 Task: Find connections with filter location Penzberg with filter topic #Jobvacancywith filter profile language Potuguese with filter current company Indegene with filter school Guru Nanak Institutions Technical Campus with filter industry Retail with filter service category Program Management with filter keywords title Market Development Manager
Action: Mouse moved to (544, 92)
Screenshot: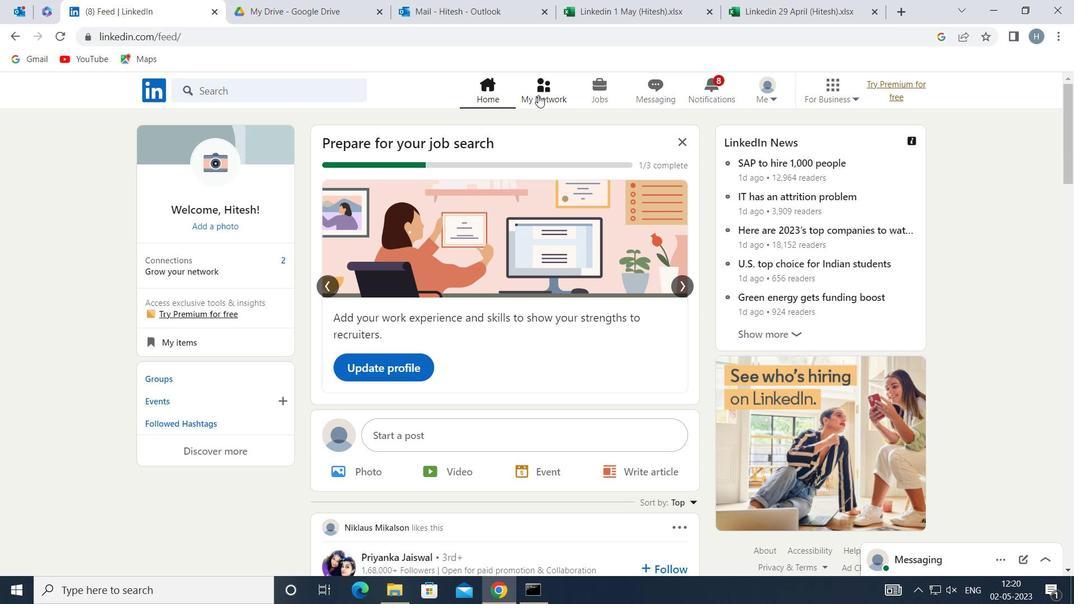 
Action: Mouse pressed left at (544, 92)
Screenshot: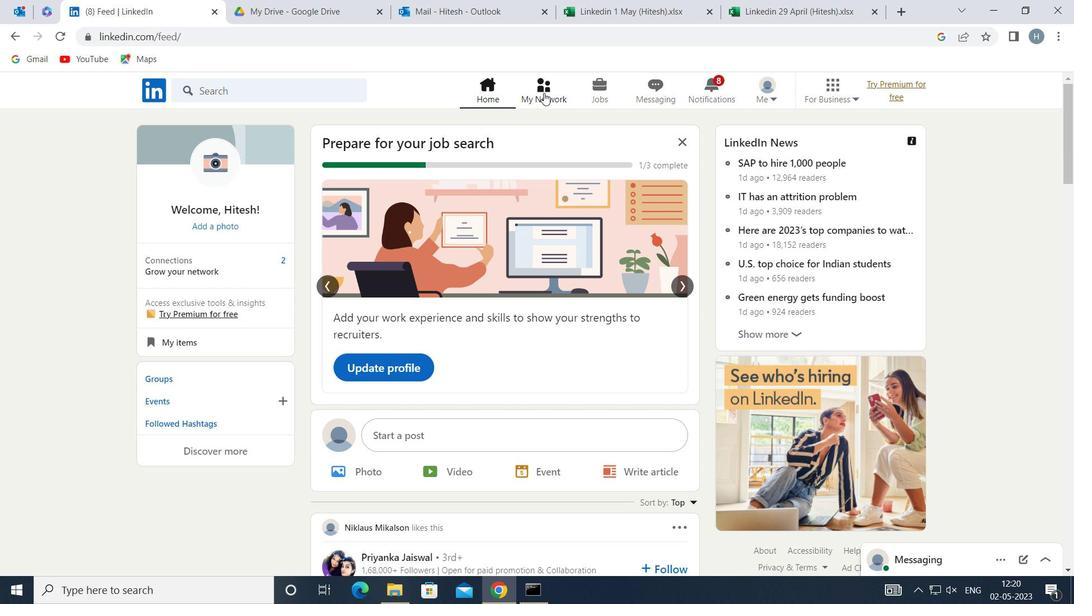 
Action: Mouse moved to (317, 167)
Screenshot: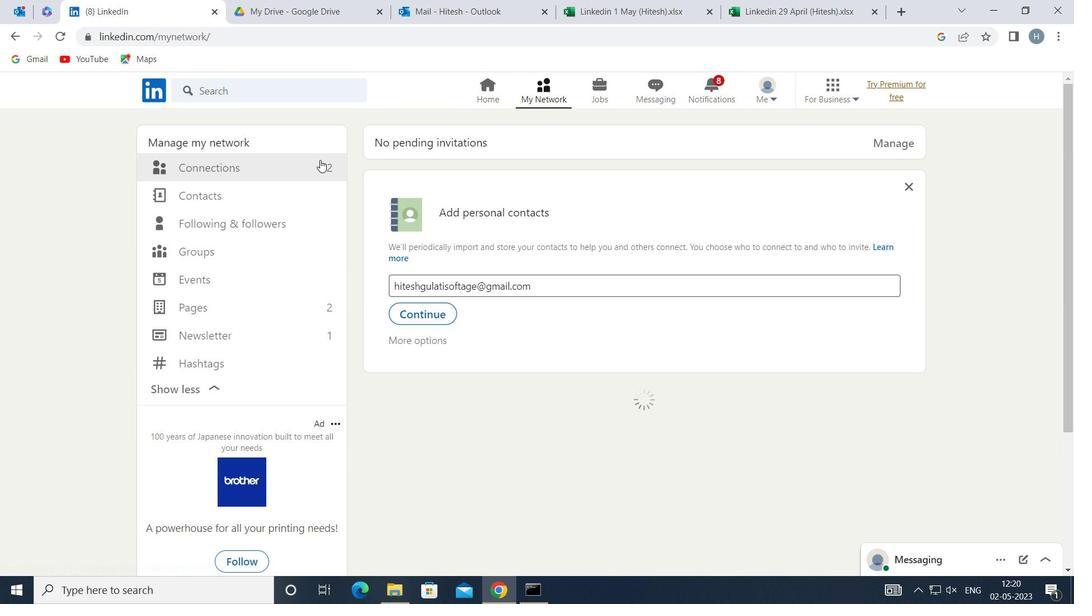
Action: Mouse pressed left at (317, 167)
Screenshot: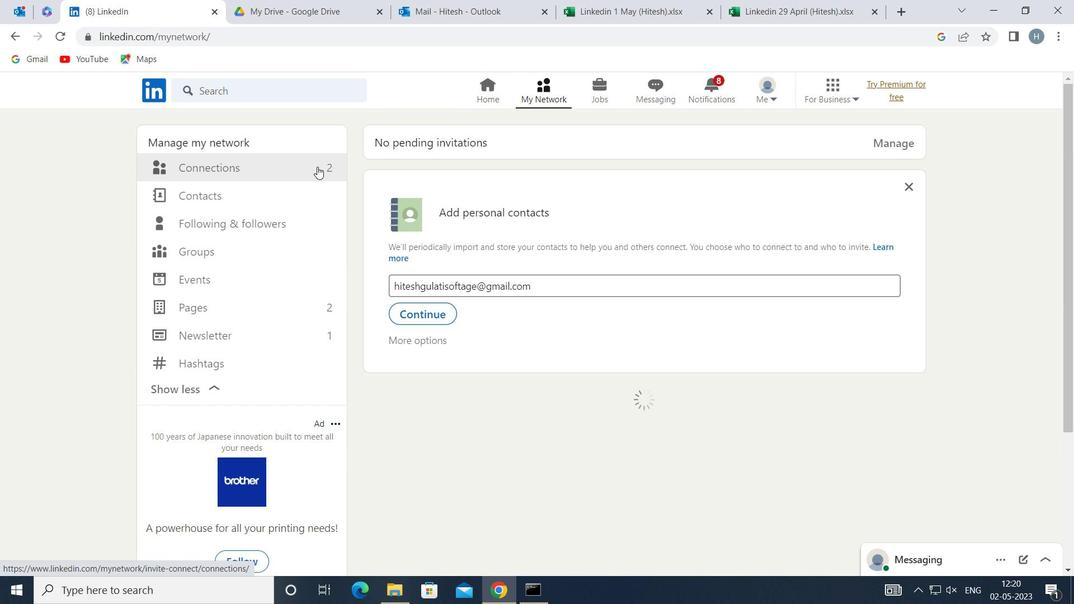 
Action: Mouse moved to (633, 169)
Screenshot: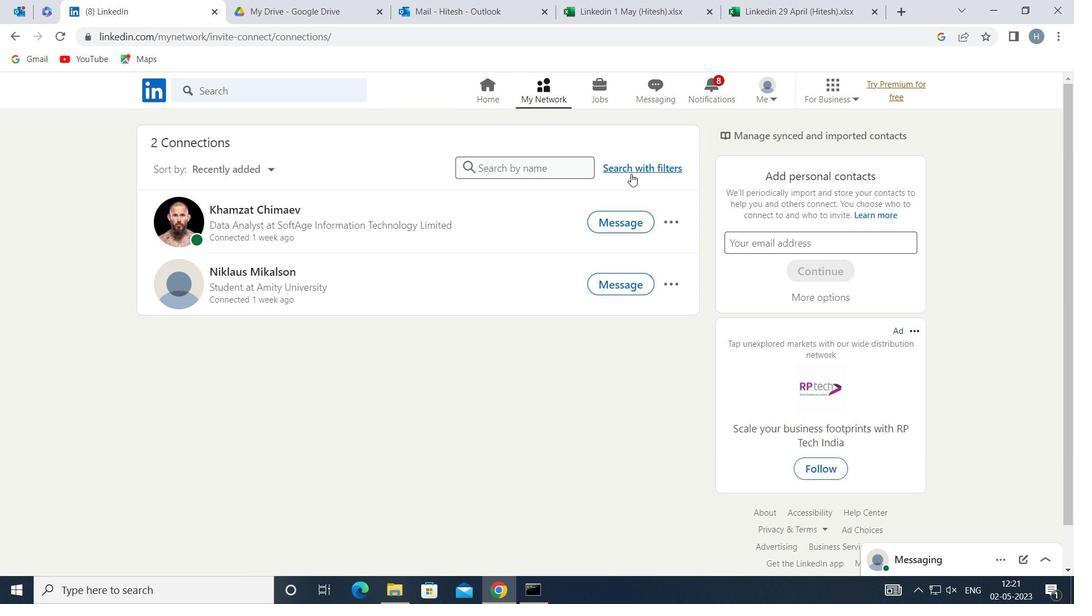 
Action: Mouse pressed left at (633, 169)
Screenshot: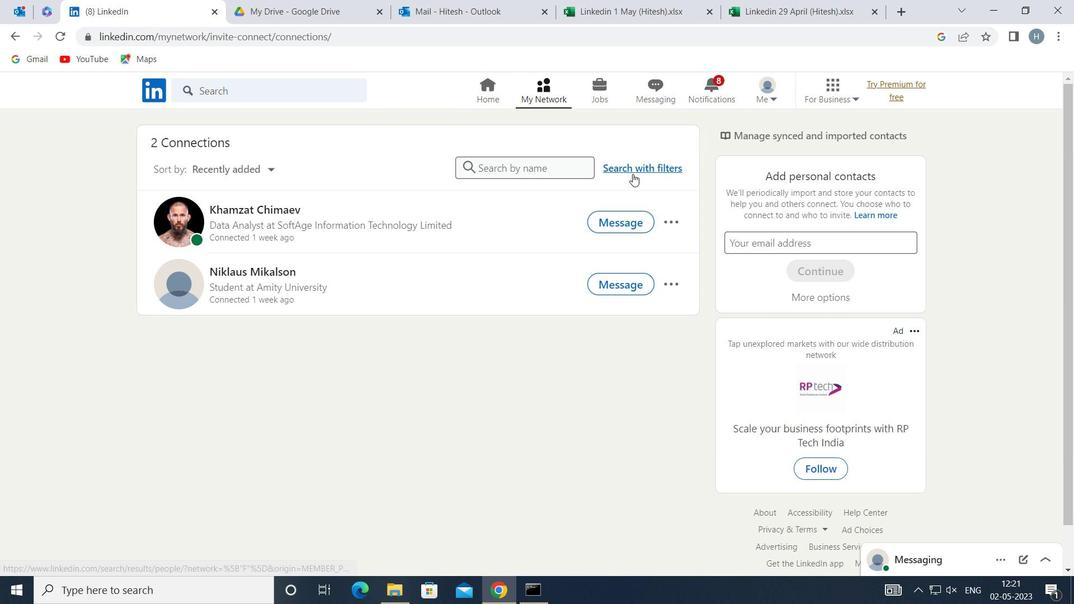 
Action: Mouse moved to (586, 130)
Screenshot: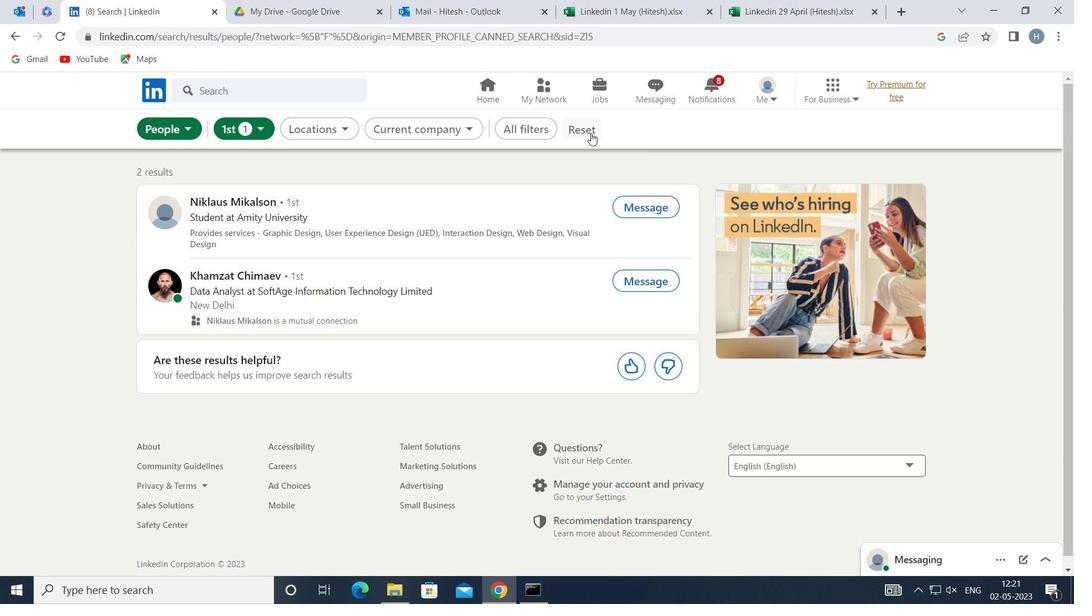 
Action: Mouse pressed left at (586, 130)
Screenshot: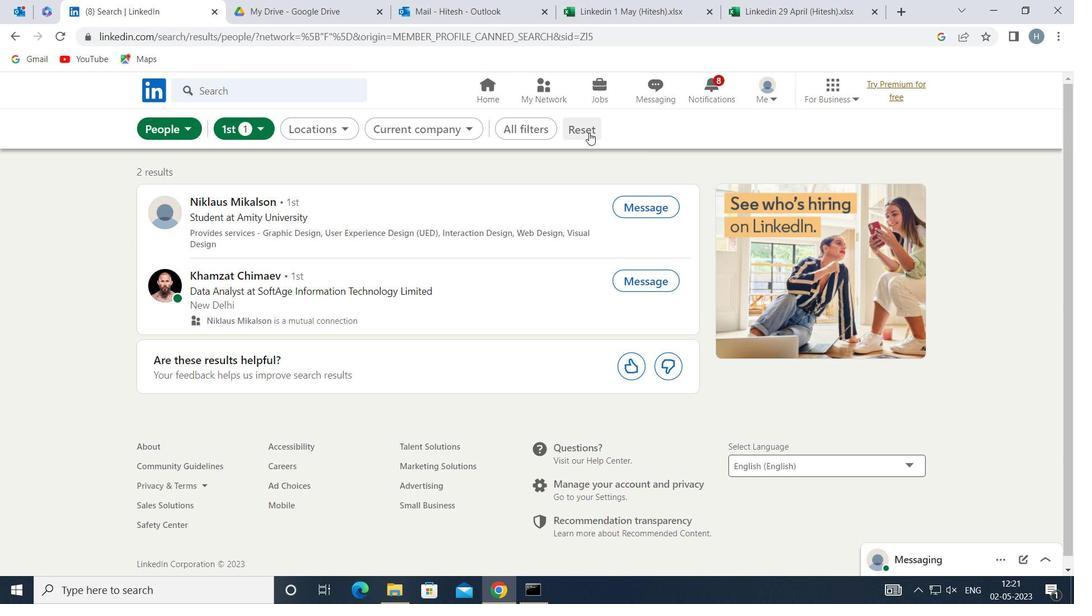 
Action: Mouse moved to (564, 123)
Screenshot: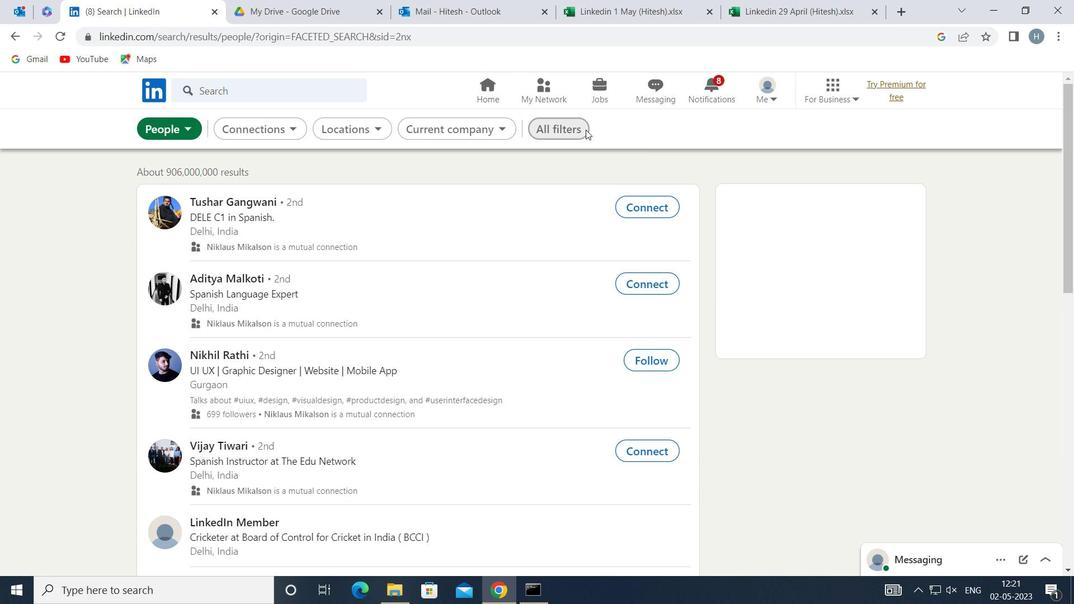 
Action: Mouse pressed left at (564, 123)
Screenshot: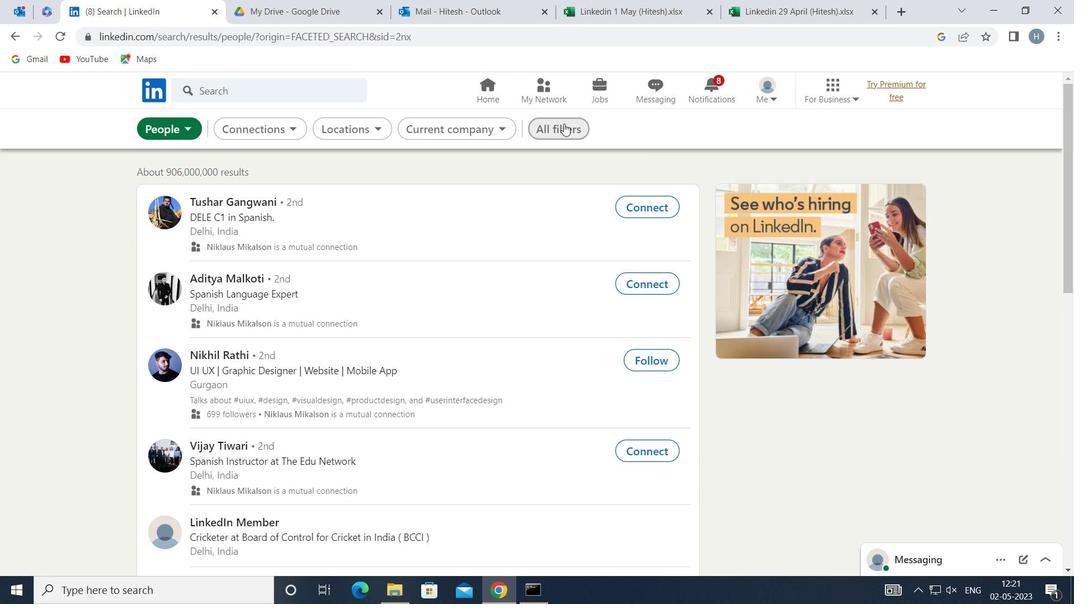 
Action: Mouse moved to (896, 314)
Screenshot: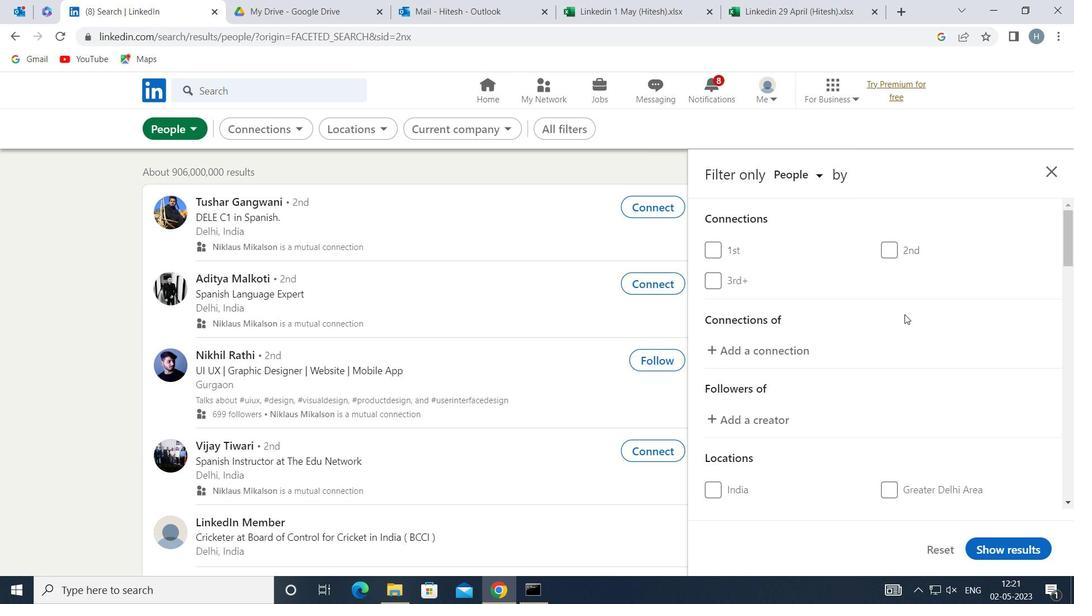 
Action: Mouse scrolled (896, 313) with delta (0, 0)
Screenshot: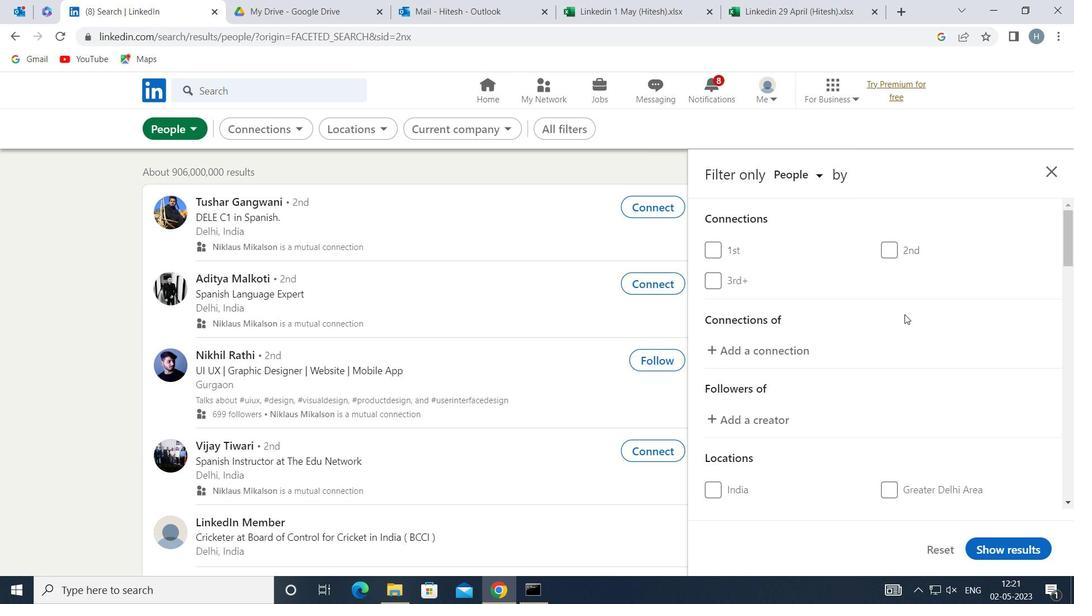 
Action: Mouse moved to (895, 314)
Screenshot: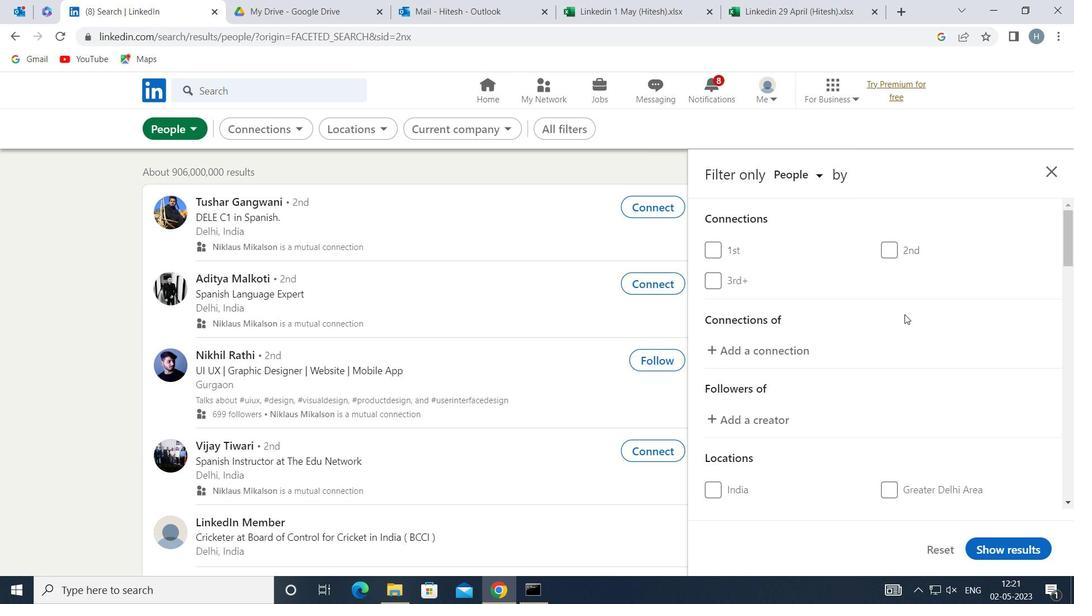 
Action: Mouse scrolled (895, 313) with delta (0, 0)
Screenshot: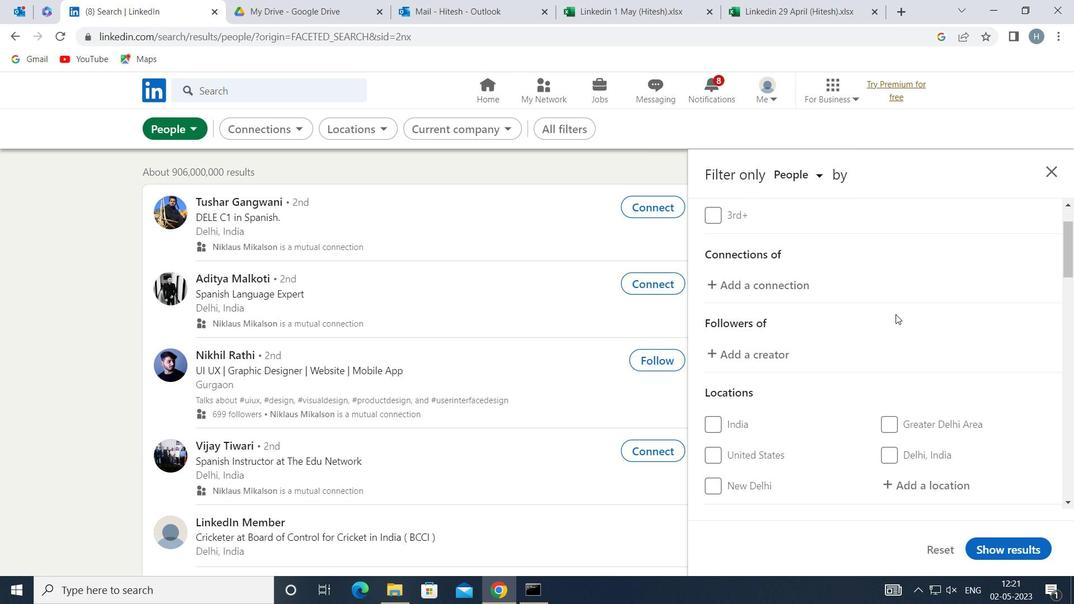 
Action: Mouse scrolled (895, 313) with delta (0, 0)
Screenshot: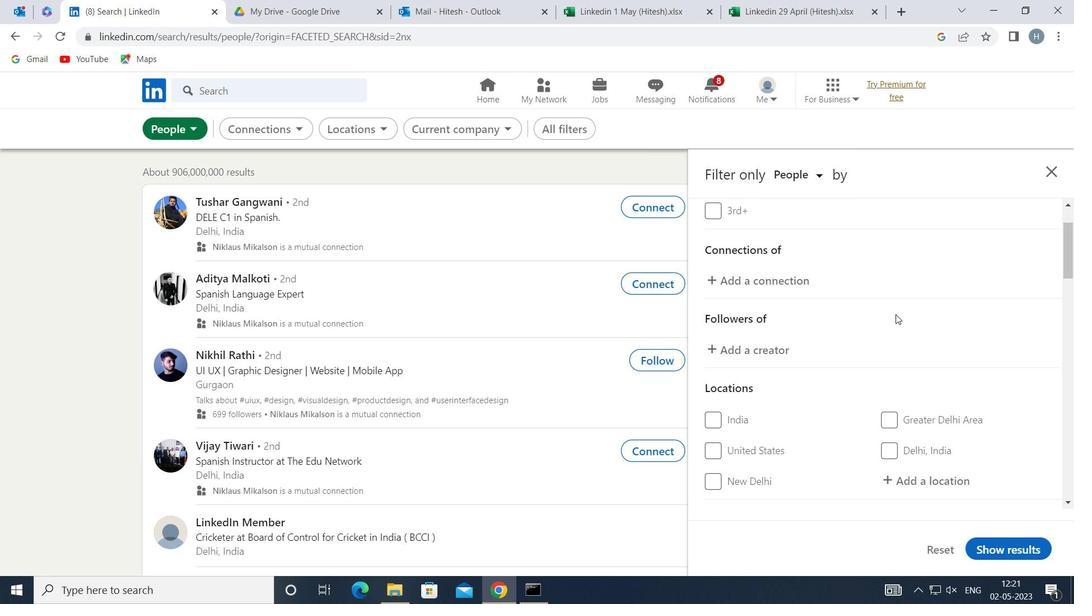 
Action: Mouse moved to (918, 345)
Screenshot: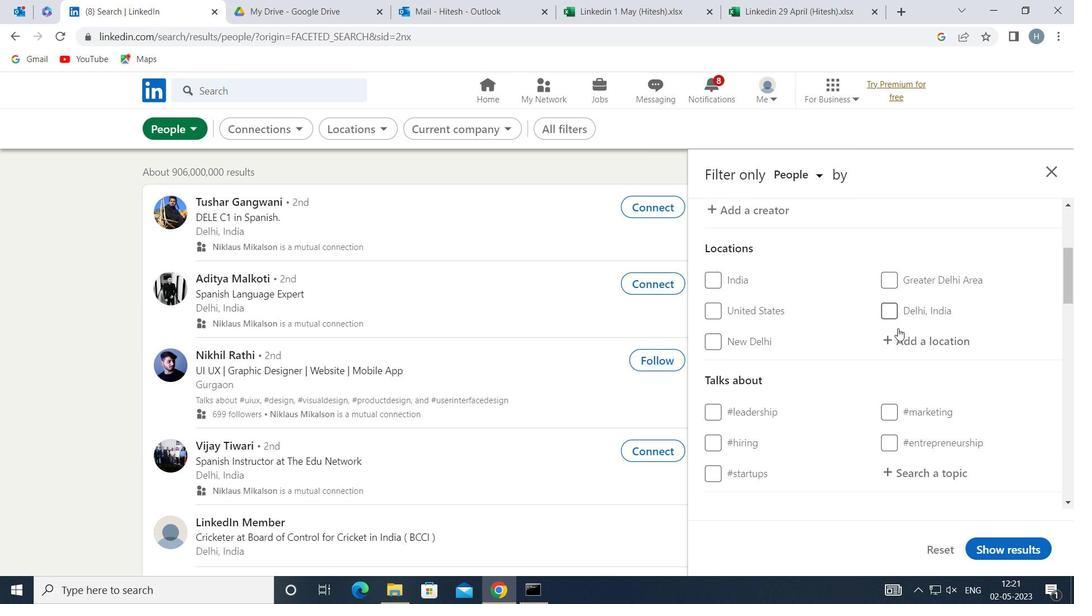 
Action: Mouse pressed left at (918, 345)
Screenshot: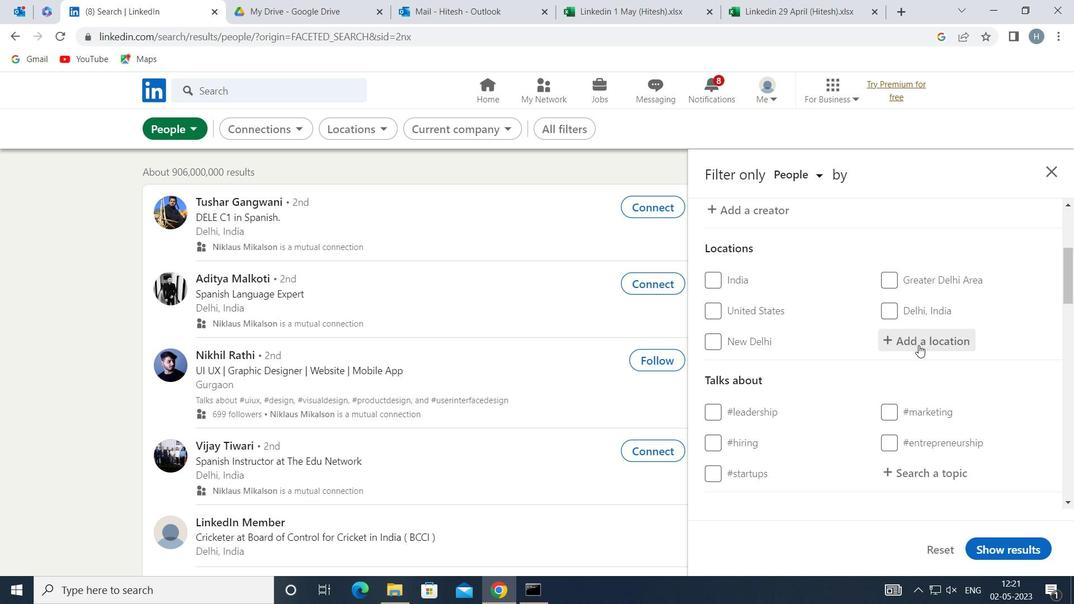 
Action: Key pressed <Key.shift>PENZBERG
Screenshot: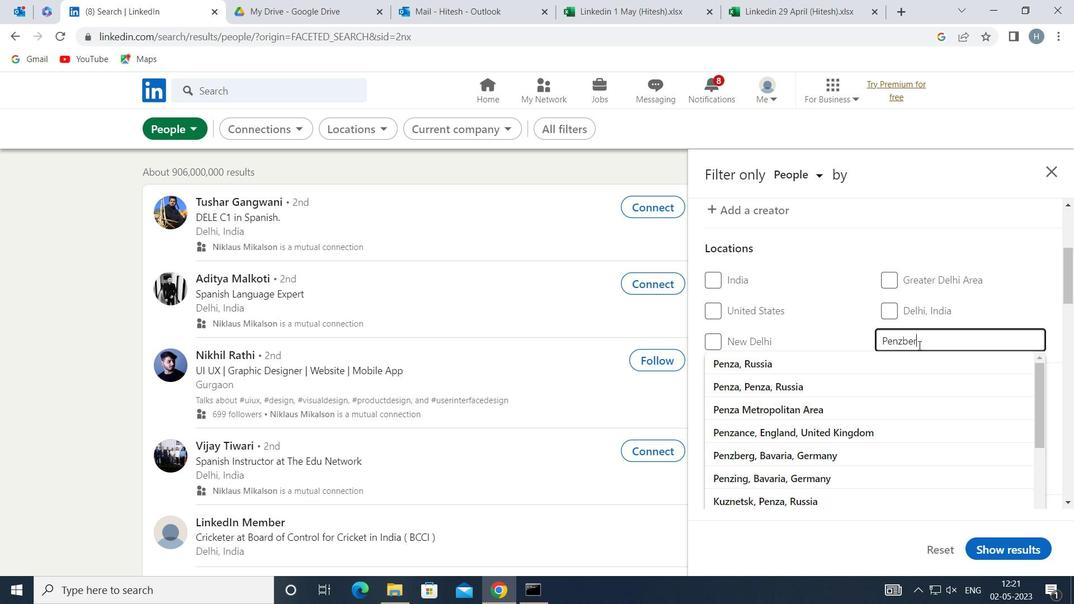 
Action: Mouse moved to (953, 372)
Screenshot: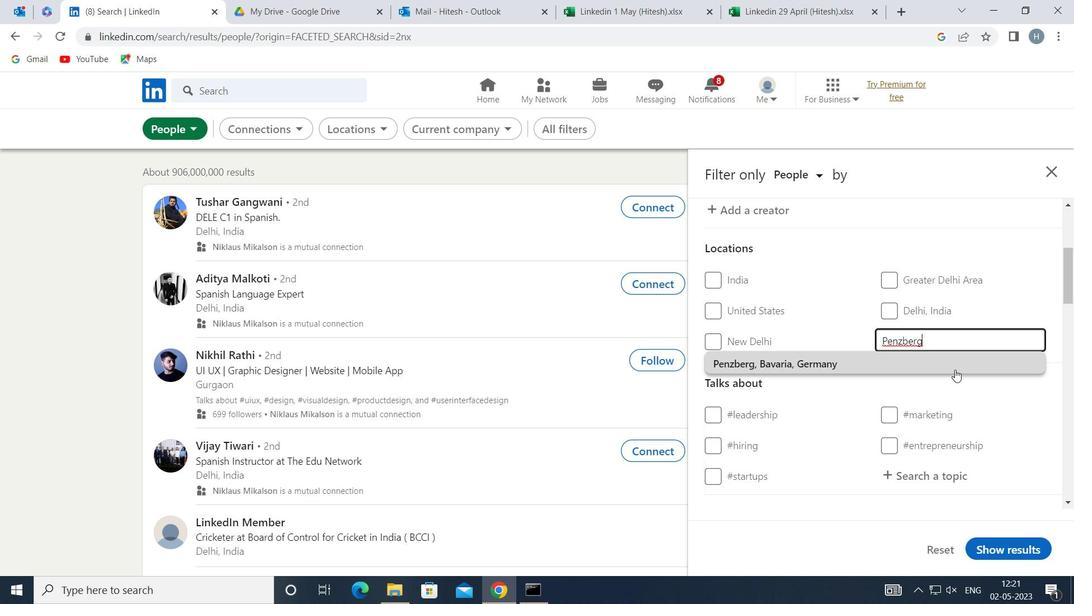 
Action: Mouse pressed left at (953, 372)
Screenshot: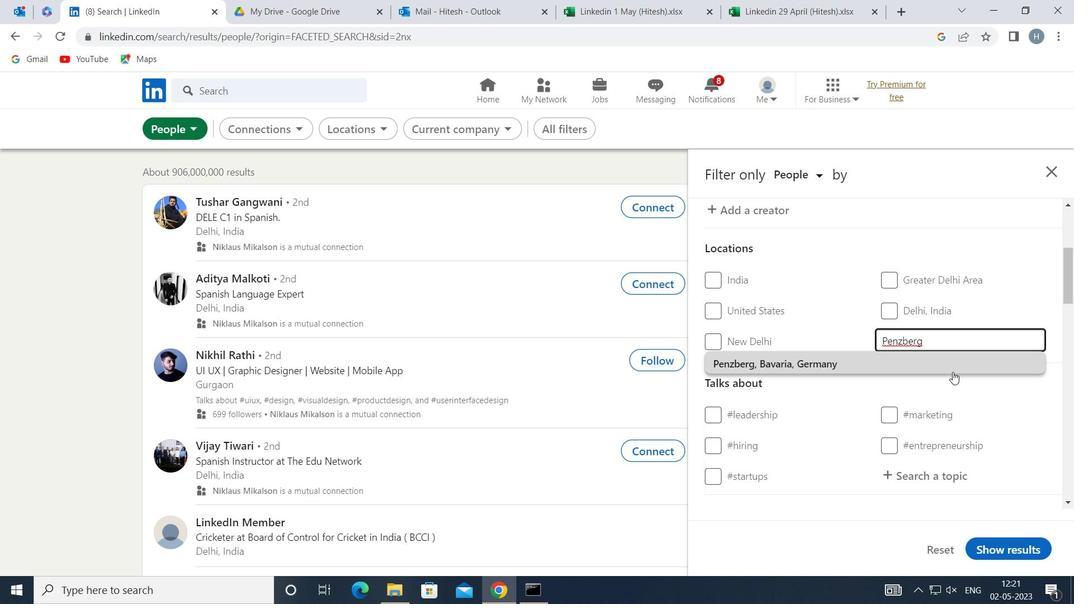 
Action: Mouse moved to (956, 361)
Screenshot: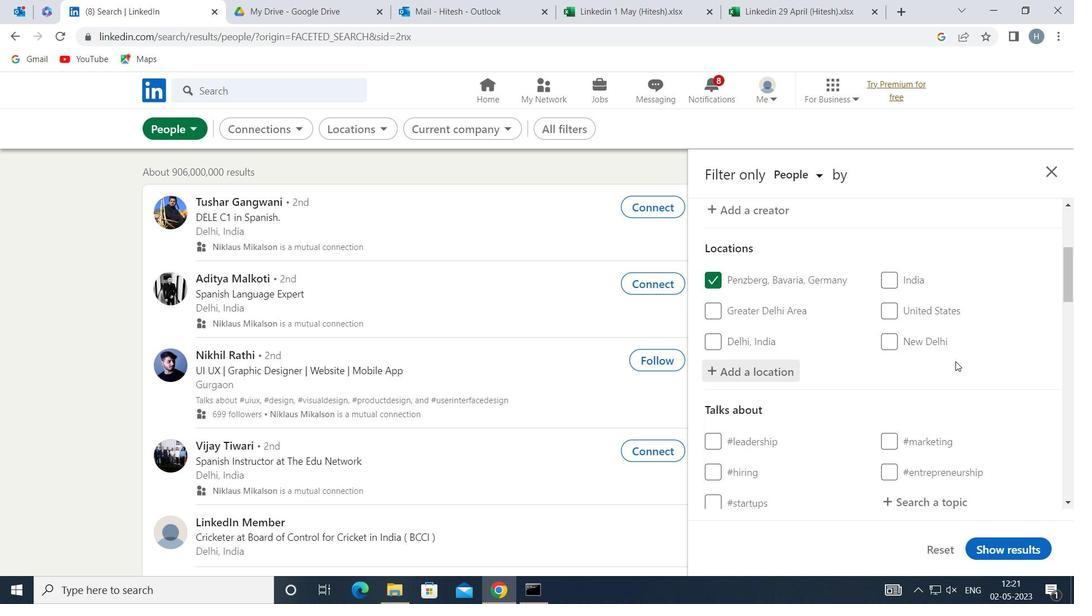 
Action: Mouse scrolled (956, 360) with delta (0, 0)
Screenshot: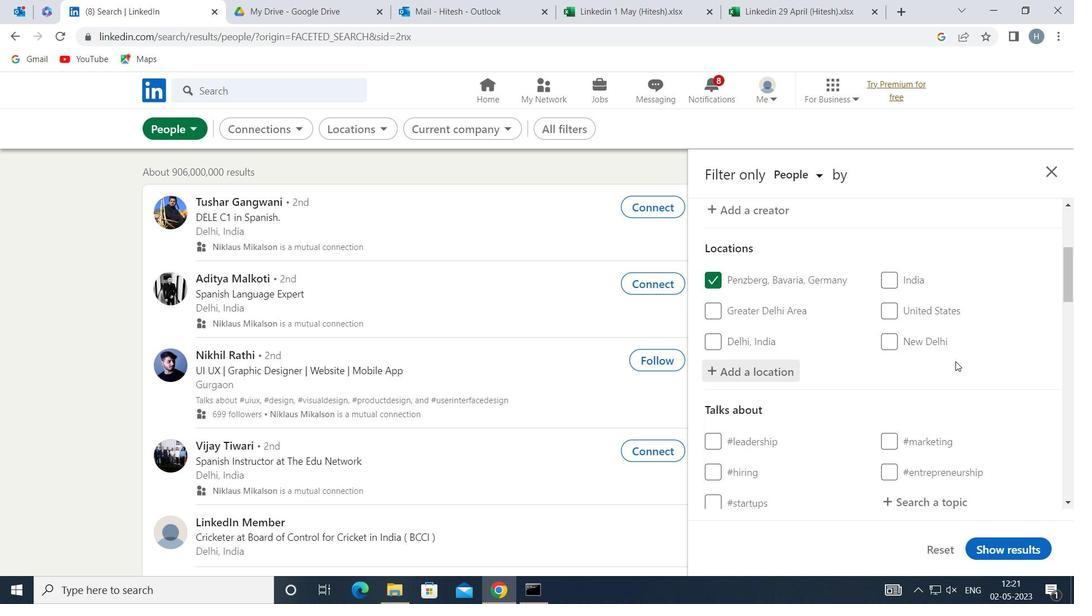 
Action: Mouse moved to (934, 434)
Screenshot: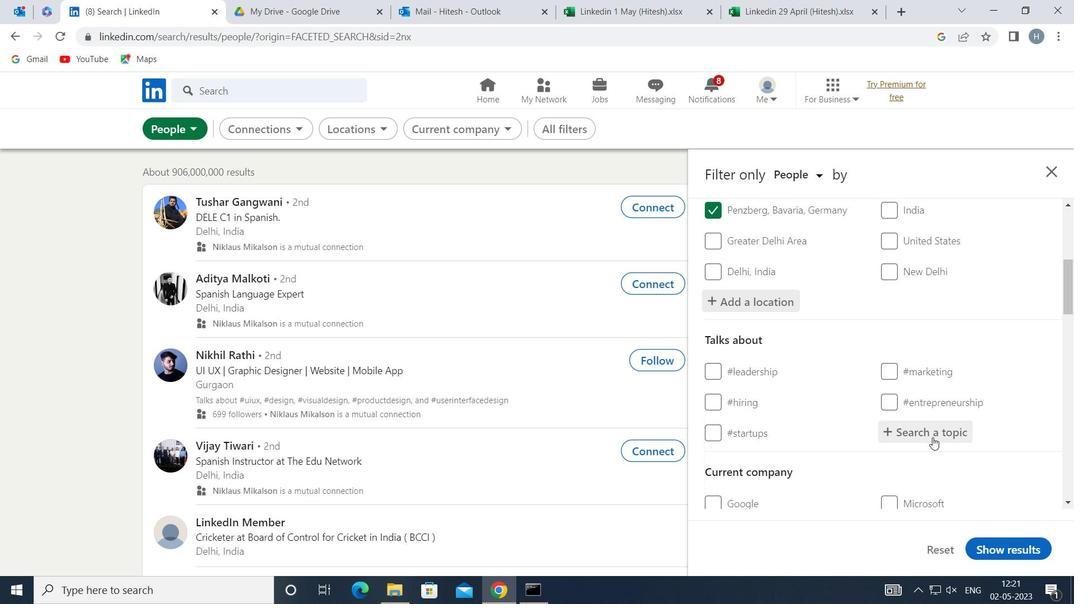 
Action: Mouse pressed left at (934, 434)
Screenshot: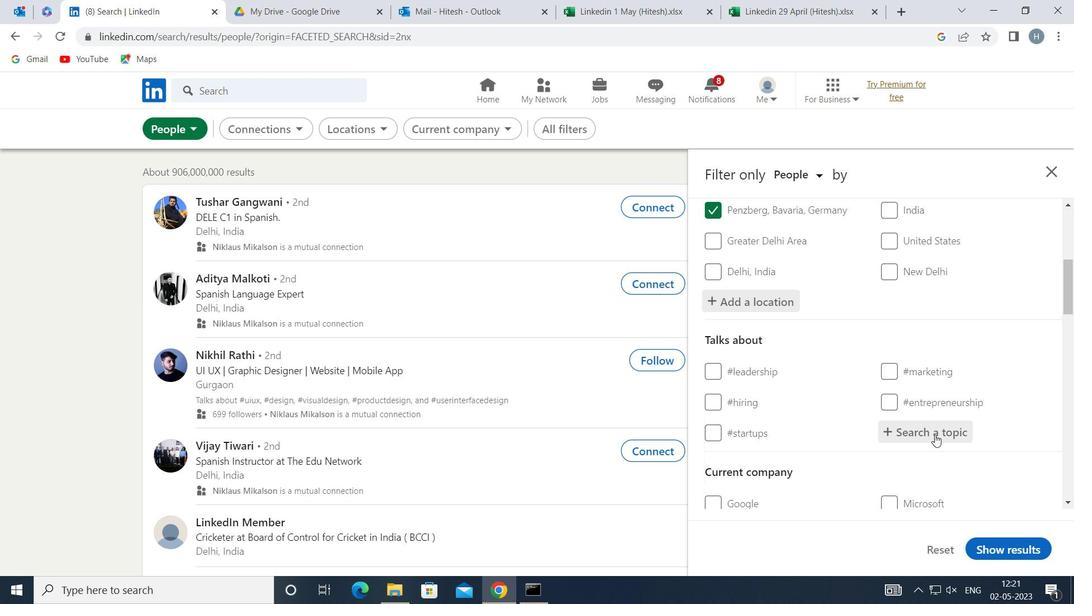 
Action: Key pressed <Key.shift><Key.shift><Key.shift><Key.shift><Key.shift><Key.shift>JOBVA
Screenshot: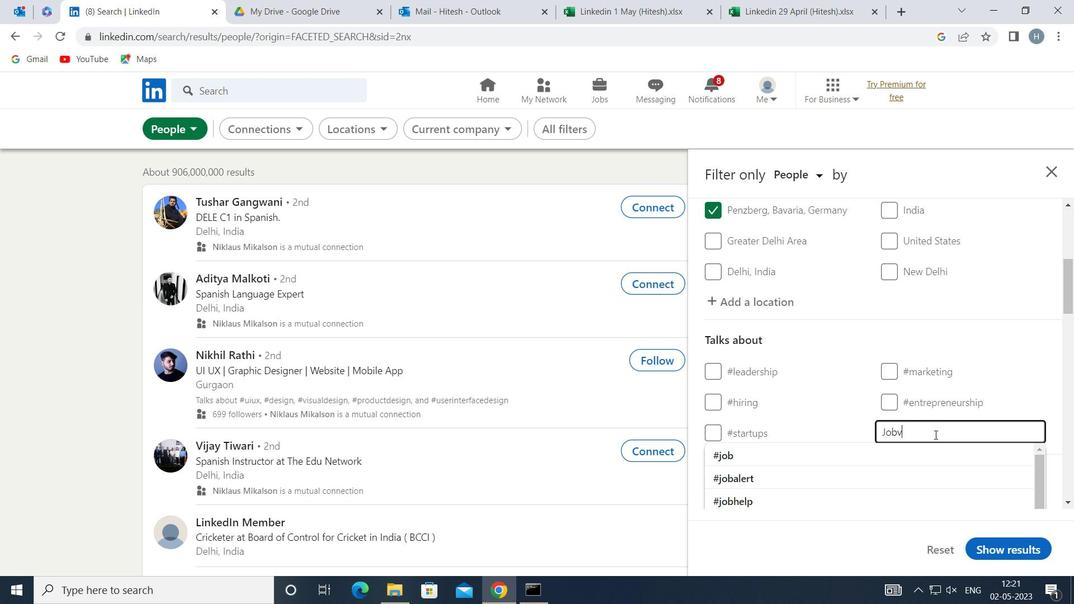 
Action: Mouse moved to (884, 453)
Screenshot: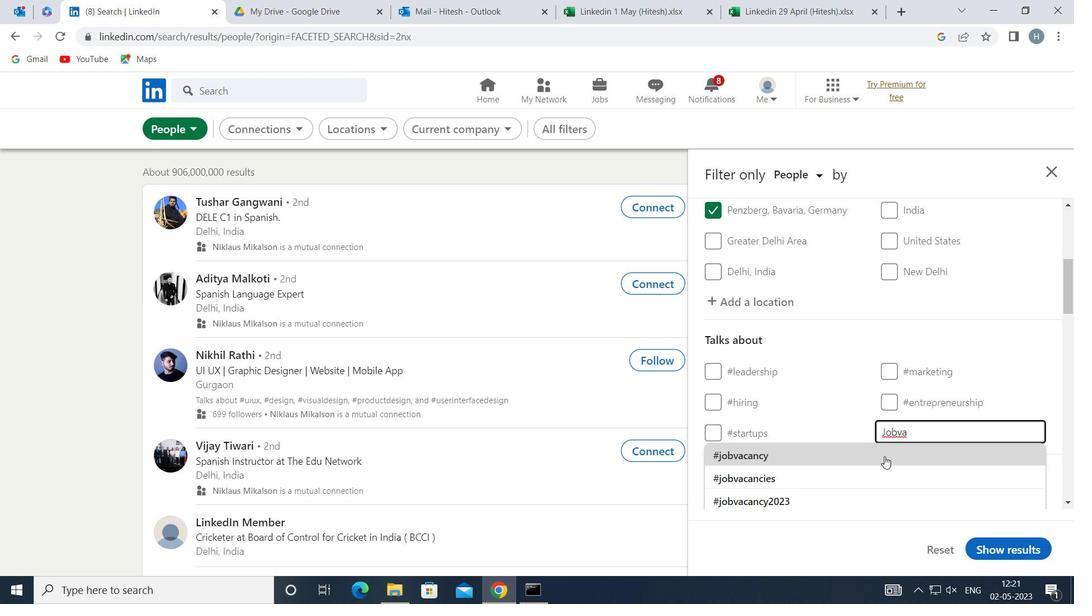 
Action: Mouse pressed left at (884, 453)
Screenshot: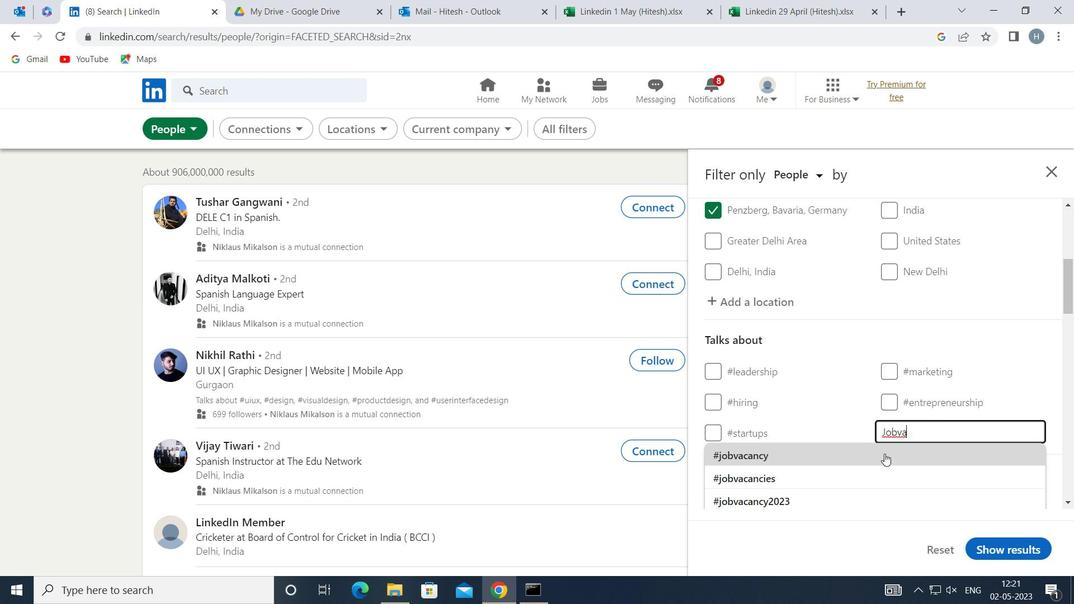 
Action: Mouse moved to (835, 389)
Screenshot: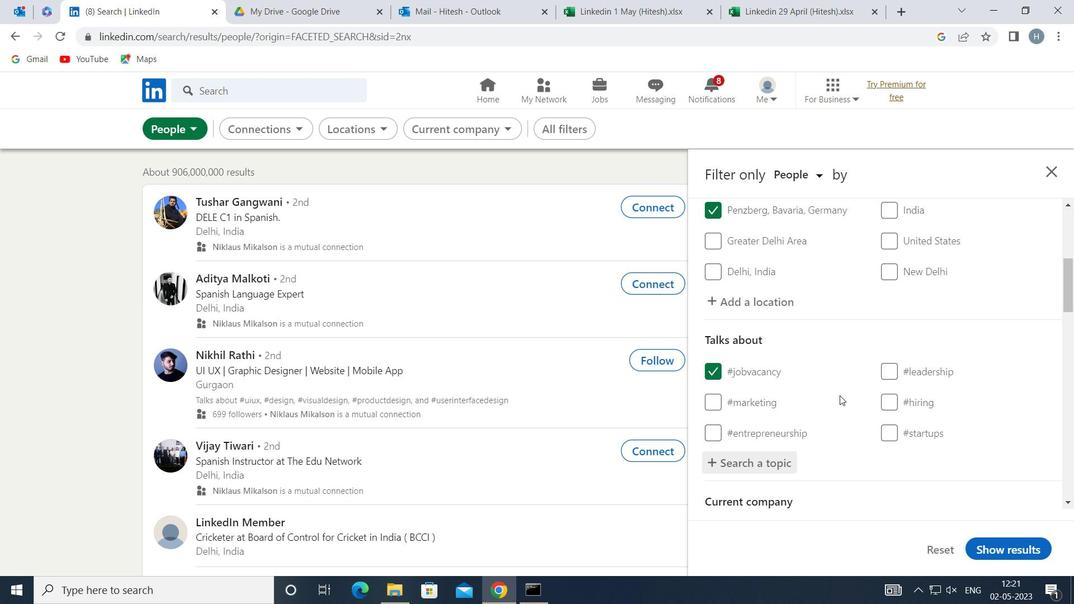 
Action: Mouse scrolled (835, 388) with delta (0, 0)
Screenshot: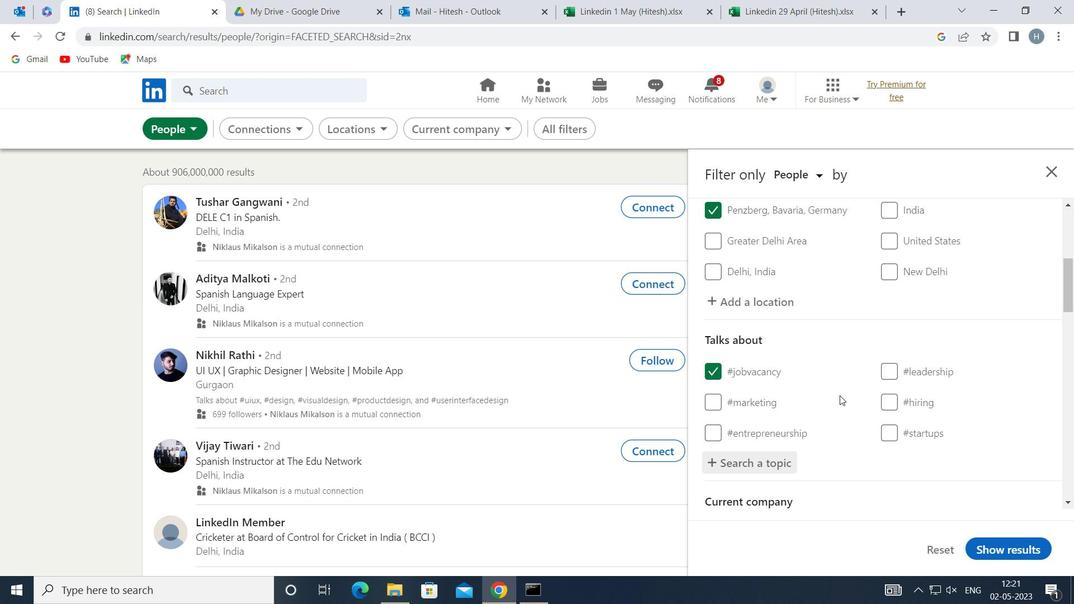 
Action: Mouse scrolled (835, 388) with delta (0, 0)
Screenshot: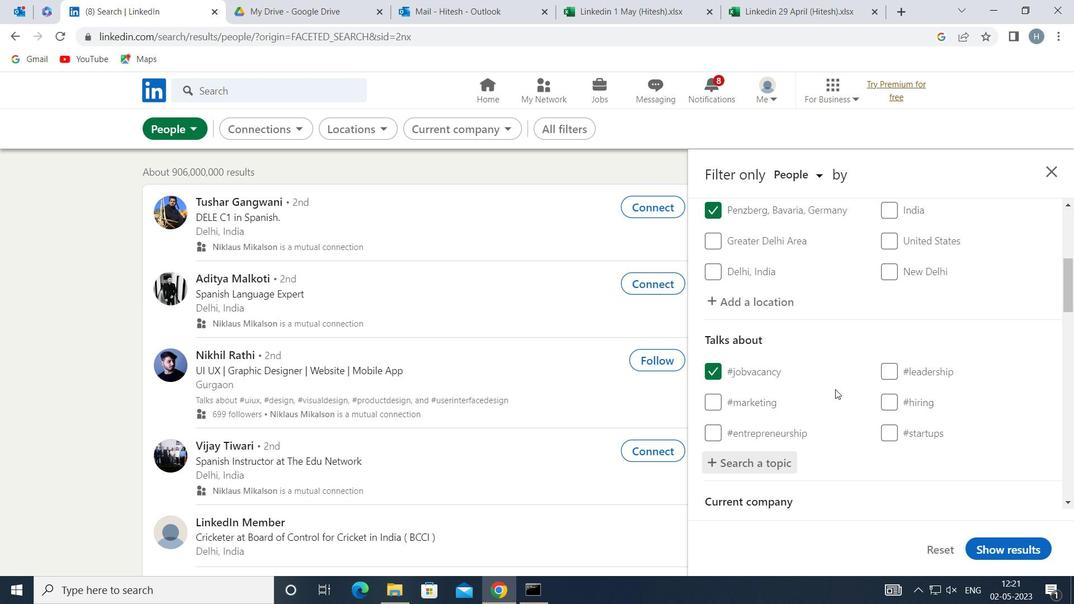 
Action: Mouse moved to (834, 388)
Screenshot: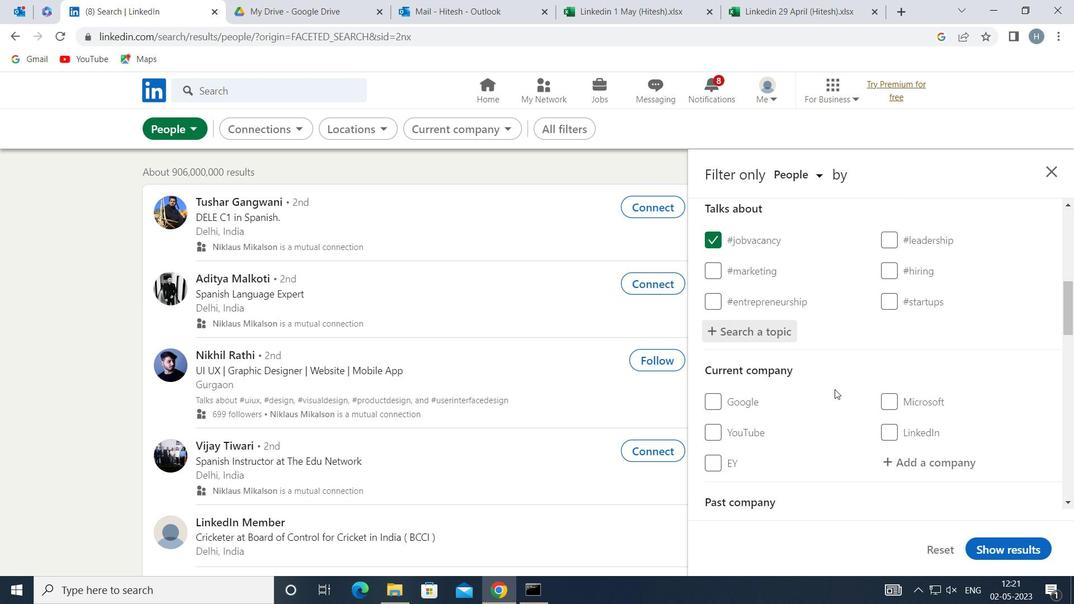 
Action: Mouse scrolled (834, 388) with delta (0, 0)
Screenshot: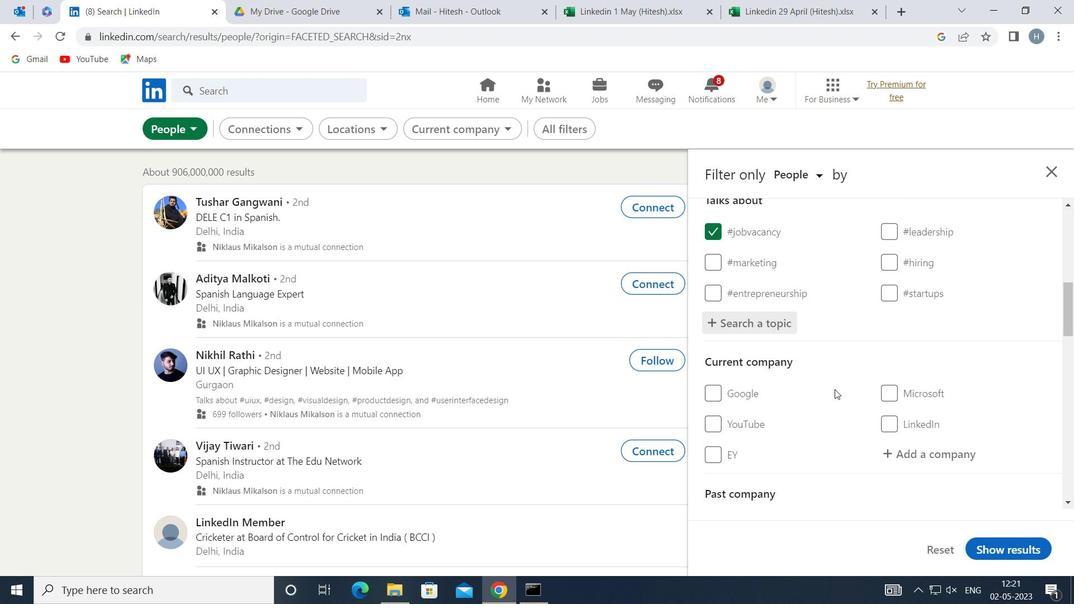 
Action: Mouse scrolled (834, 388) with delta (0, 0)
Screenshot: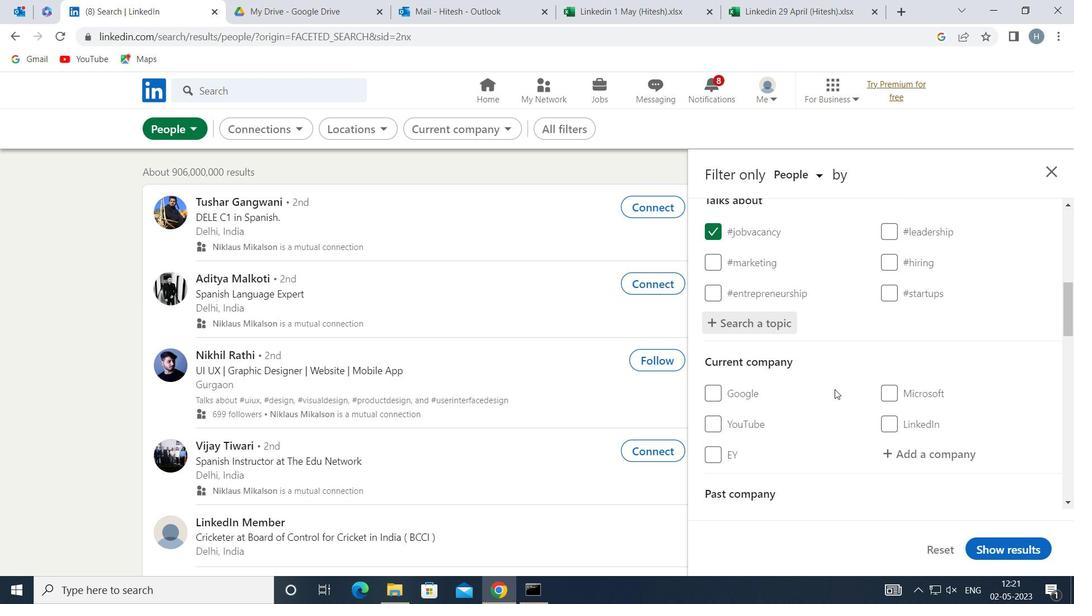 
Action: Mouse scrolled (834, 388) with delta (0, 0)
Screenshot: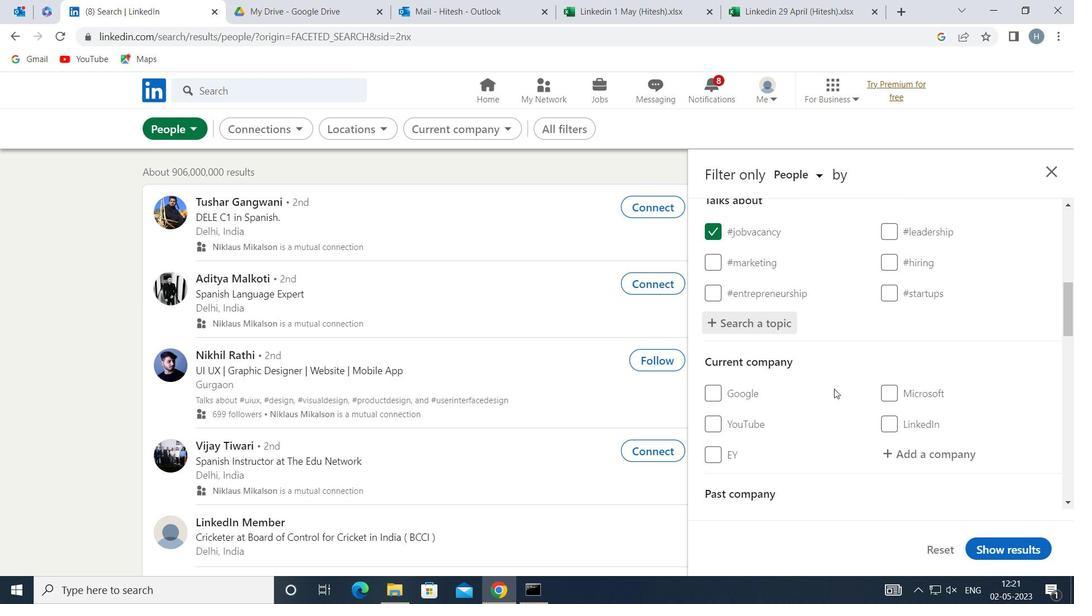 
Action: Mouse moved to (835, 382)
Screenshot: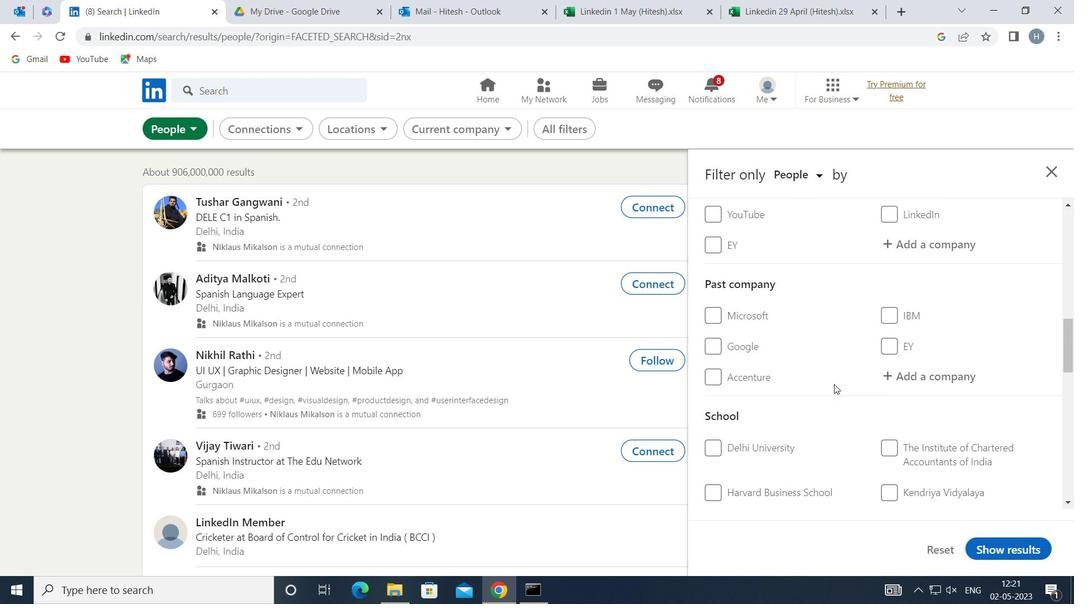
Action: Mouse scrolled (835, 382) with delta (0, 0)
Screenshot: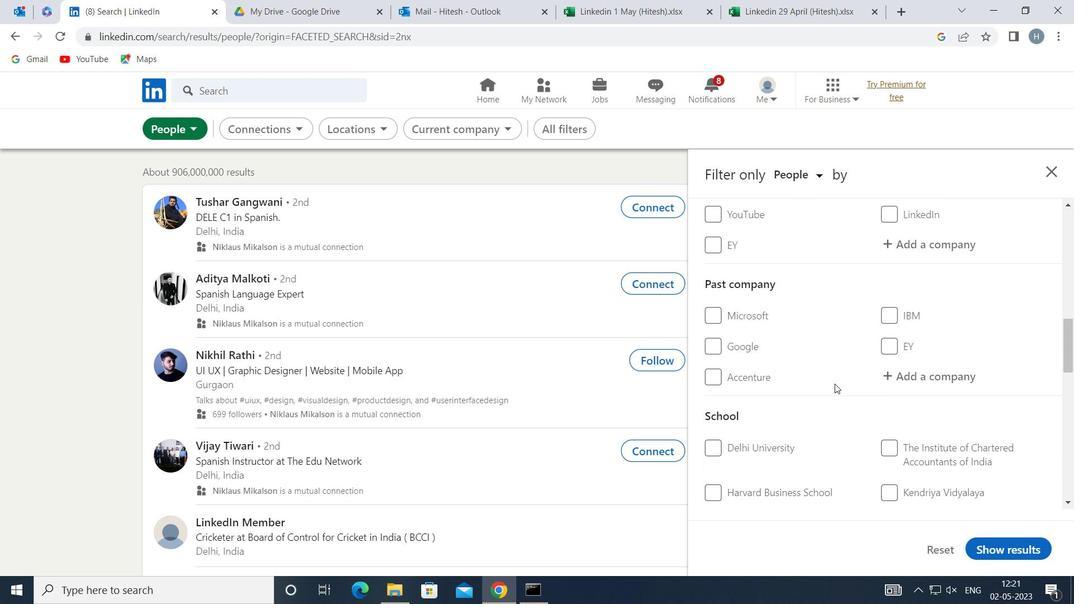 
Action: Mouse moved to (839, 377)
Screenshot: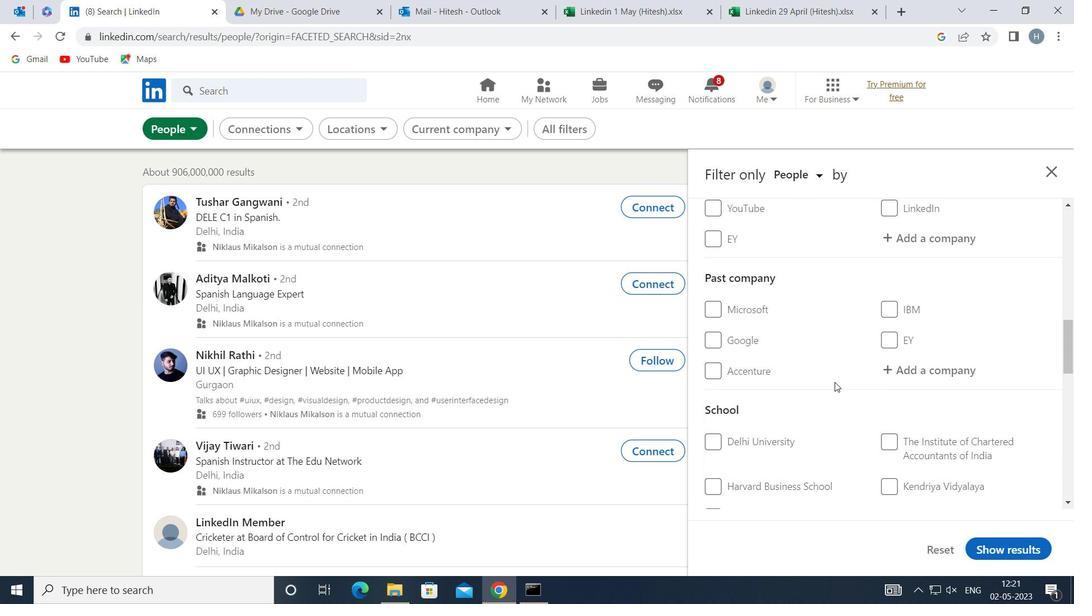 
Action: Mouse scrolled (839, 377) with delta (0, 0)
Screenshot: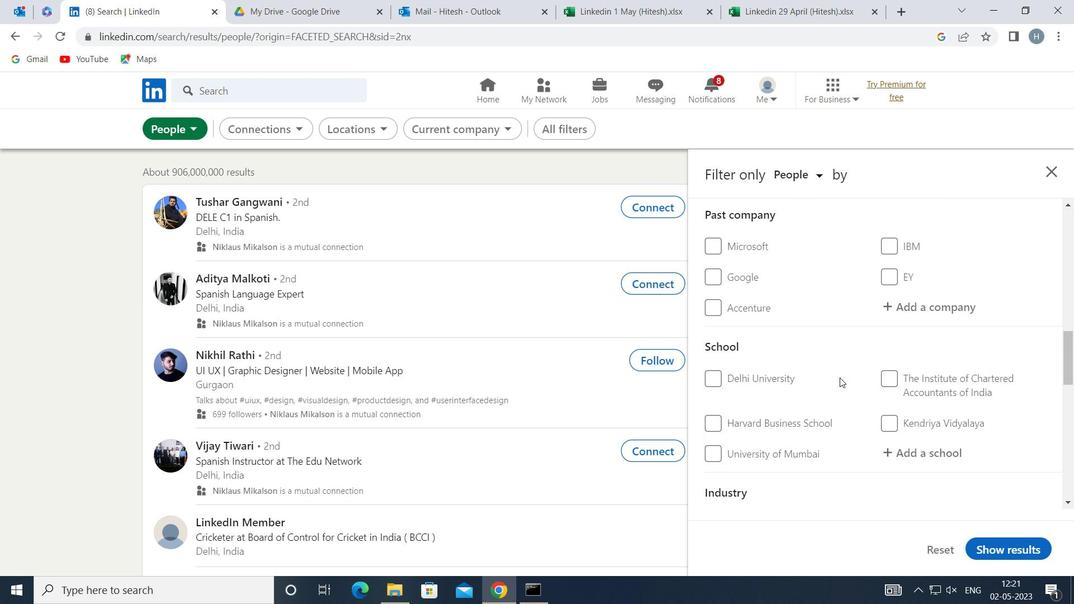 
Action: Mouse scrolled (839, 377) with delta (0, 0)
Screenshot: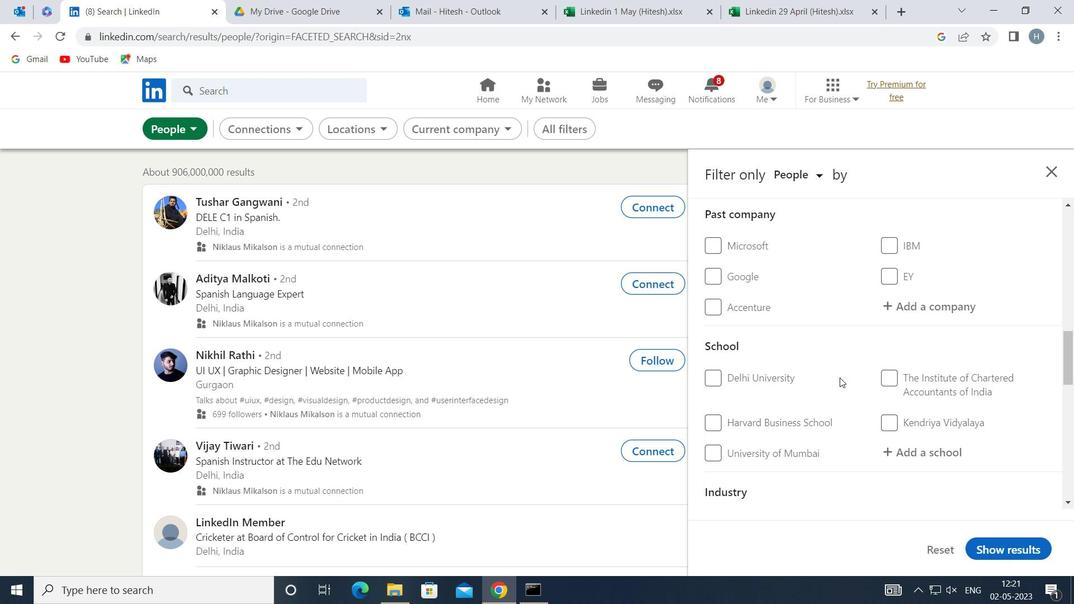
Action: Mouse scrolled (839, 377) with delta (0, 0)
Screenshot: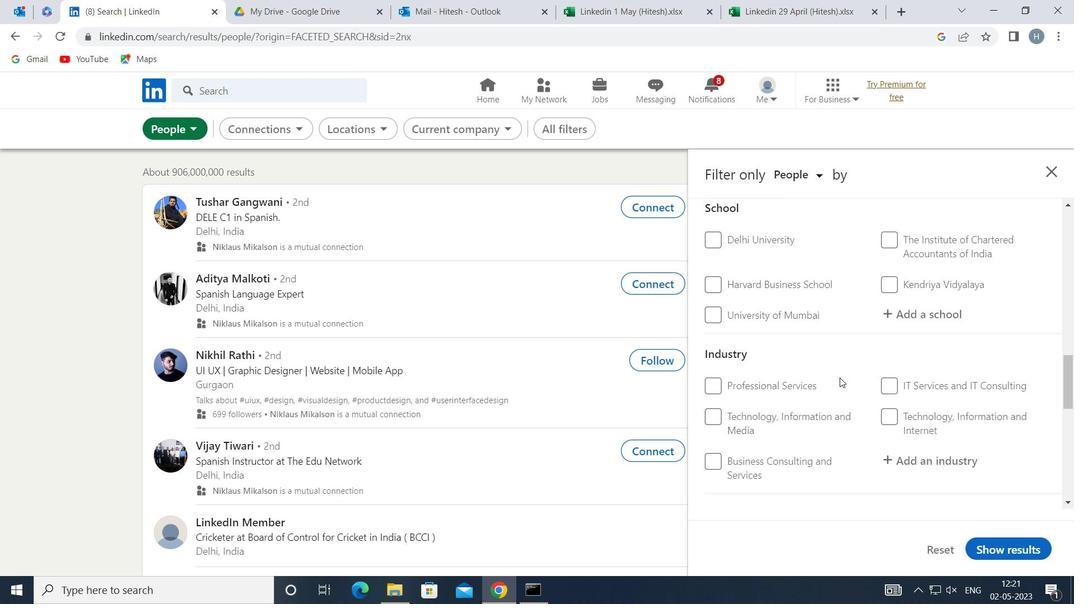 
Action: Mouse scrolled (839, 377) with delta (0, 0)
Screenshot: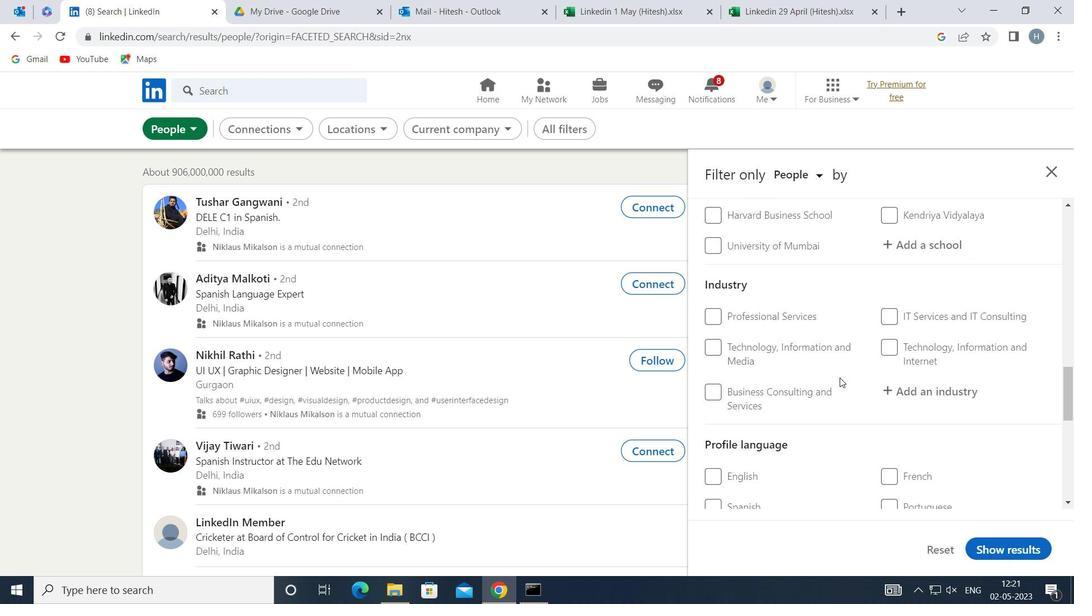 
Action: Mouse moved to (896, 435)
Screenshot: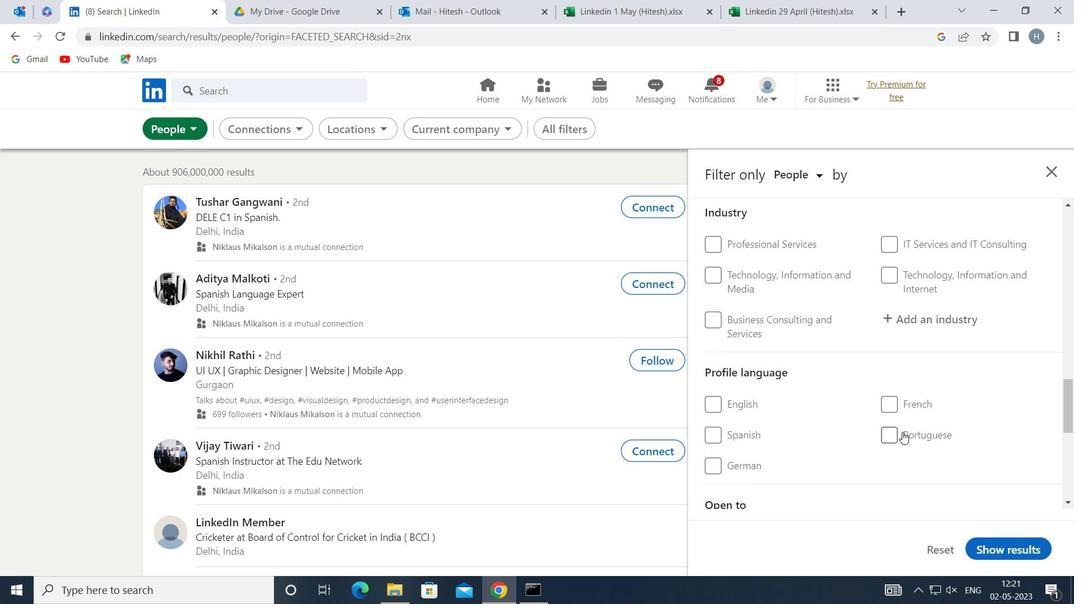 
Action: Mouse pressed left at (896, 435)
Screenshot: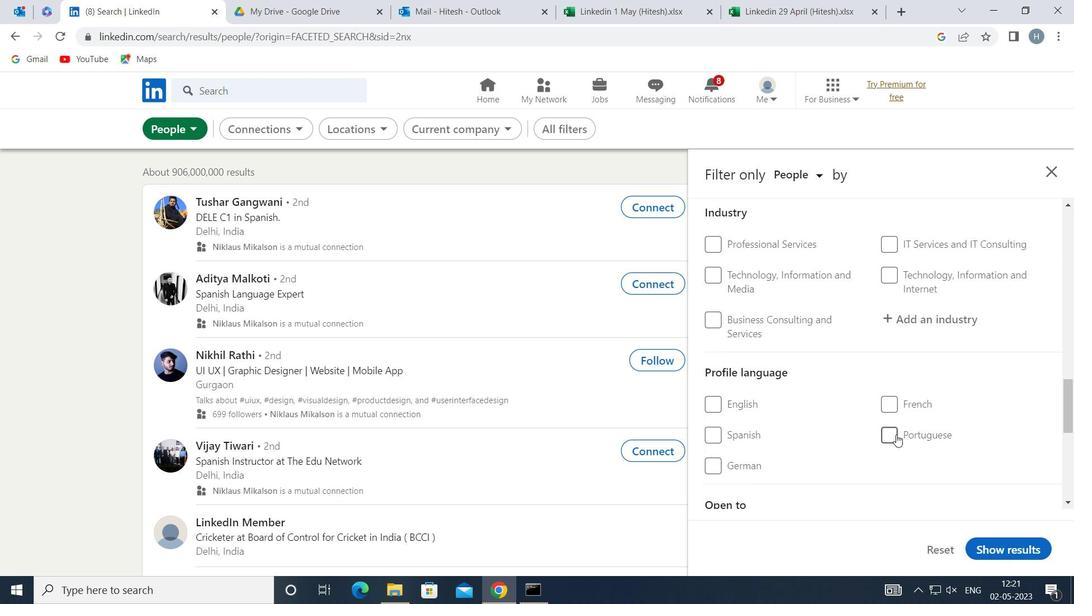 
Action: Mouse moved to (845, 417)
Screenshot: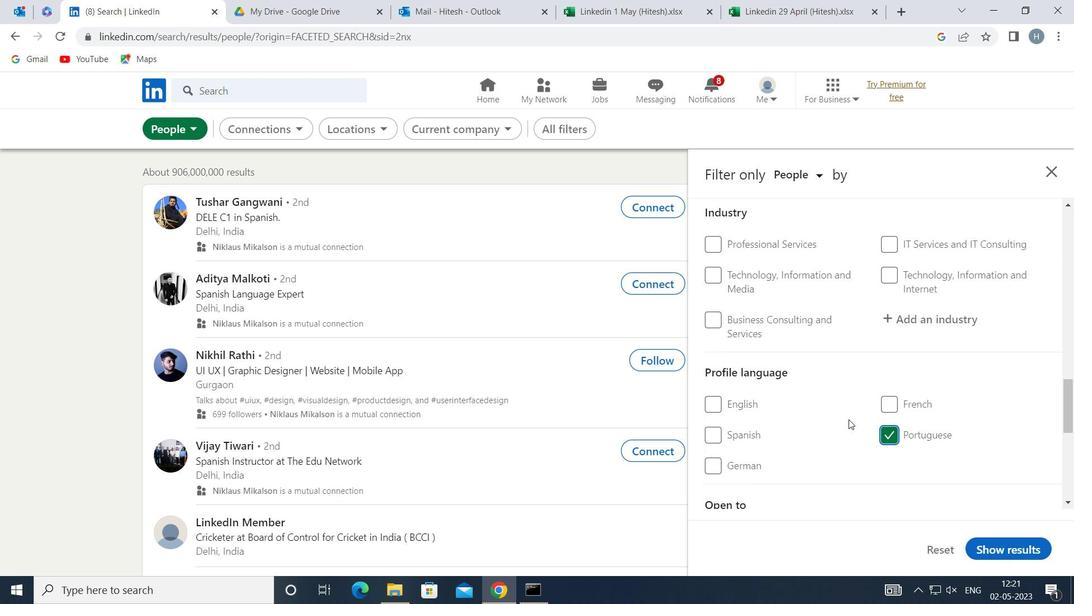 
Action: Mouse scrolled (845, 418) with delta (0, 0)
Screenshot: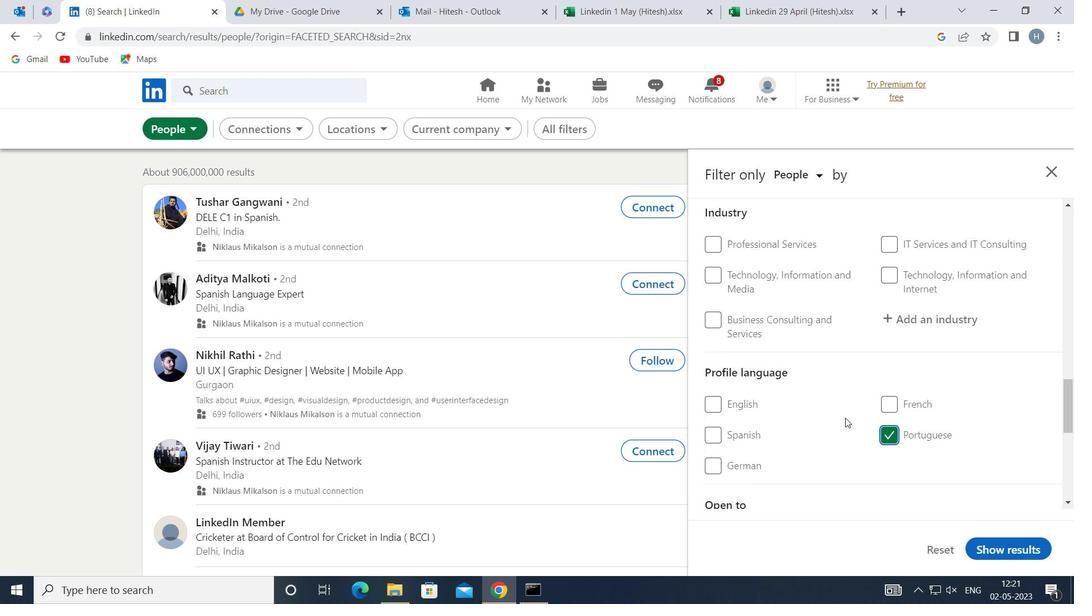 
Action: Mouse scrolled (845, 418) with delta (0, 0)
Screenshot: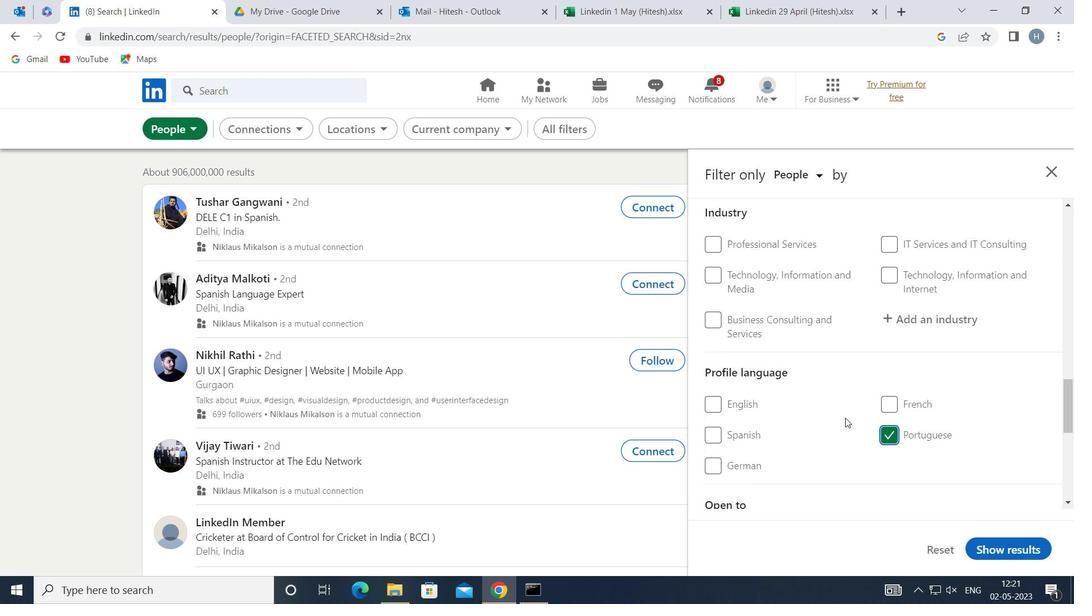 
Action: Mouse moved to (845, 411)
Screenshot: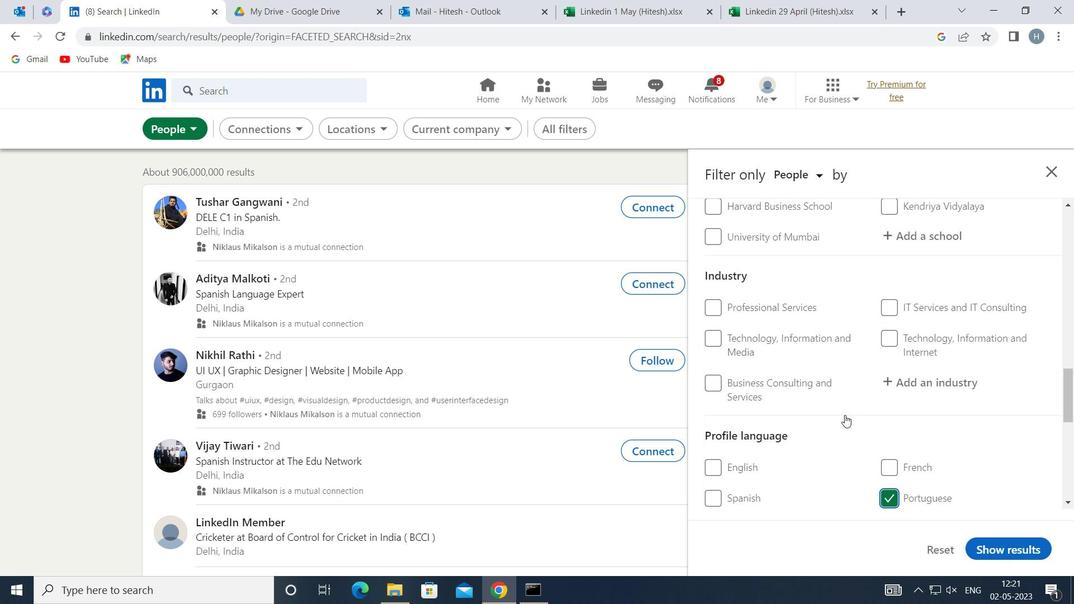 
Action: Mouse scrolled (845, 411) with delta (0, 0)
Screenshot: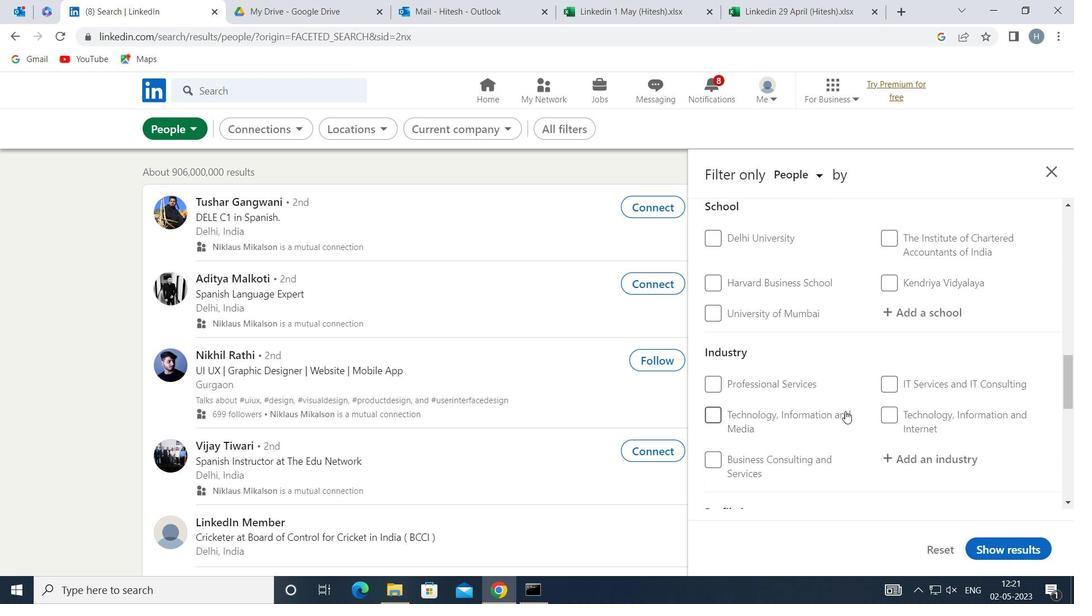 
Action: Mouse scrolled (845, 411) with delta (0, 0)
Screenshot: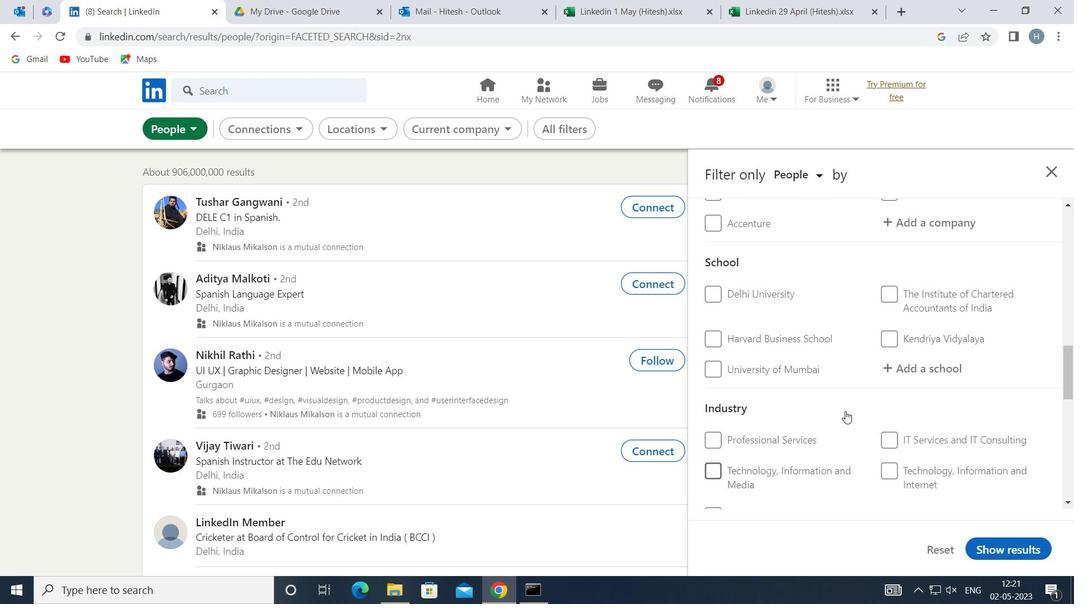 
Action: Mouse scrolled (845, 411) with delta (0, 0)
Screenshot: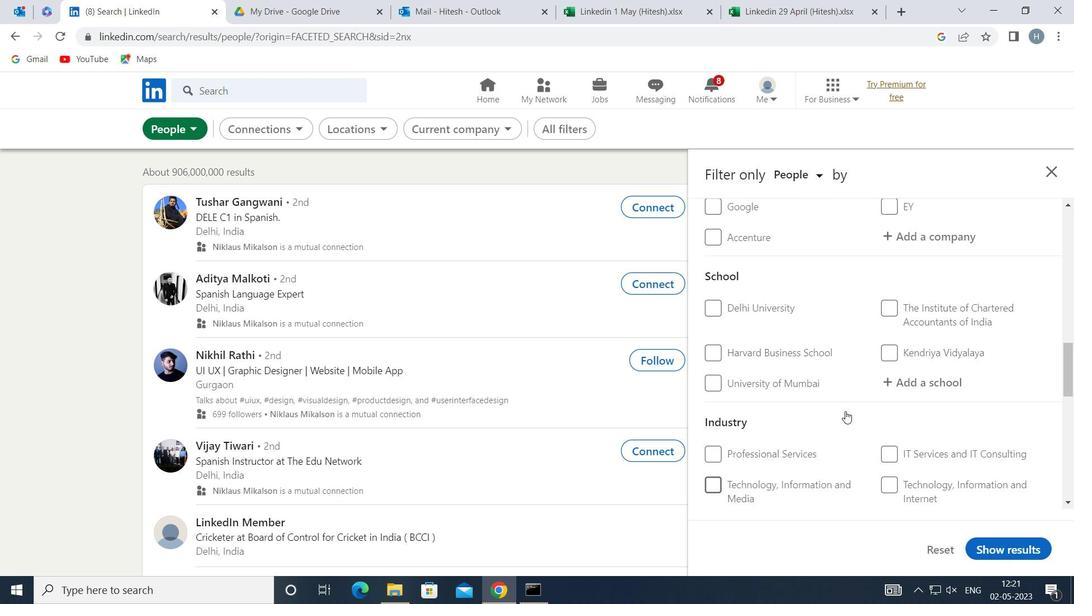 
Action: Mouse scrolled (845, 411) with delta (0, 0)
Screenshot: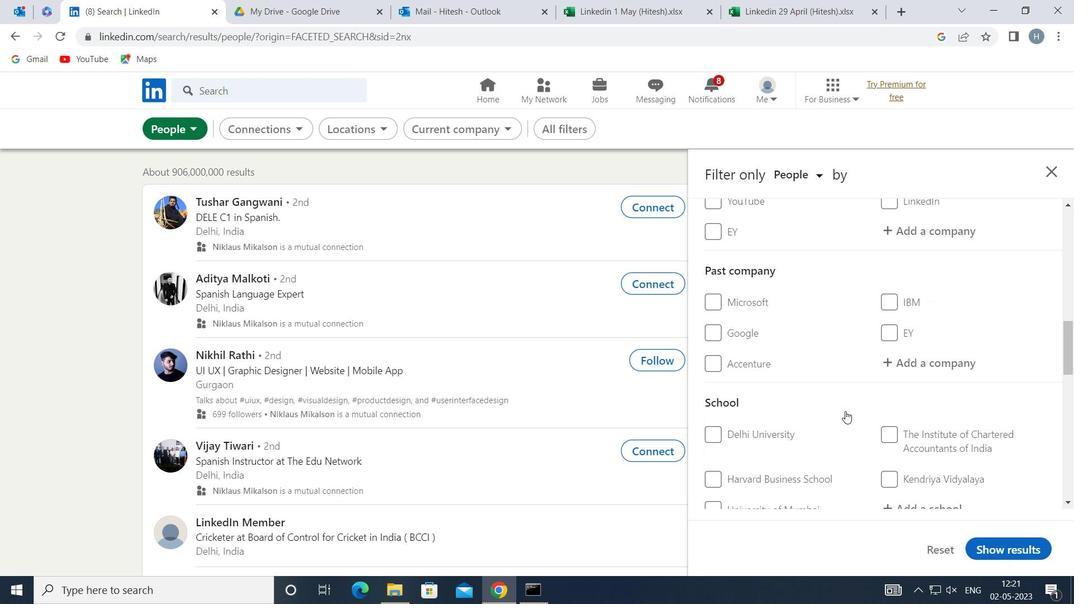 
Action: Mouse scrolled (845, 411) with delta (0, 0)
Screenshot: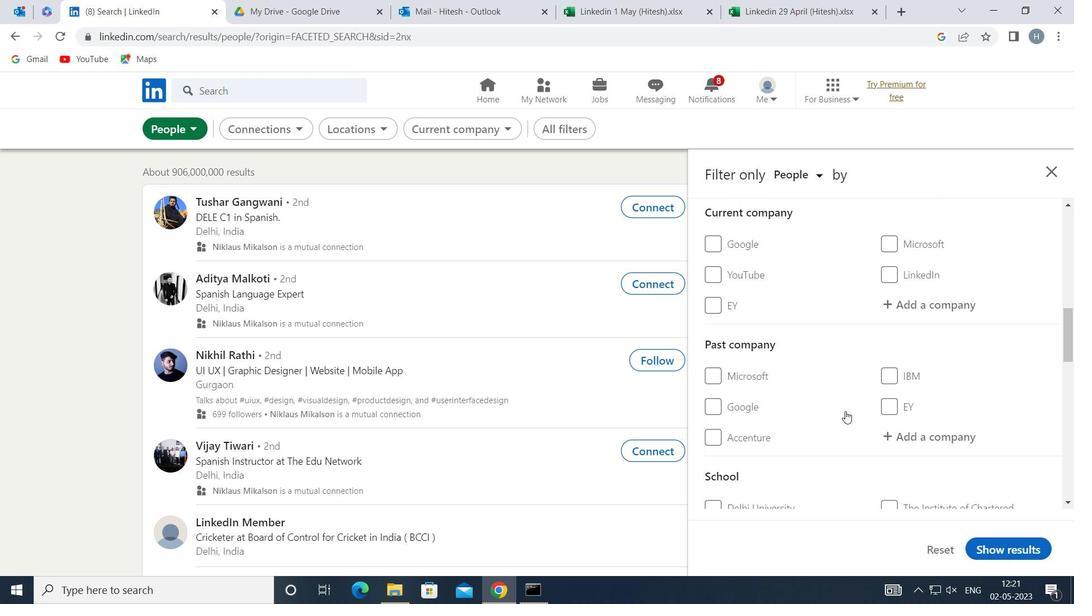 
Action: Mouse moved to (945, 382)
Screenshot: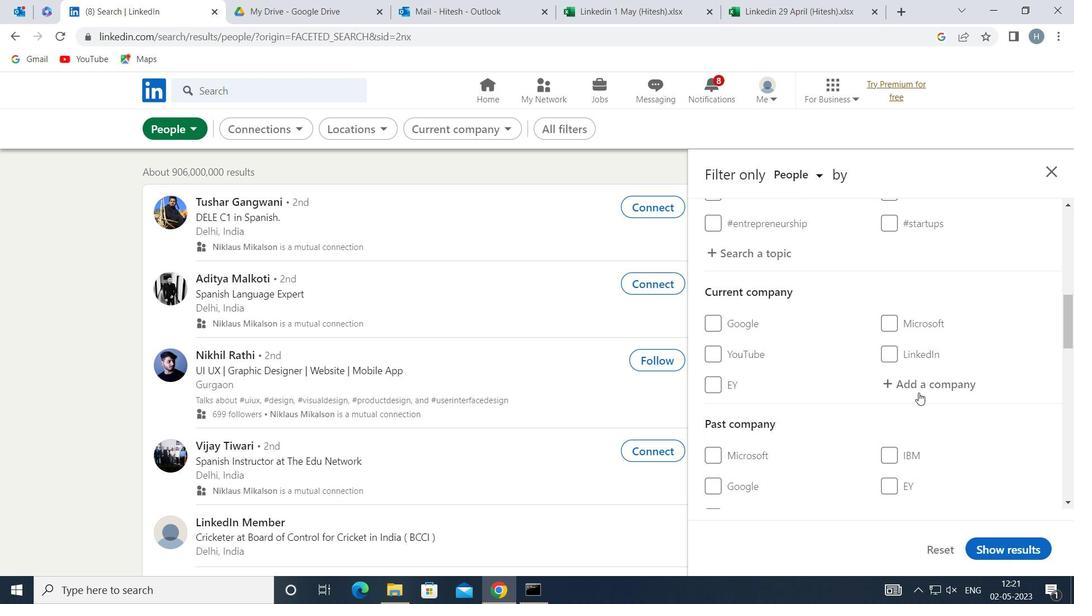 
Action: Mouse pressed left at (945, 382)
Screenshot: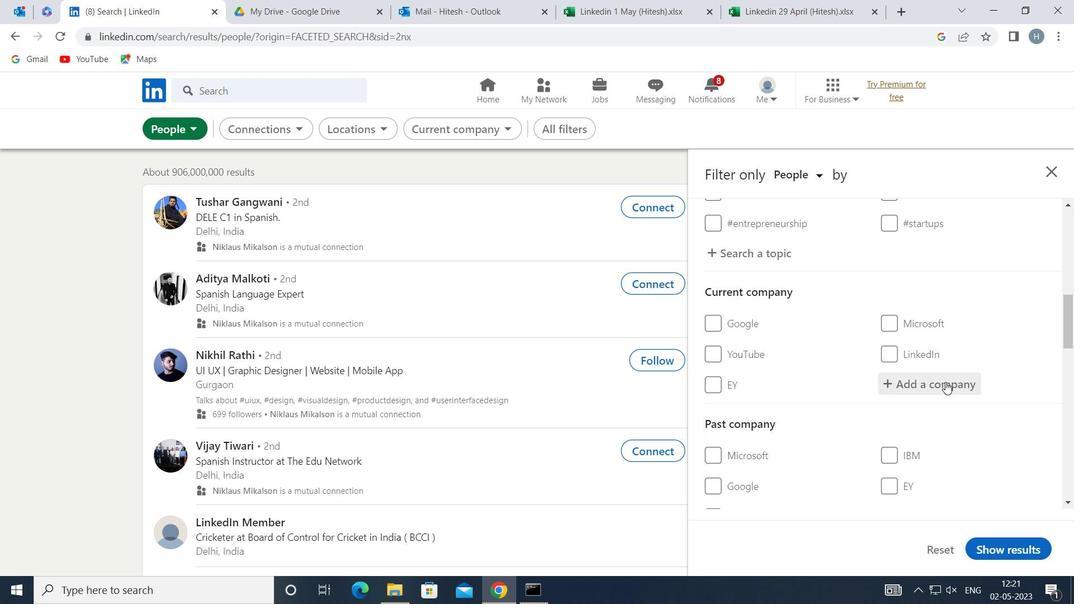 
Action: Key pressed <Key.shift>INDEG
Screenshot: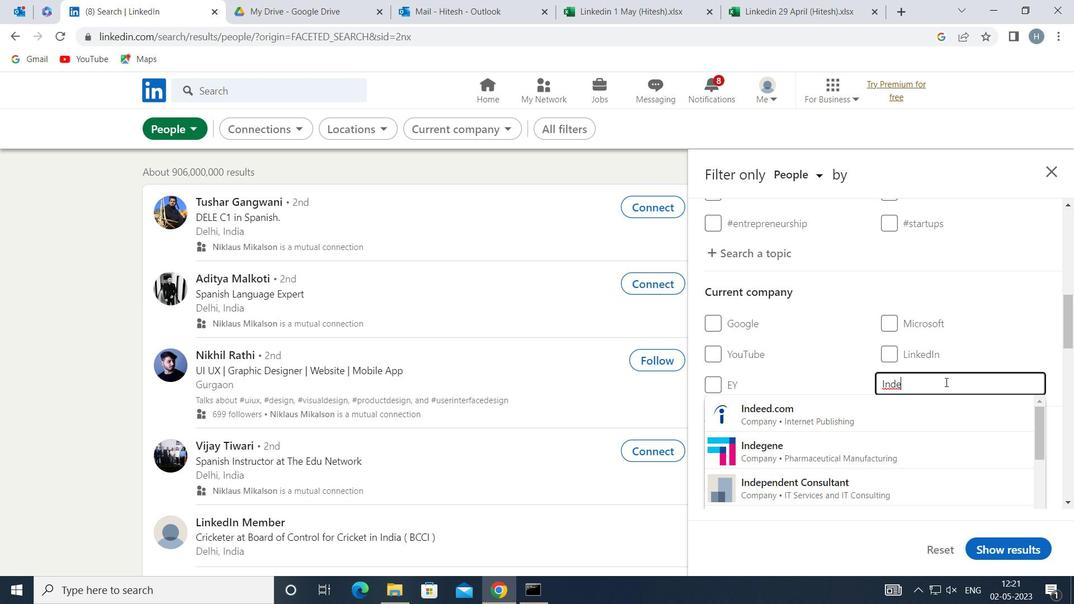 
Action: Mouse moved to (872, 418)
Screenshot: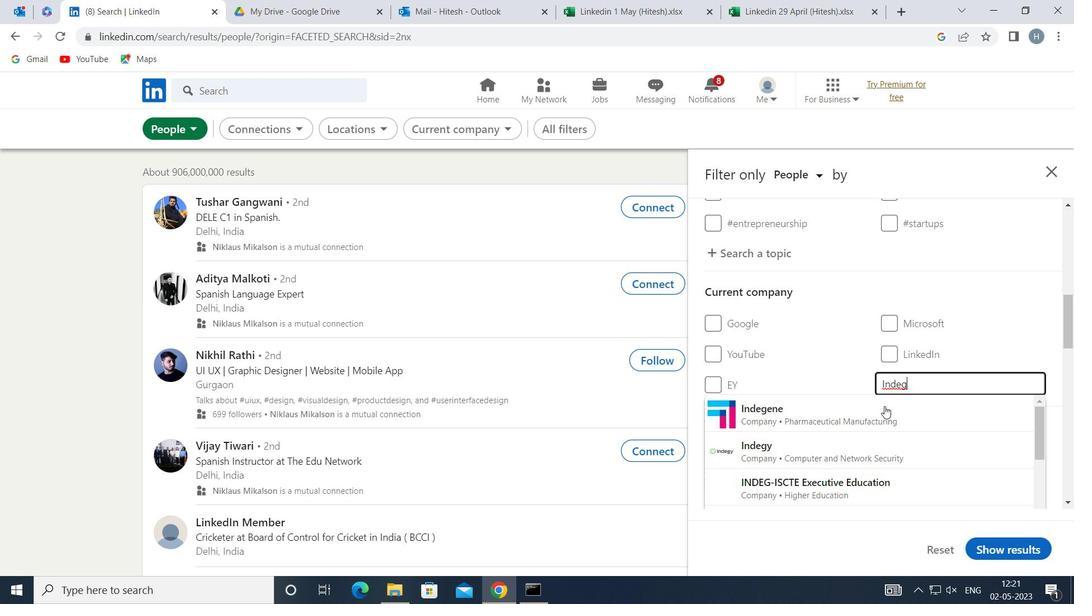 
Action: Mouse pressed left at (872, 418)
Screenshot: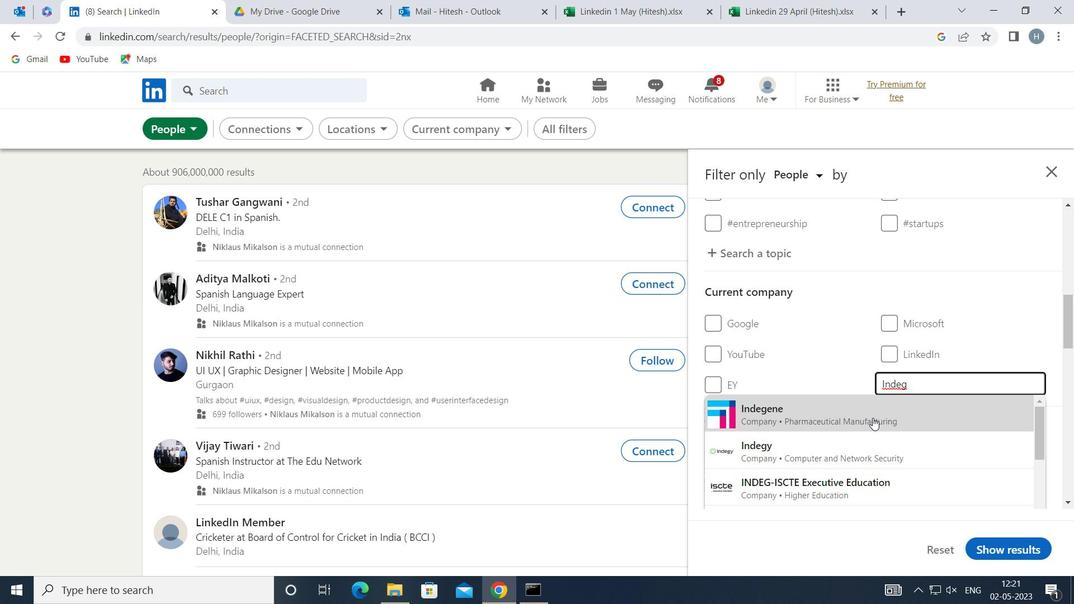 
Action: Mouse moved to (849, 409)
Screenshot: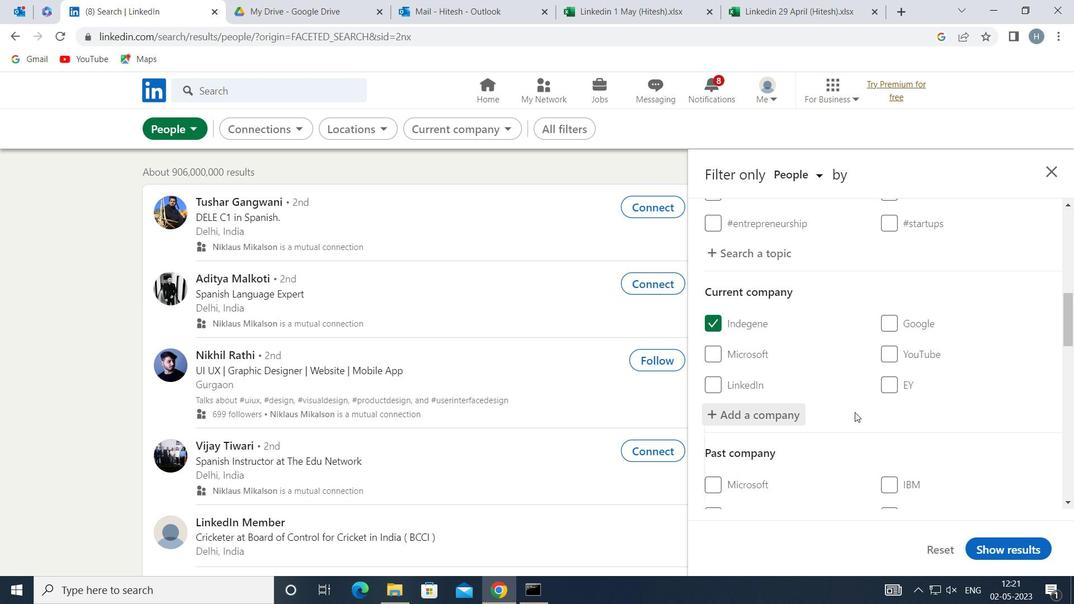 
Action: Mouse scrolled (849, 409) with delta (0, 0)
Screenshot: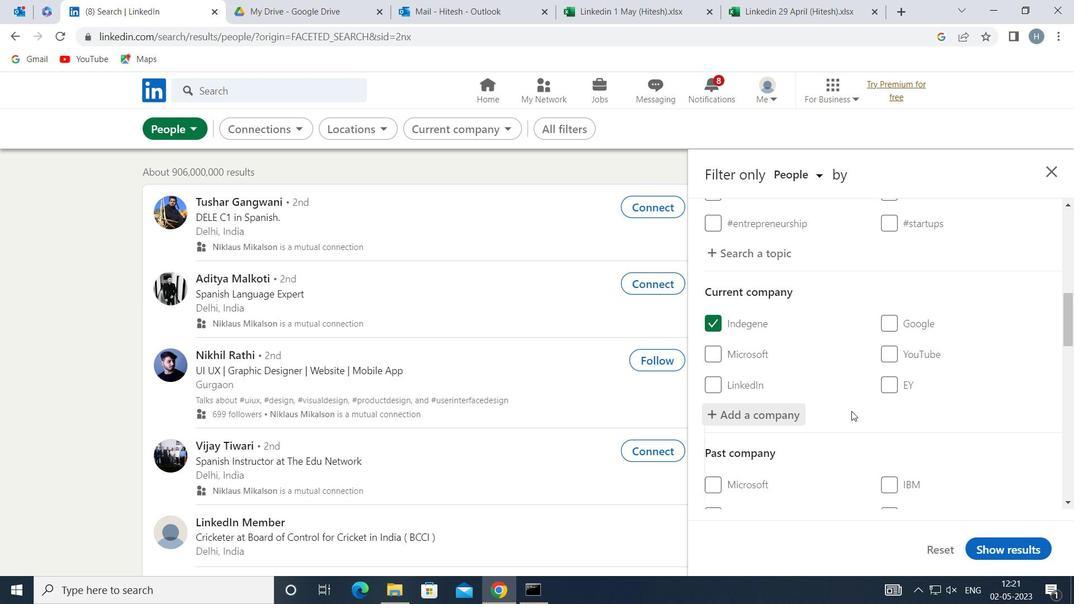 
Action: Mouse scrolled (849, 409) with delta (0, 0)
Screenshot: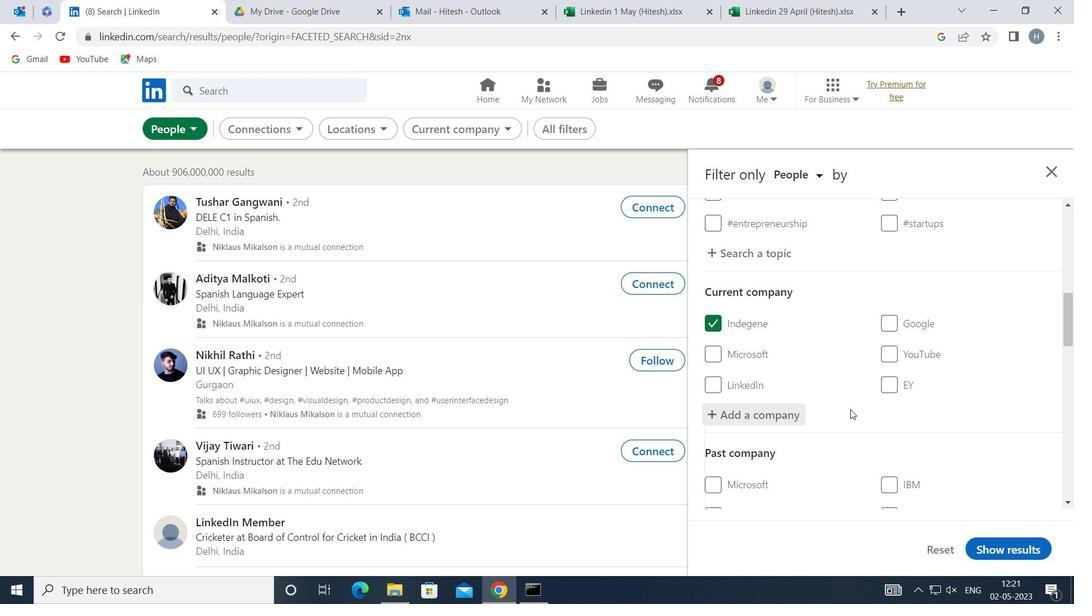 
Action: Mouse moved to (849, 409)
Screenshot: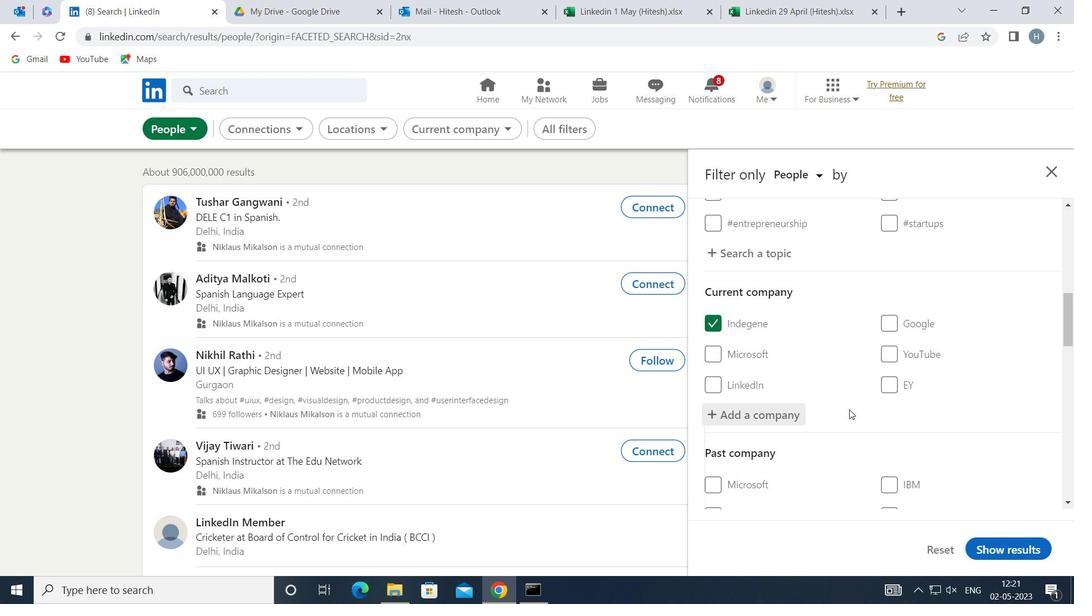 
Action: Mouse scrolled (849, 409) with delta (0, 0)
Screenshot: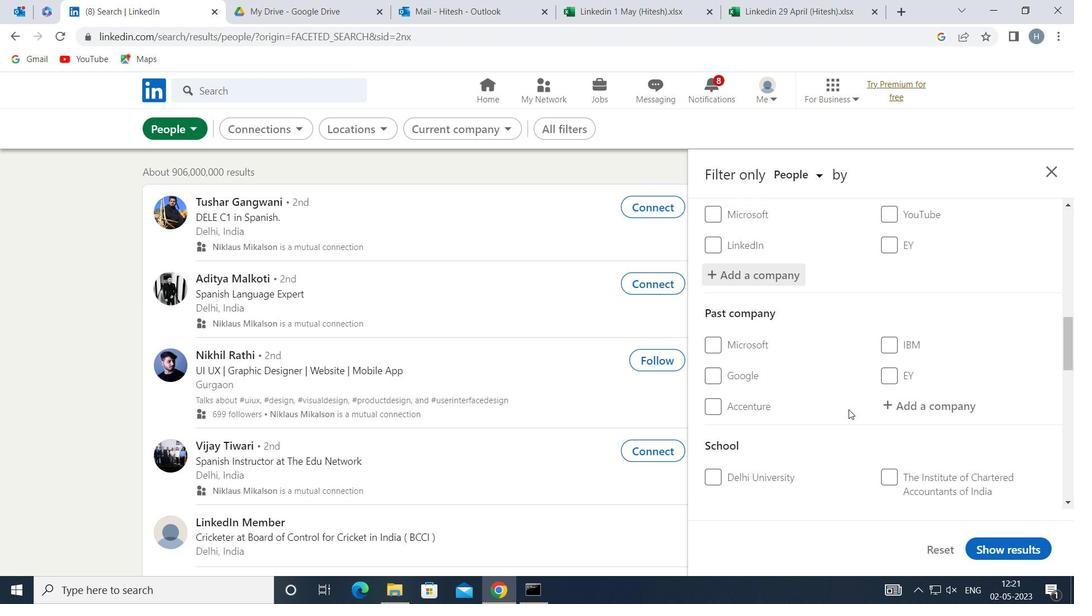 
Action: Mouse scrolled (849, 409) with delta (0, 0)
Screenshot: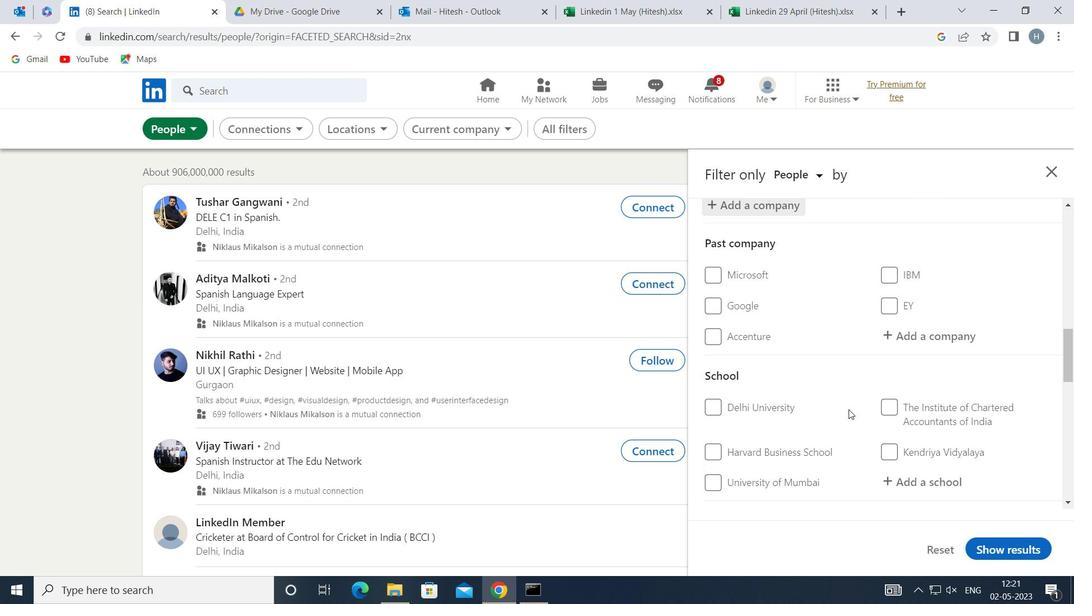 
Action: Mouse moved to (928, 407)
Screenshot: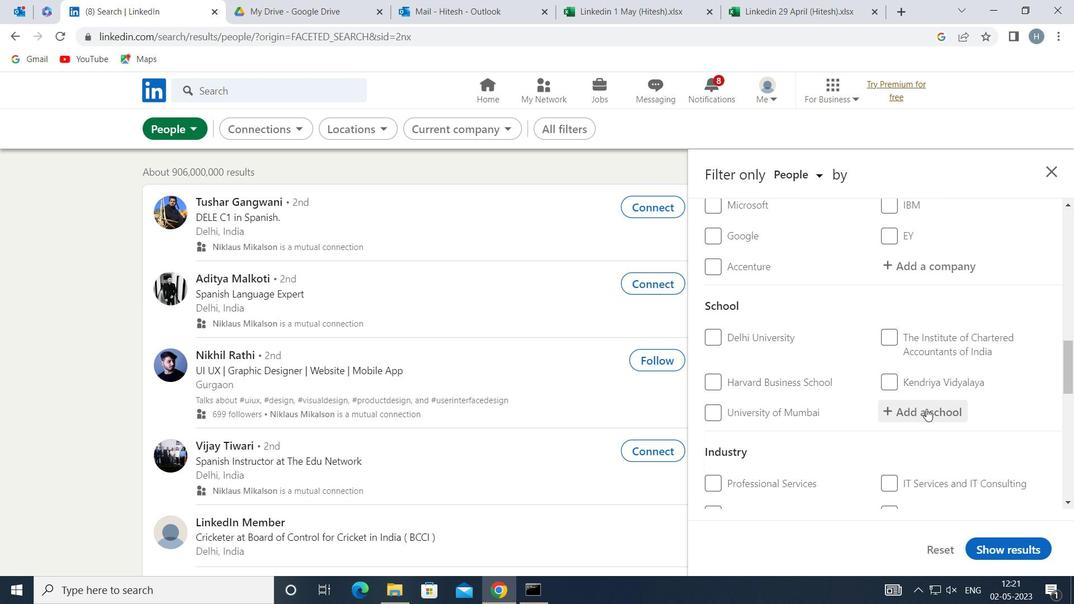 
Action: Mouse pressed left at (928, 407)
Screenshot: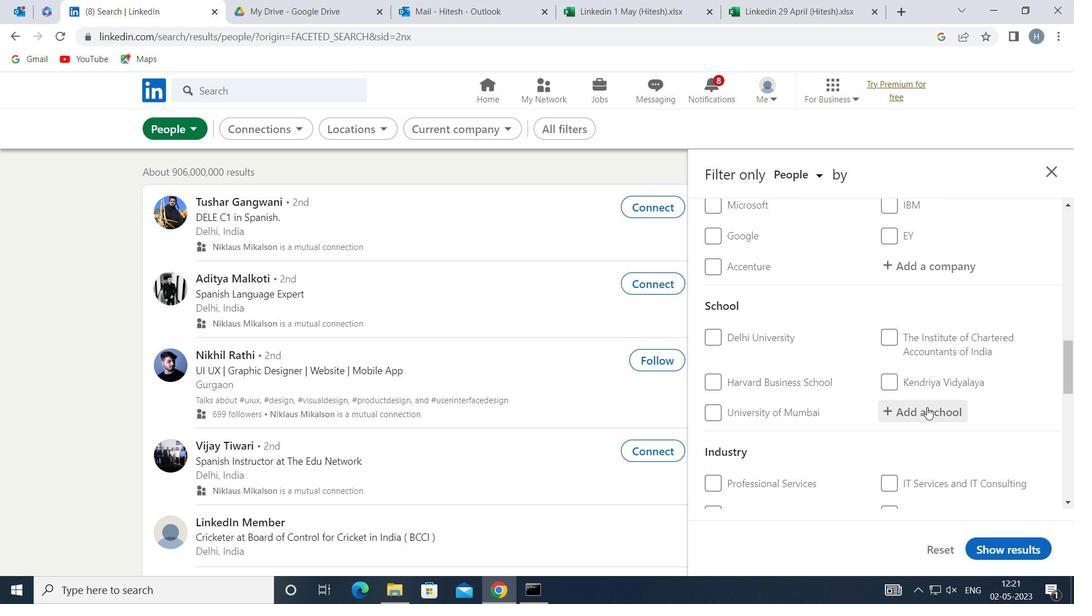 
Action: Mouse moved to (919, 404)
Screenshot: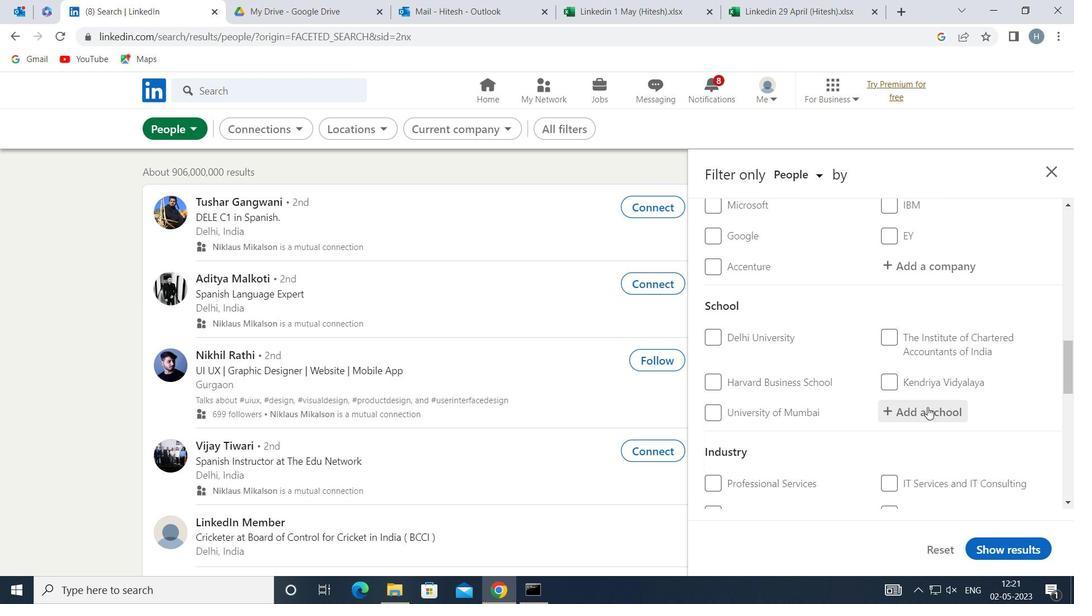 
Action: Key pressed <Key.shift>GURU<Key.space><Key.shift>NANAK<Key.space><Key.shift>I
Screenshot: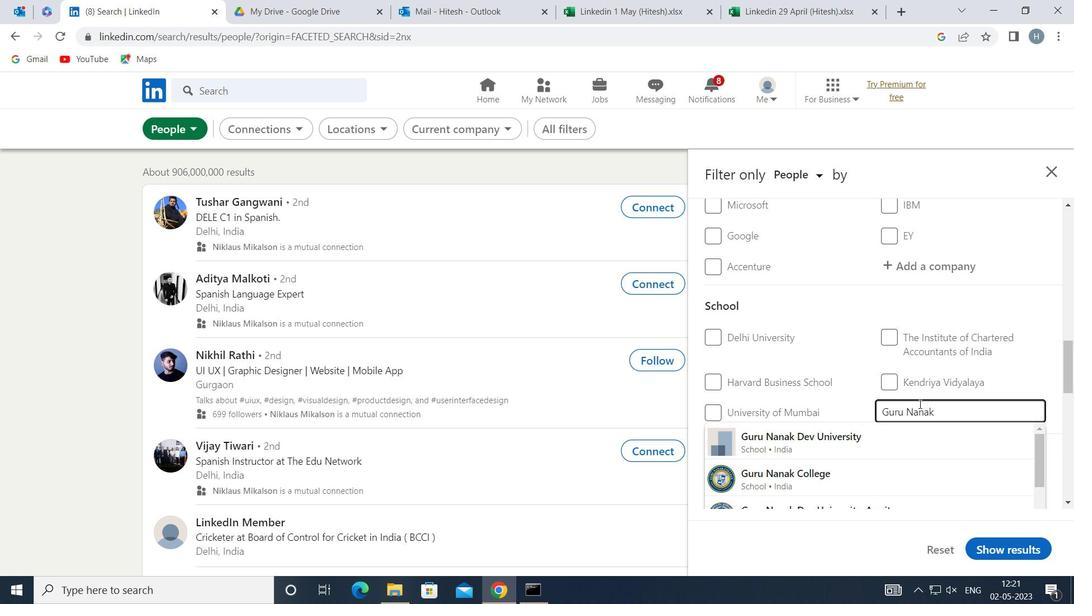 
Action: Mouse moved to (931, 470)
Screenshot: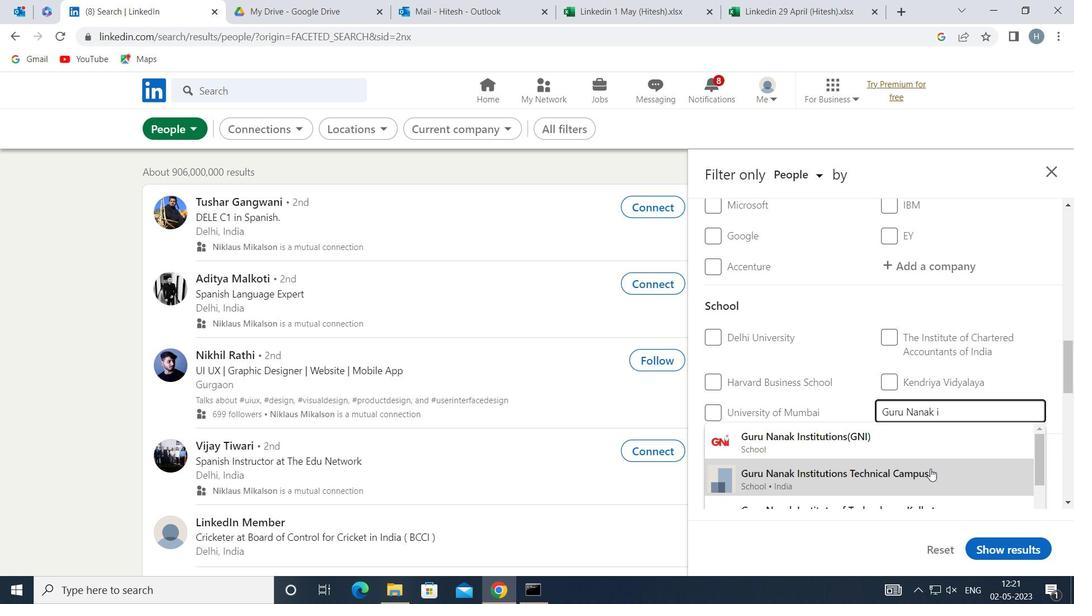 
Action: Mouse pressed left at (931, 470)
Screenshot: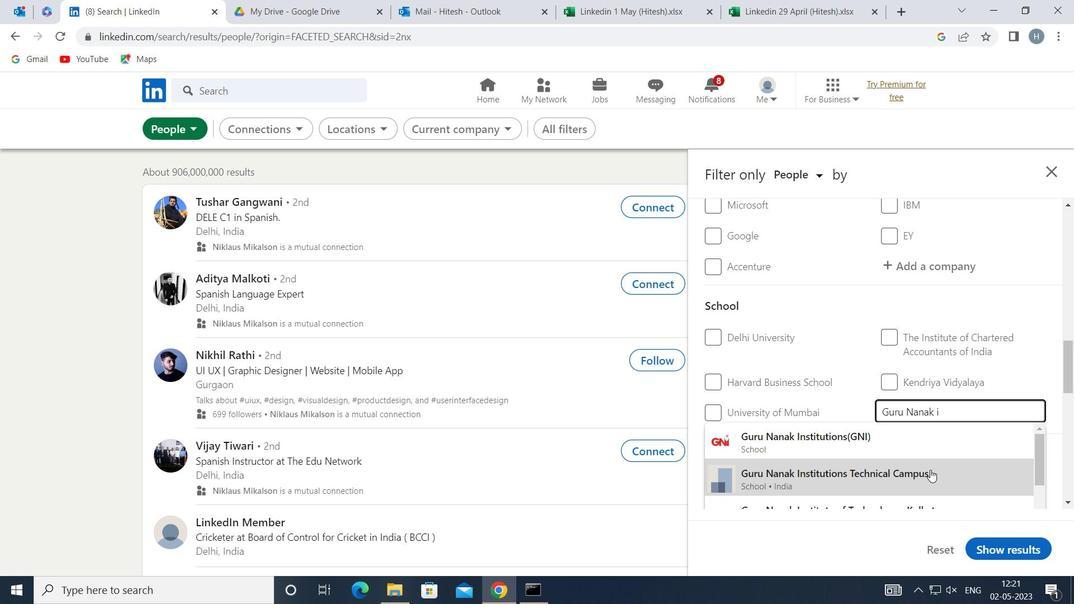 
Action: Mouse moved to (910, 442)
Screenshot: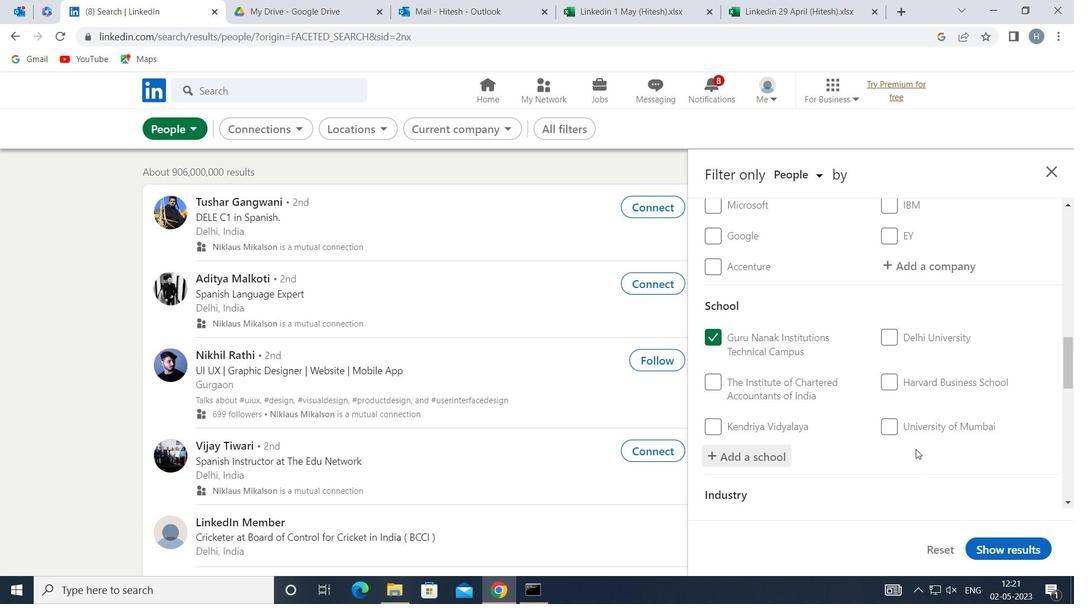 
Action: Mouse scrolled (910, 442) with delta (0, 0)
Screenshot: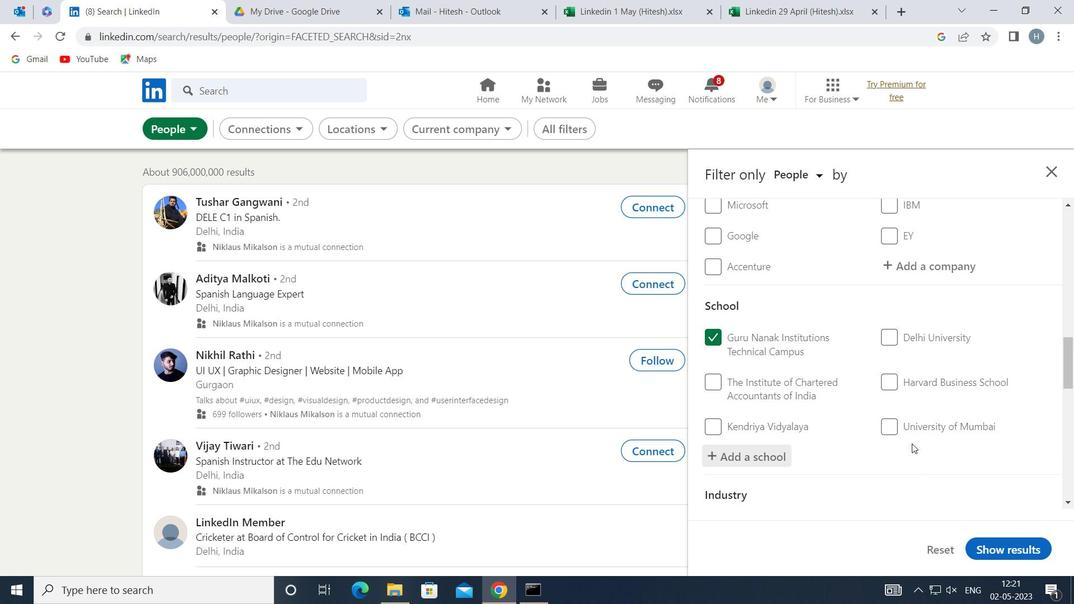 
Action: Mouse moved to (909, 442)
Screenshot: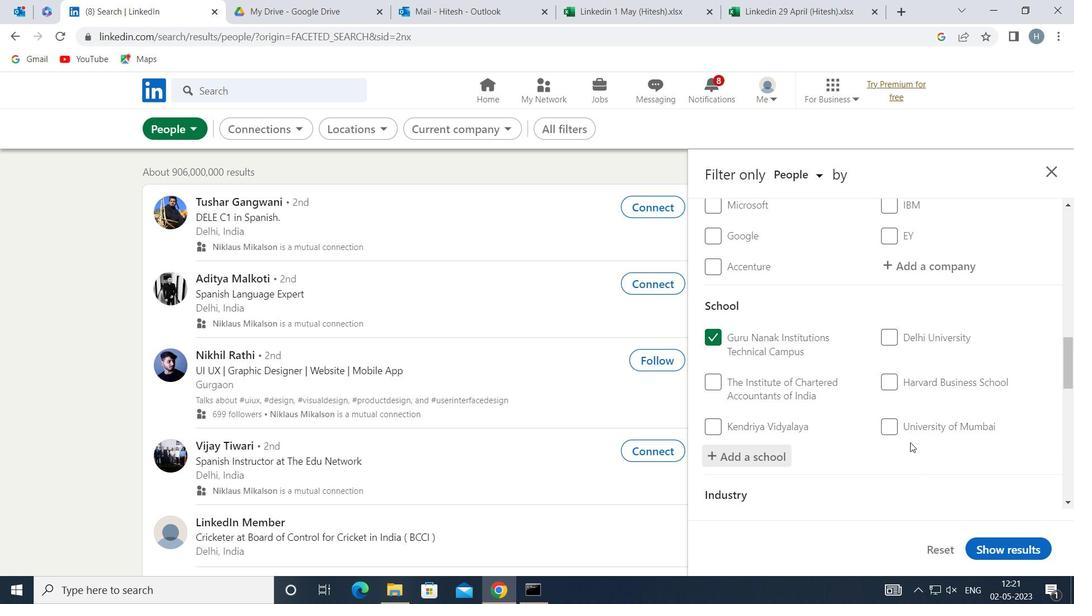 
Action: Mouse scrolled (909, 442) with delta (0, 0)
Screenshot: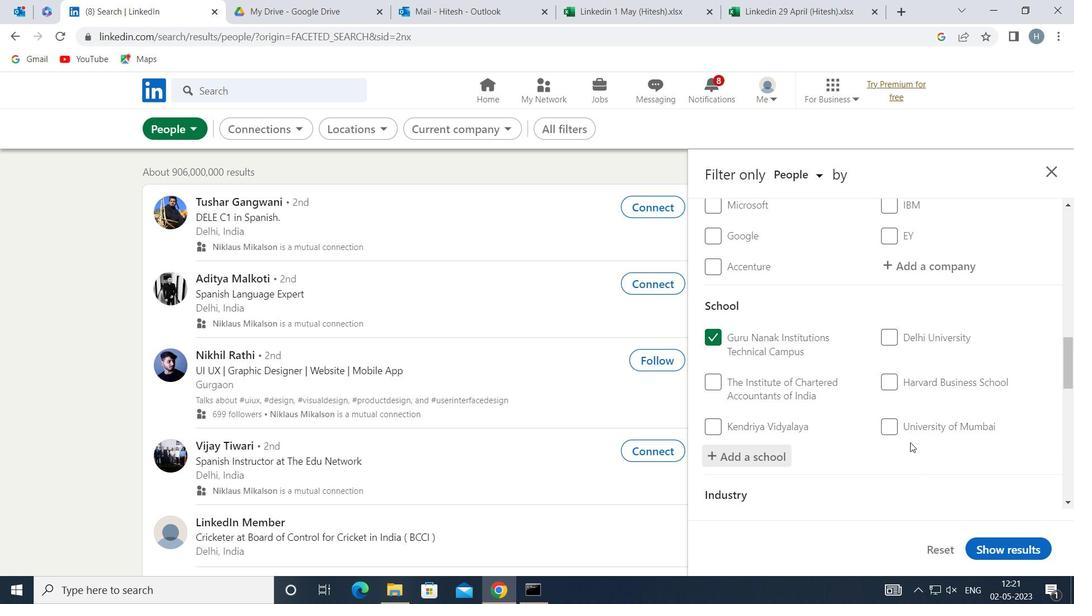 
Action: Mouse moved to (891, 438)
Screenshot: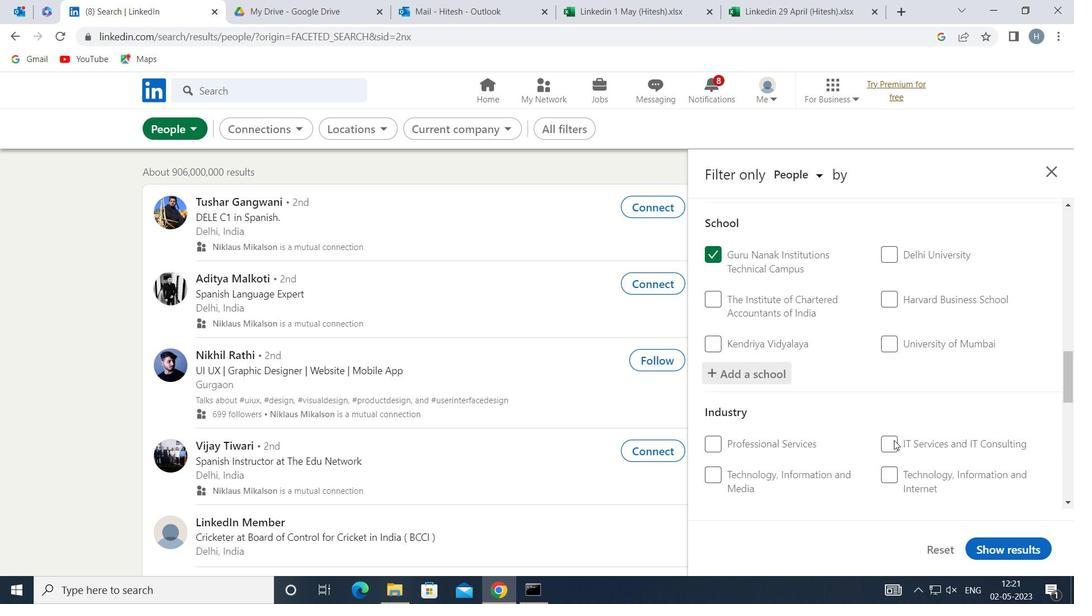 
Action: Mouse scrolled (891, 438) with delta (0, 0)
Screenshot: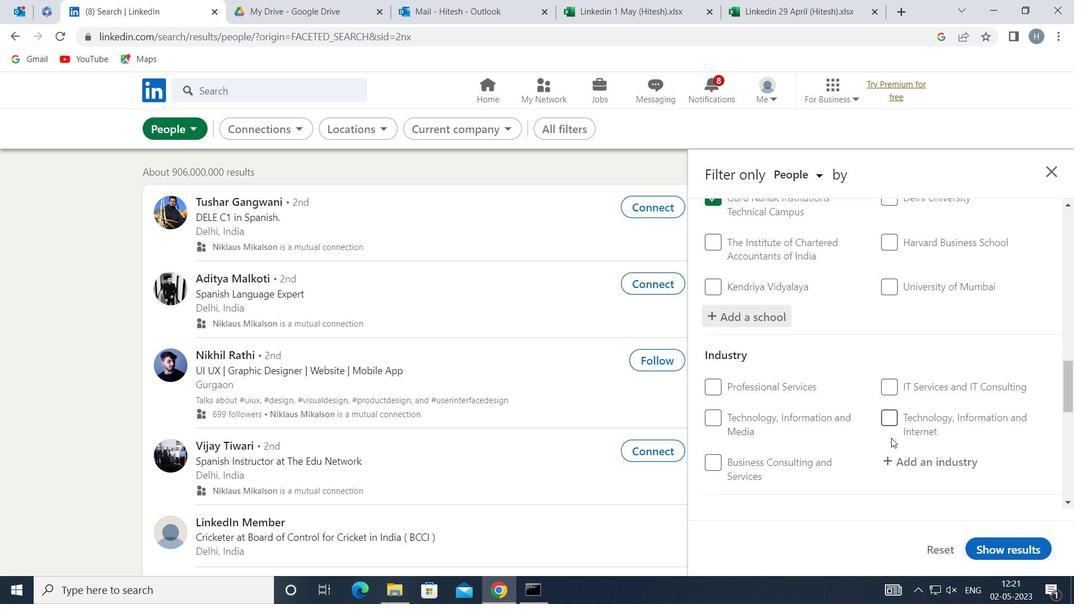 
Action: Mouse moved to (913, 394)
Screenshot: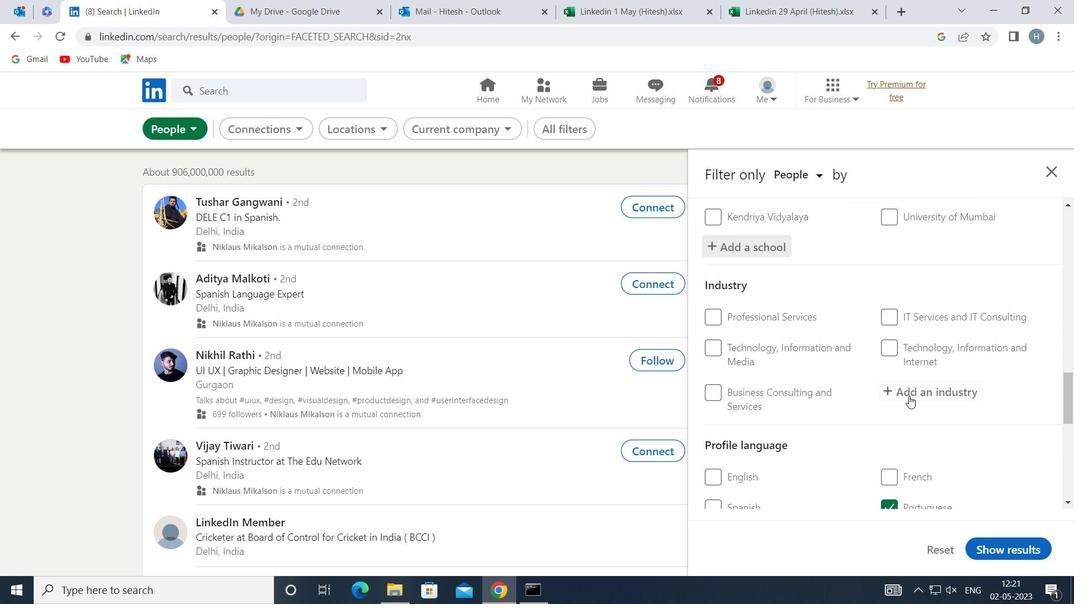 
Action: Mouse pressed left at (913, 394)
Screenshot: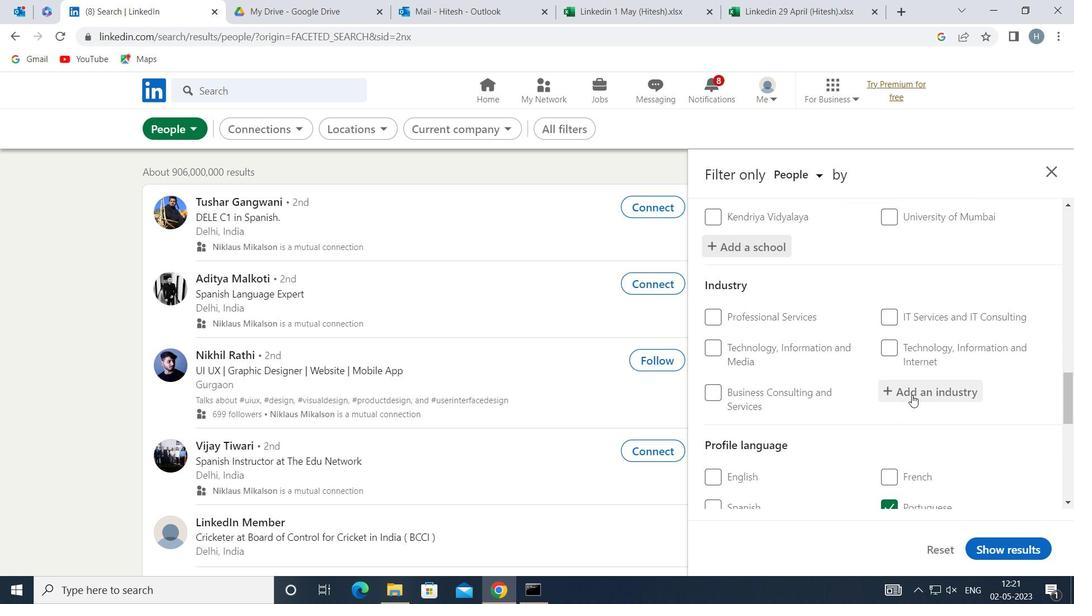 
Action: Key pressed <Key.shift>RET
Screenshot: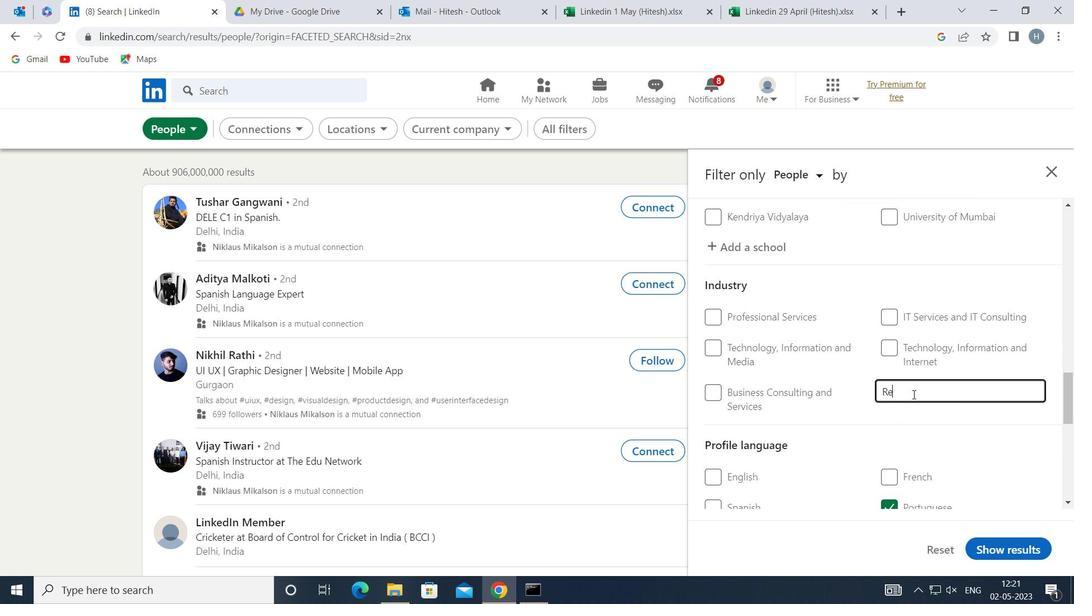 
Action: Mouse moved to (901, 410)
Screenshot: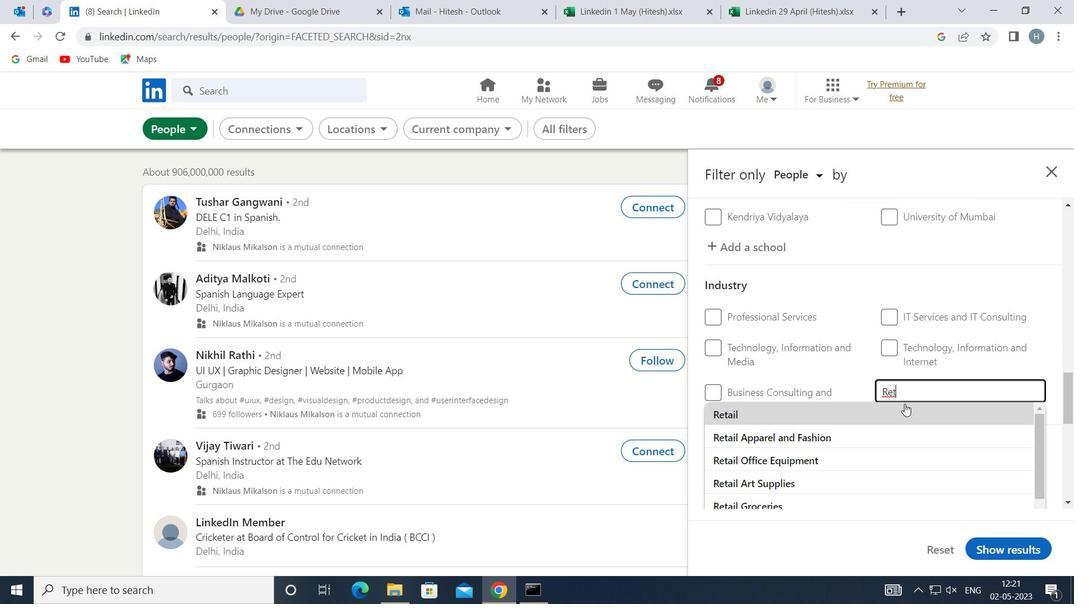 
Action: Mouse pressed left at (901, 410)
Screenshot: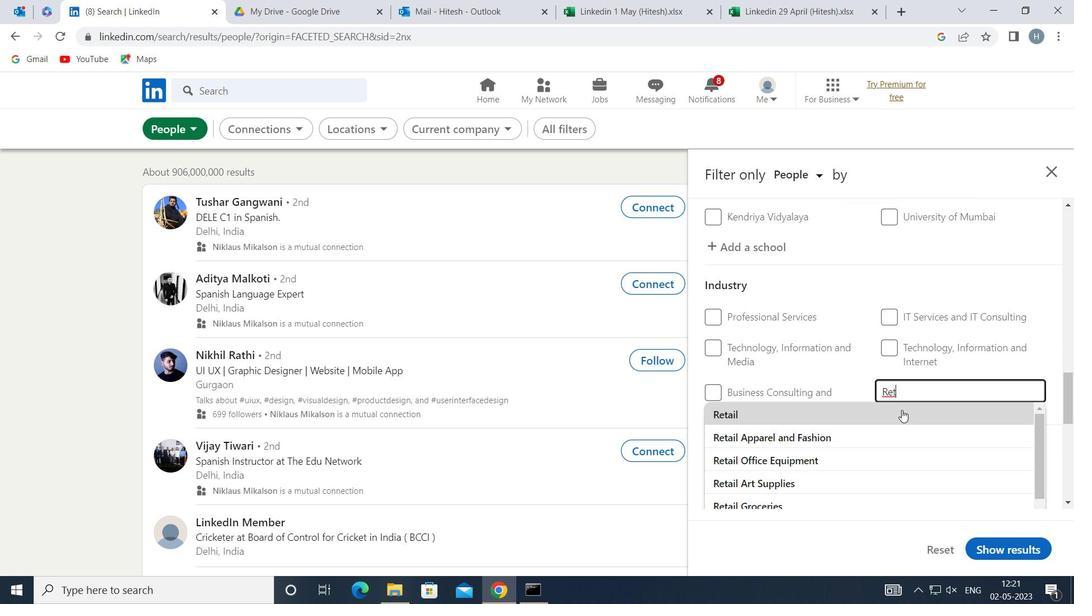 
Action: Mouse moved to (896, 398)
Screenshot: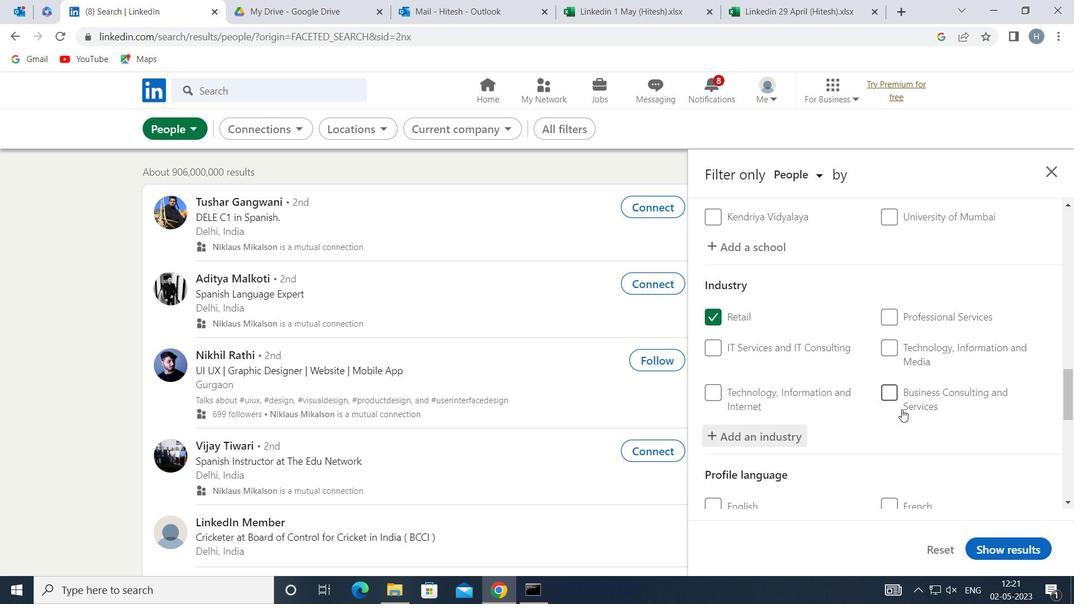 
Action: Mouse scrolled (896, 398) with delta (0, 0)
Screenshot: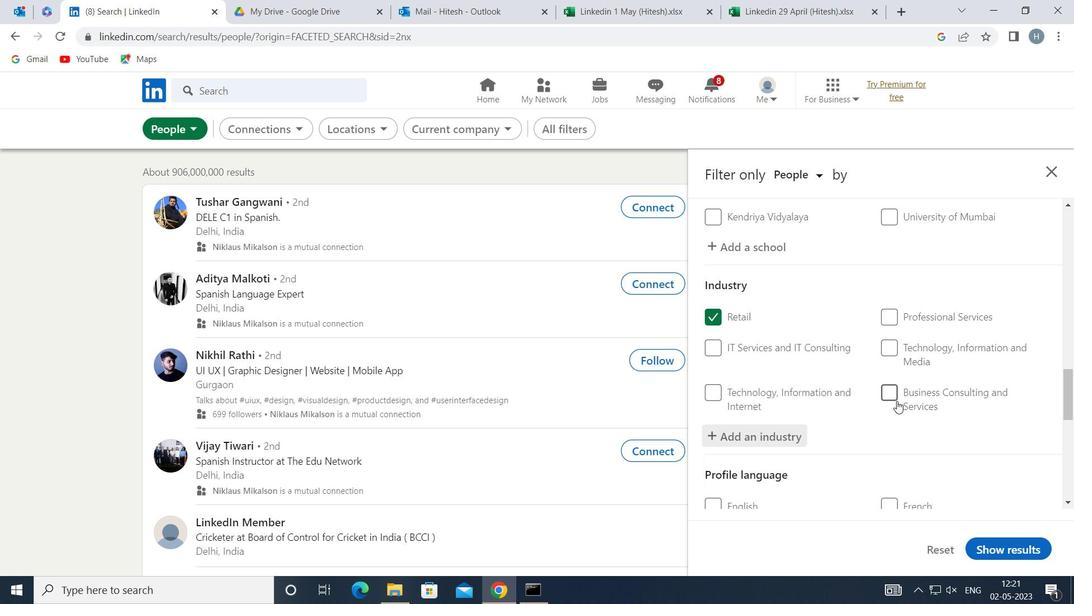 
Action: Mouse scrolled (896, 398) with delta (0, 0)
Screenshot: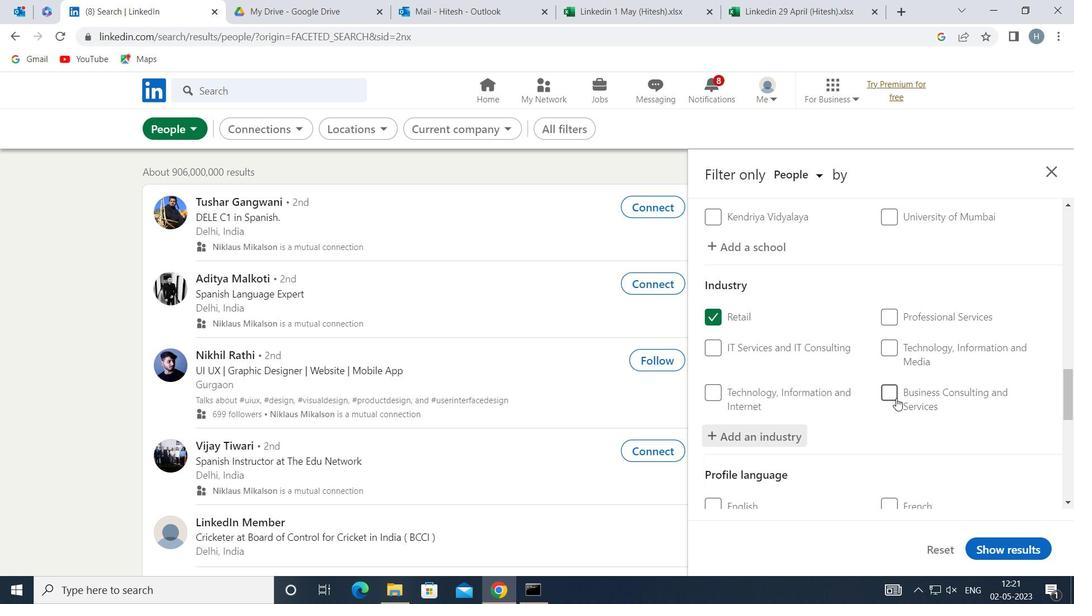 
Action: Mouse moved to (895, 397)
Screenshot: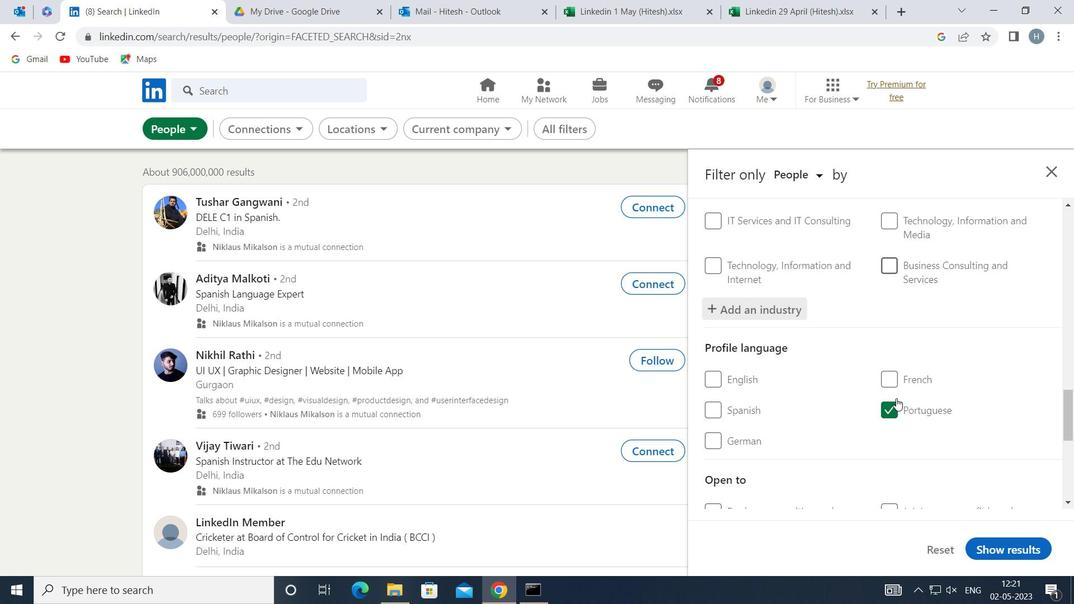 
Action: Mouse scrolled (895, 397) with delta (0, 0)
Screenshot: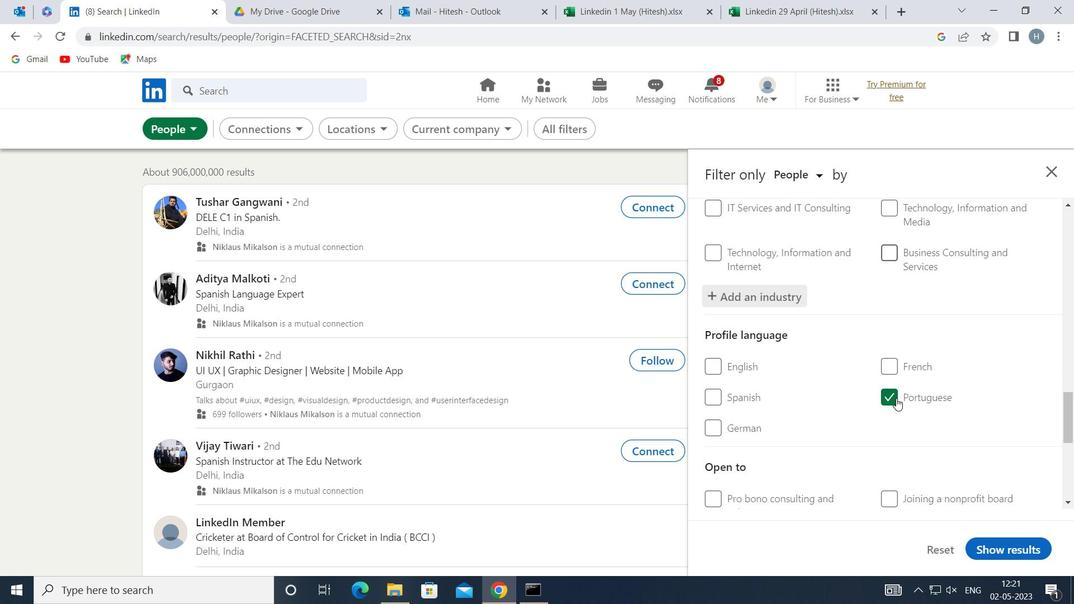 
Action: Mouse scrolled (895, 397) with delta (0, 0)
Screenshot: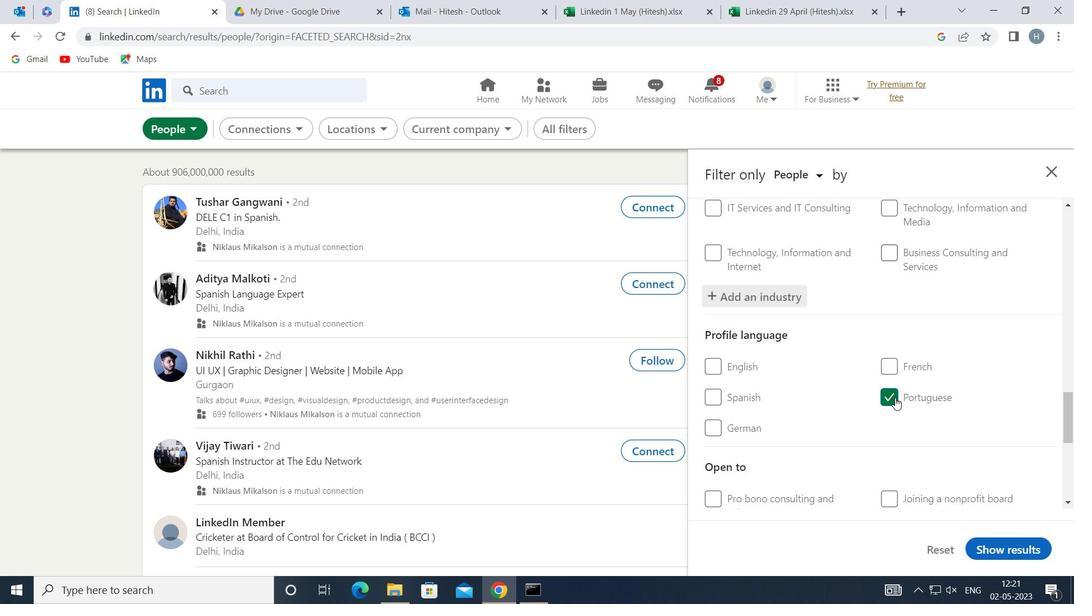 
Action: Mouse moved to (893, 397)
Screenshot: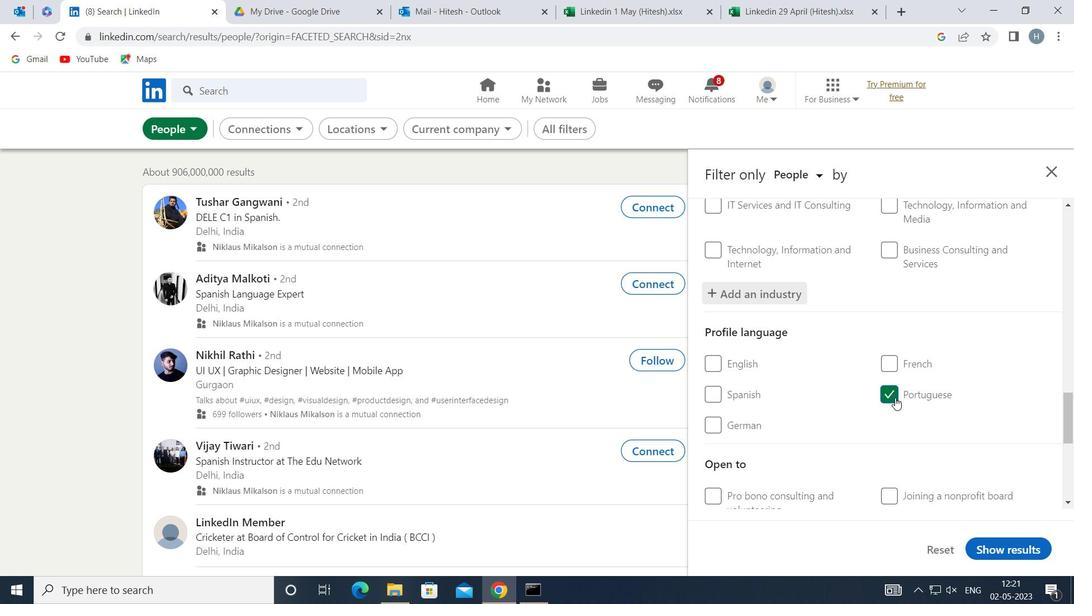 
Action: Mouse scrolled (893, 397) with delta (0, 0)
Screenshot: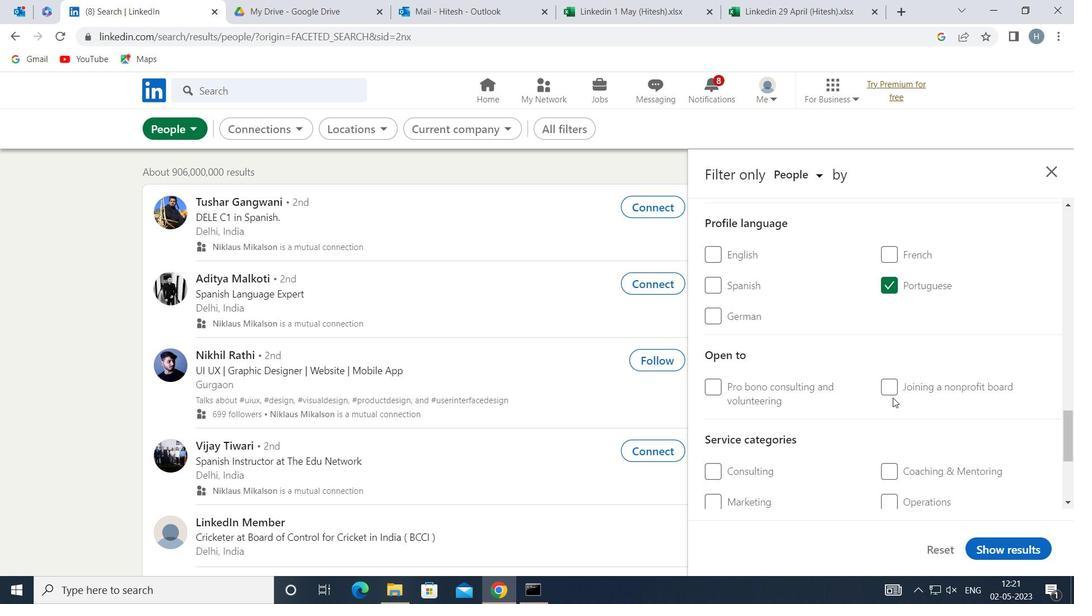 
Action: Mouse moved to (939, 438)
Screenshot: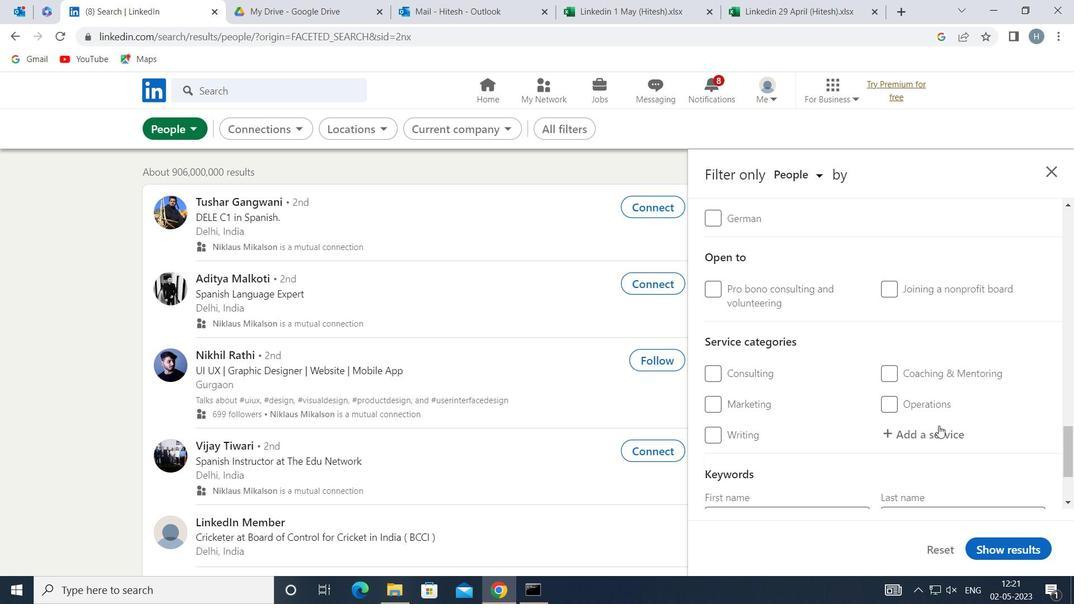 
Action: Mouse pressed left at (939, 438)
Screenshot: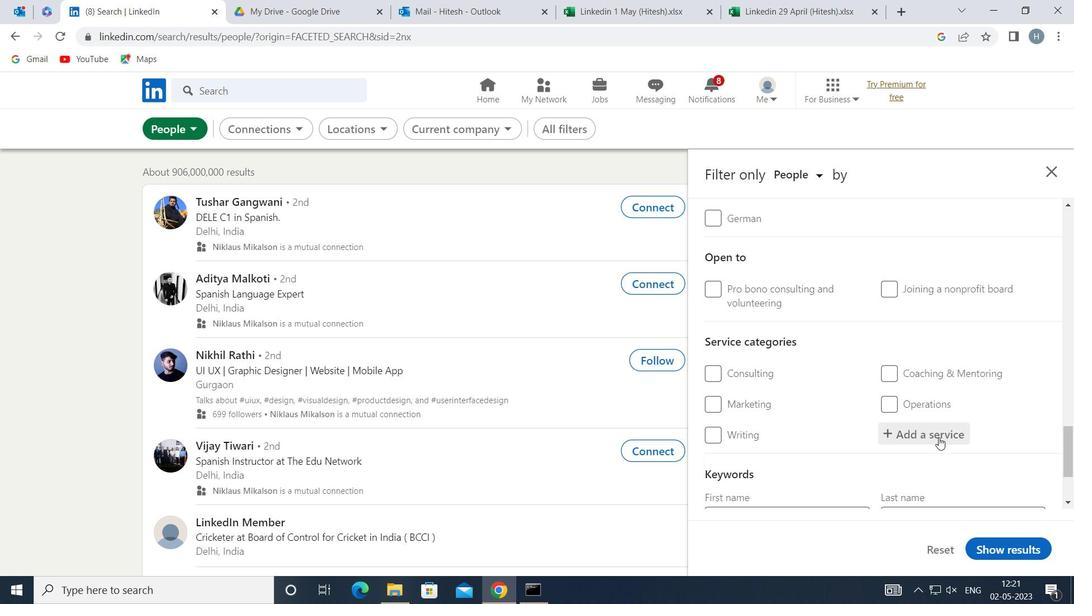 
Action: Mouse moved to (939, 438)
Screenshot: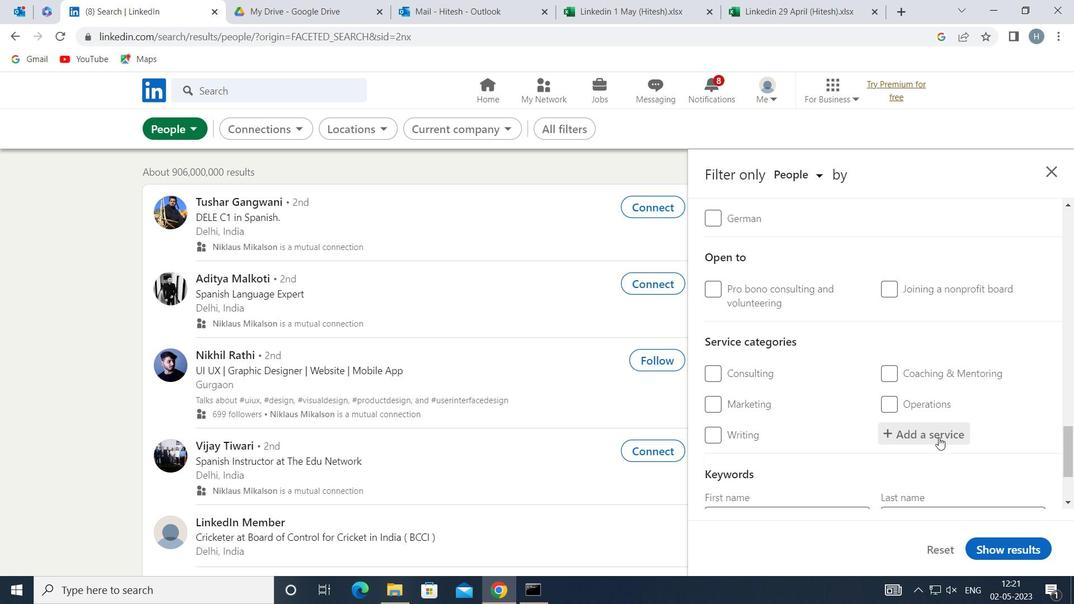 
Action: Key pressed <Key.shift>PROGRAM<Key.space><Key.shift>MA
Screenshot: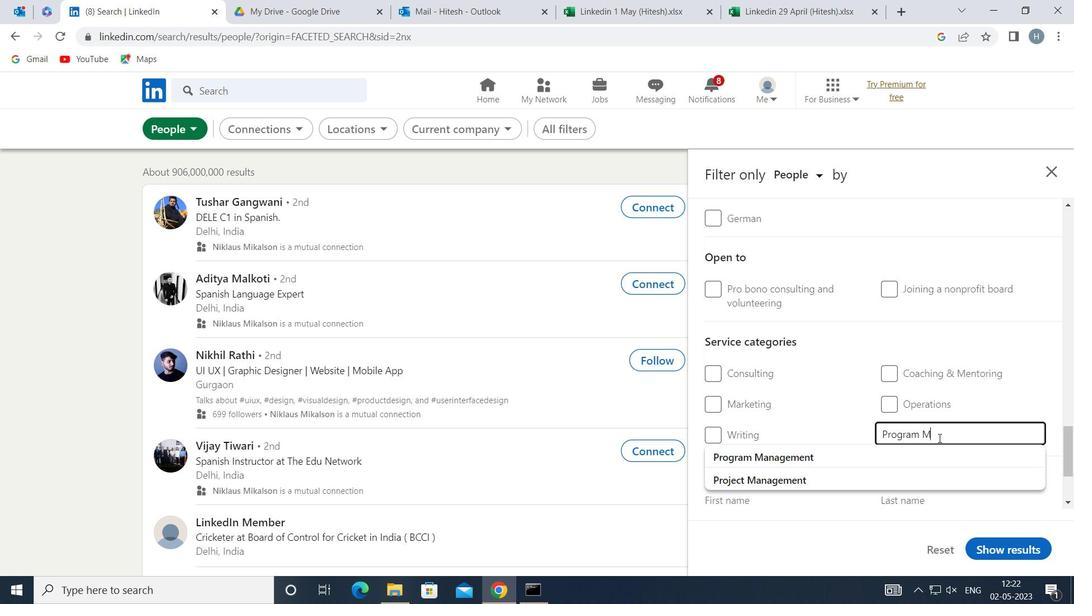 
Action: Mouse moved to (896, 449)
Screenshot: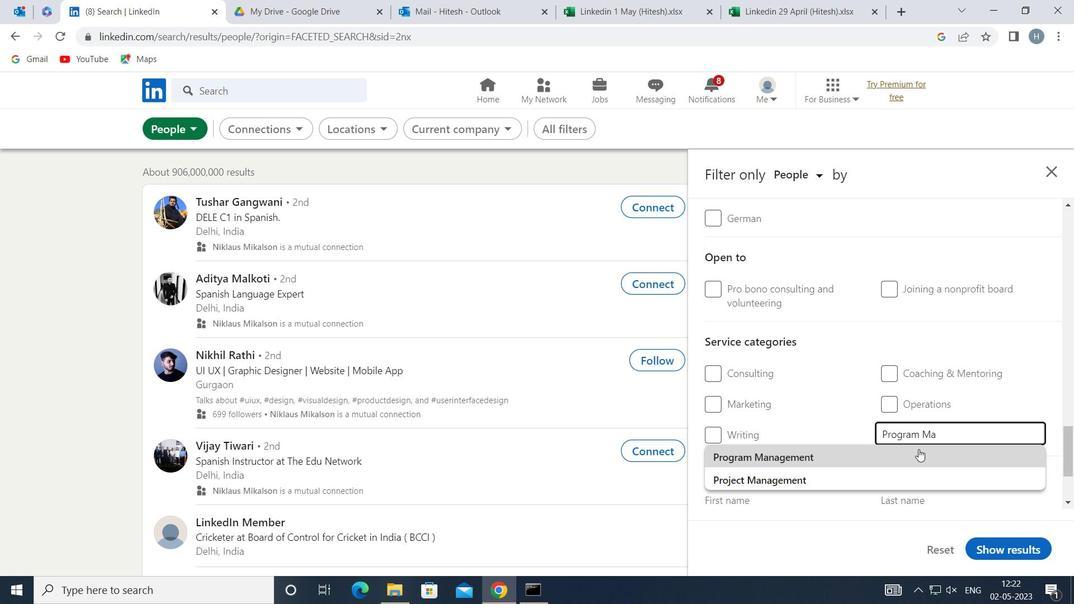 
Action: Mouse pressed left at (896, 449)
Screenshot: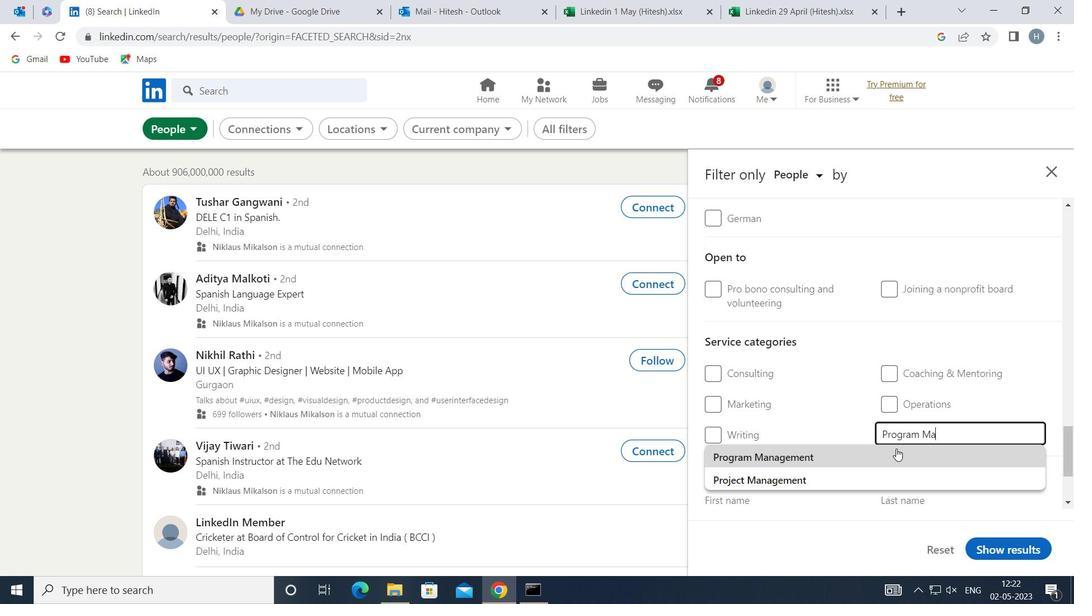 
Action: Mouse moved to (836, 430)
Screenshot: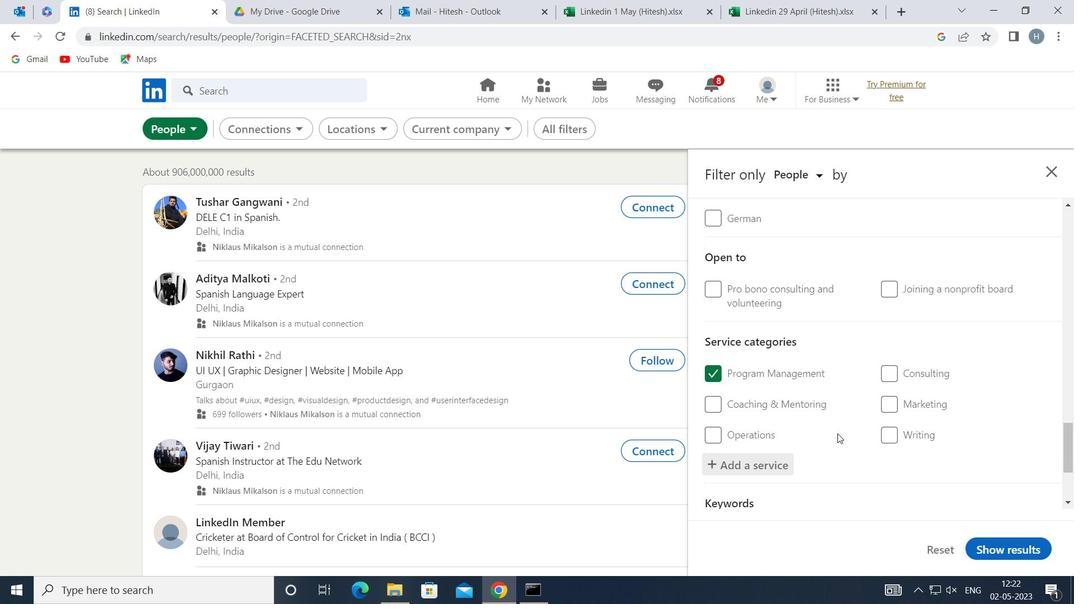 
Action: Mouse scrolled (836, 430) with delta (0, 0)
Screenshot: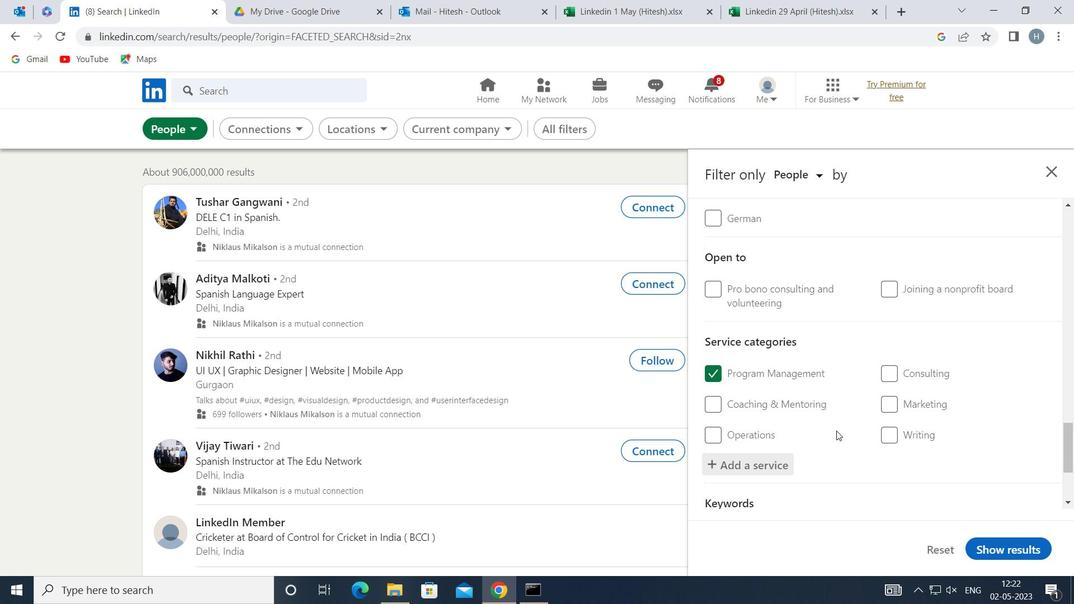
Action: Mouse scrolled (836, 430) with delta (0, 0)
Screenshot: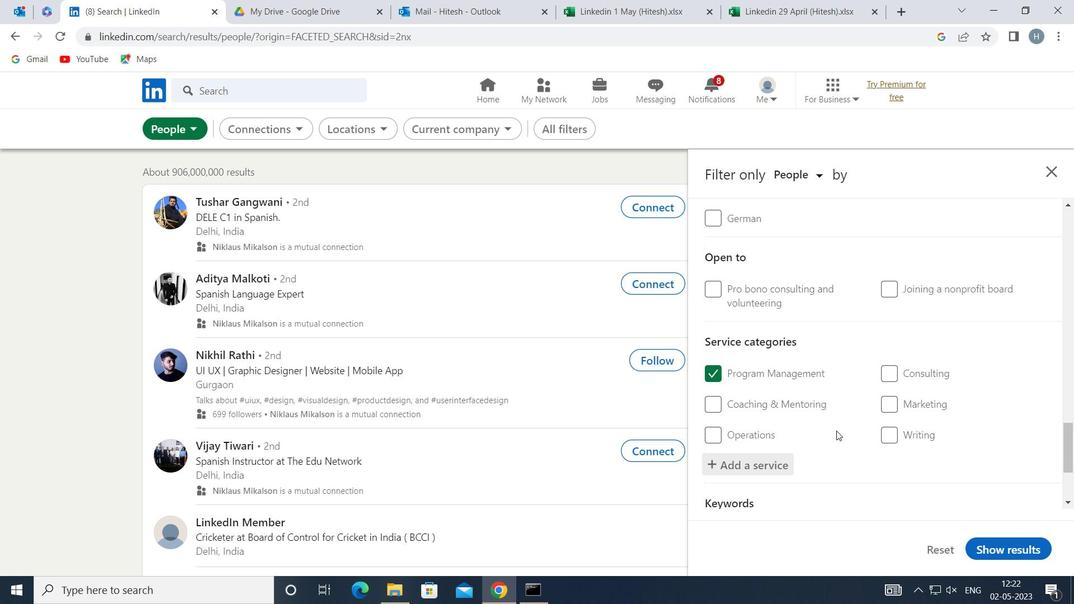 
Action: Mouse moved to (837, 426)
Screenshot: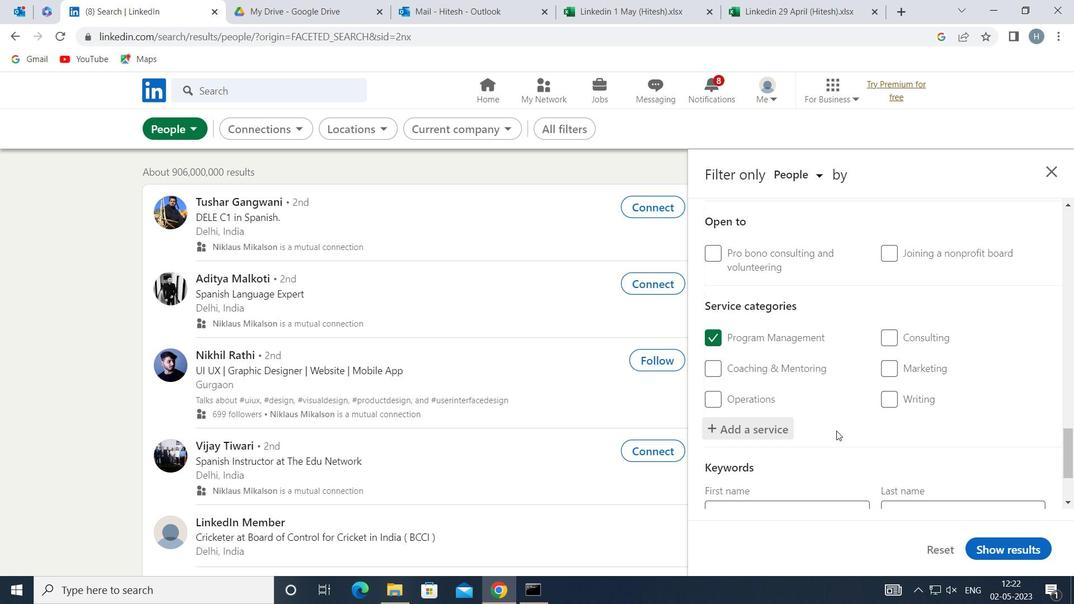 
Action: Mouse scrolled (837, 425) with delta (0, 0)
Screenshot: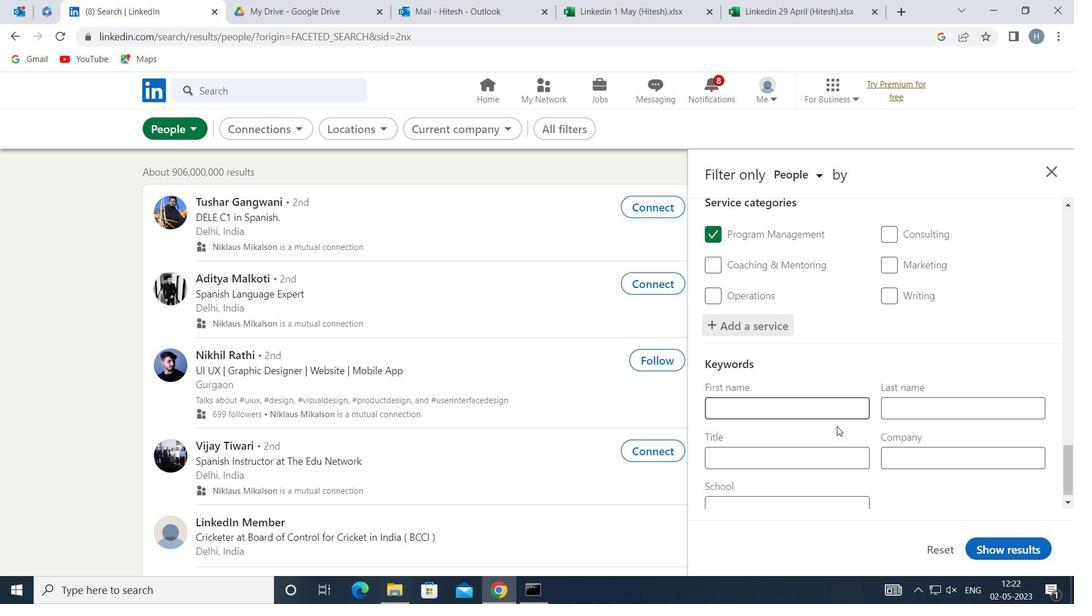 
Action: Mouse scrolled (837, 425) with delta (0, 0)
Screenshot: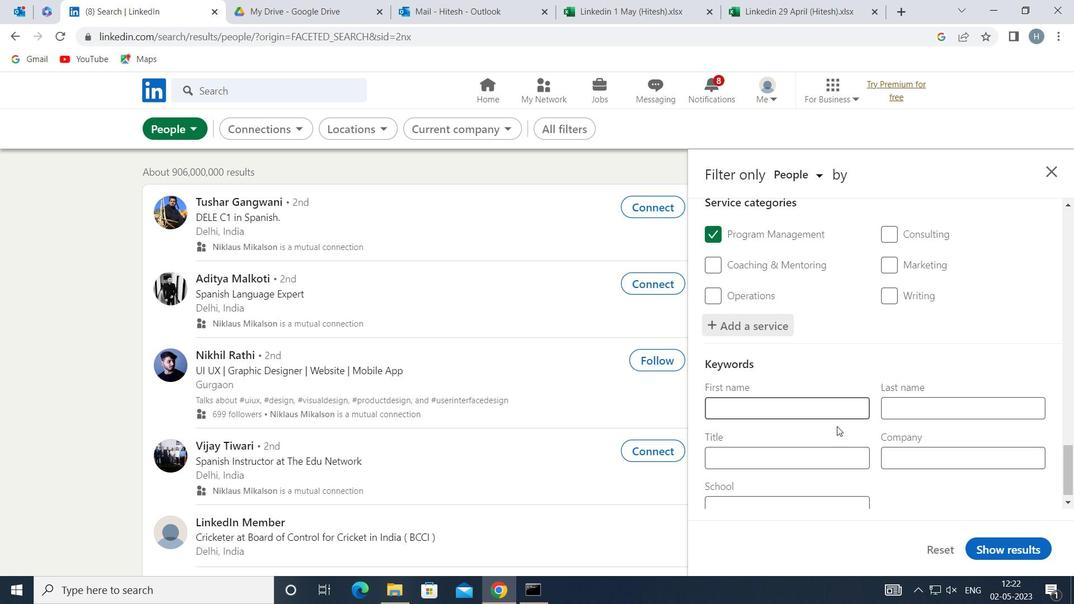 
Action: Mouse moved to (837, 423)
Screenshot: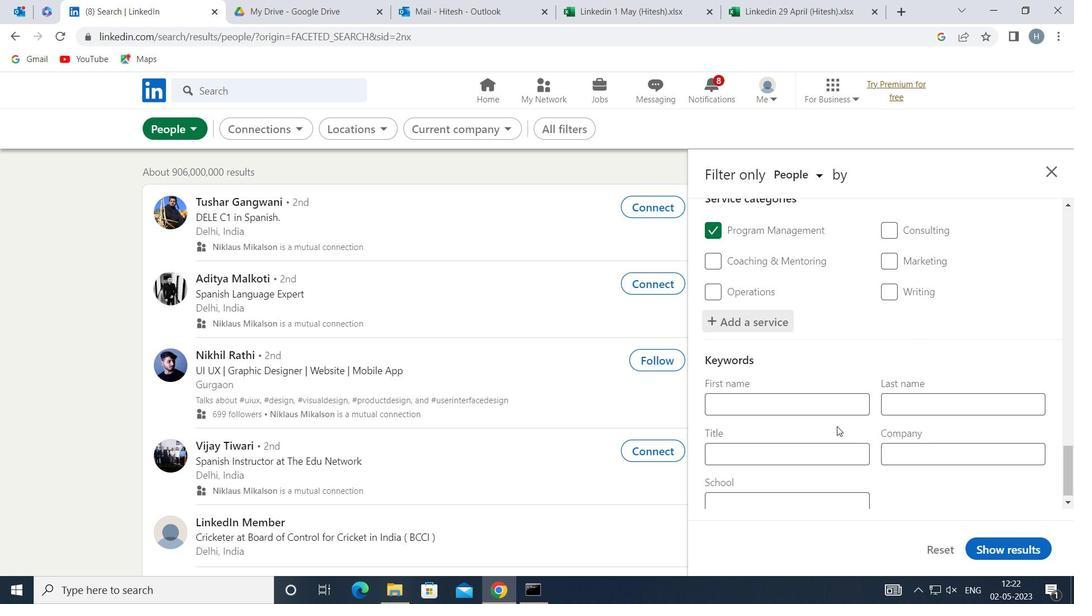 
Action: Mouse scrolled (837, 422) with delta (0, 0)
Screenshot: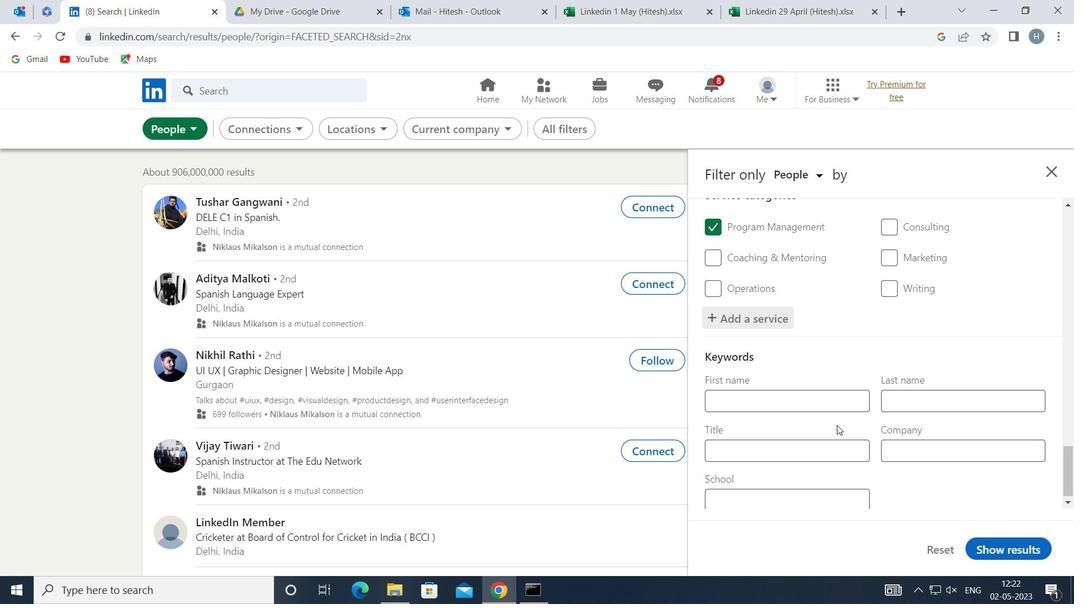 
Action: Mouse scrolled (837, 422) with delta (0, 0)
Screenshot: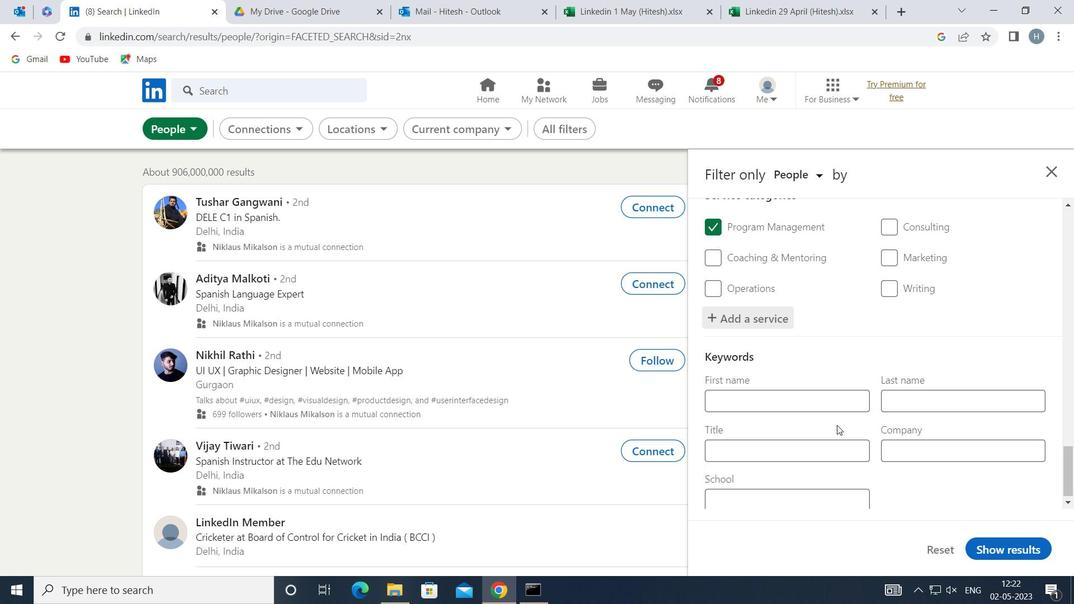 
Action: Mouse moved to (833, 439)
Screenshot: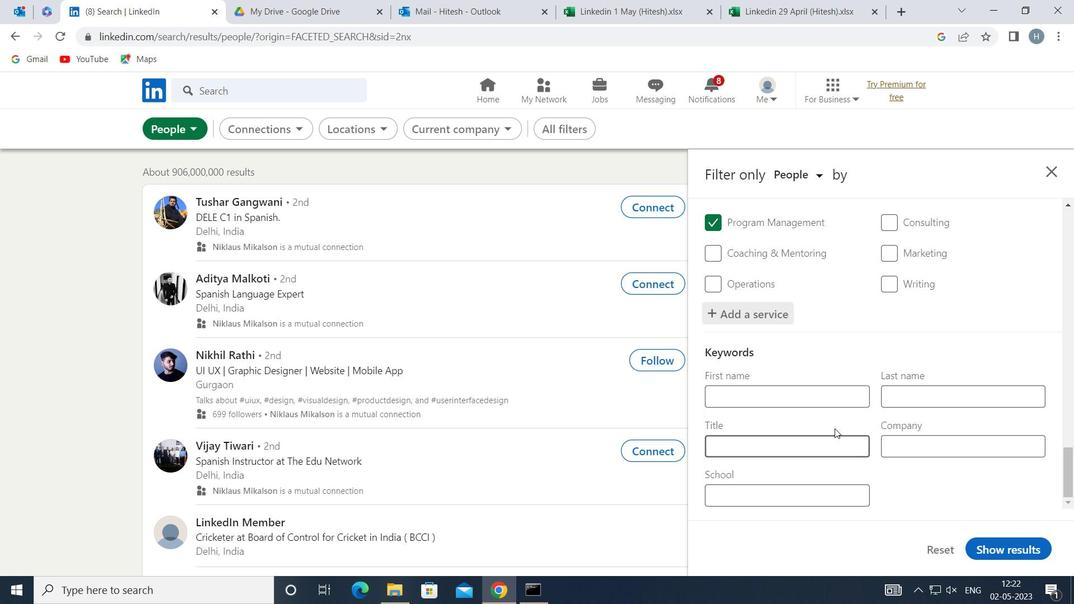 
Action: Mouse pressed left at (833, 439)
Screenshot: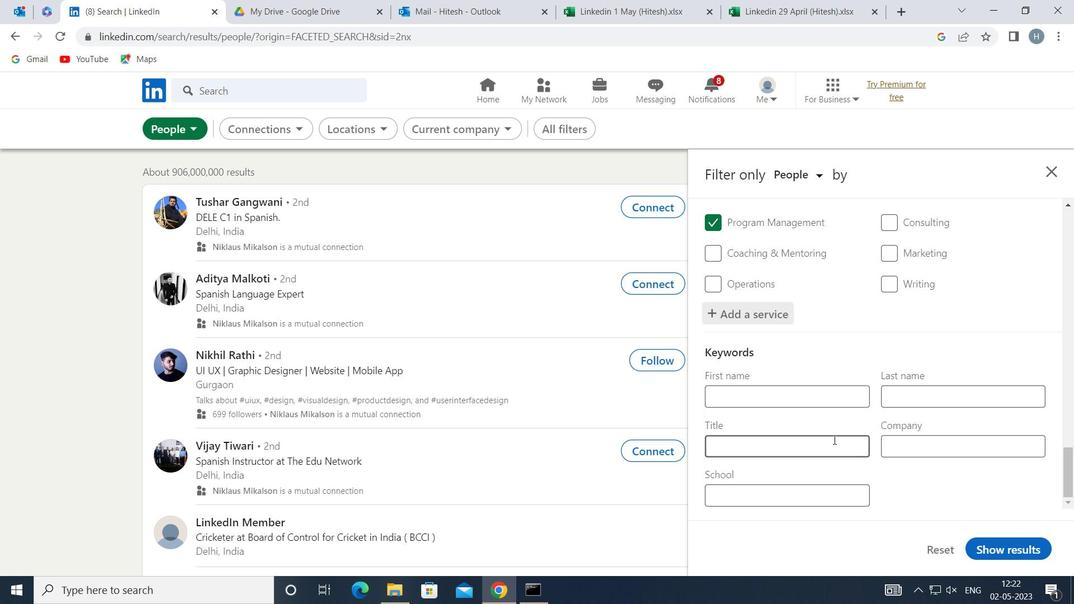 
Action: Mouse moved to (834, 439)
Screenshot: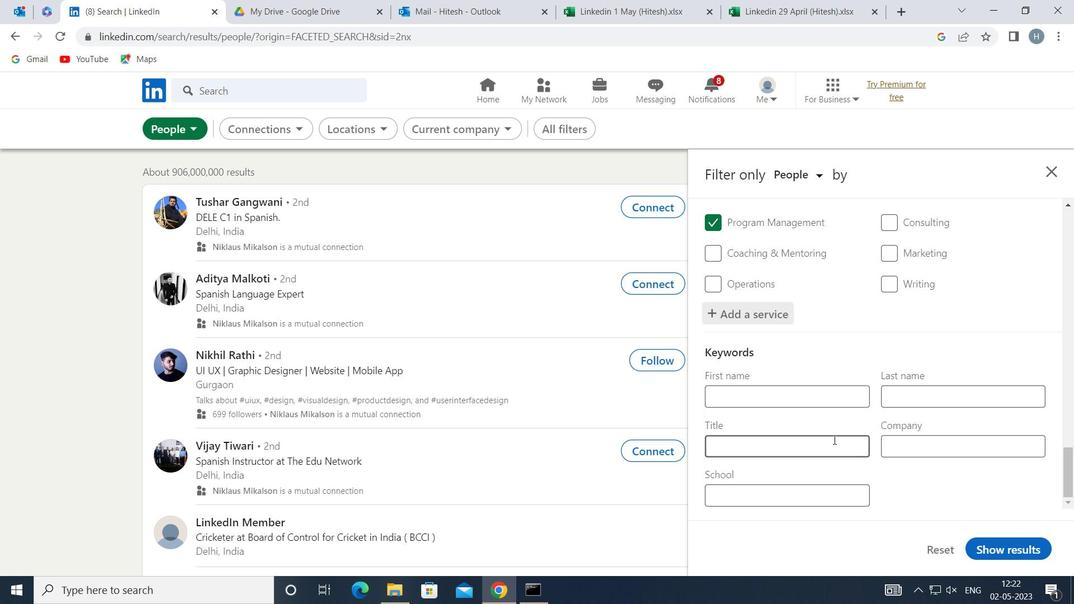 
Action: Key pressed <Key.shift>MAR
Screenshot: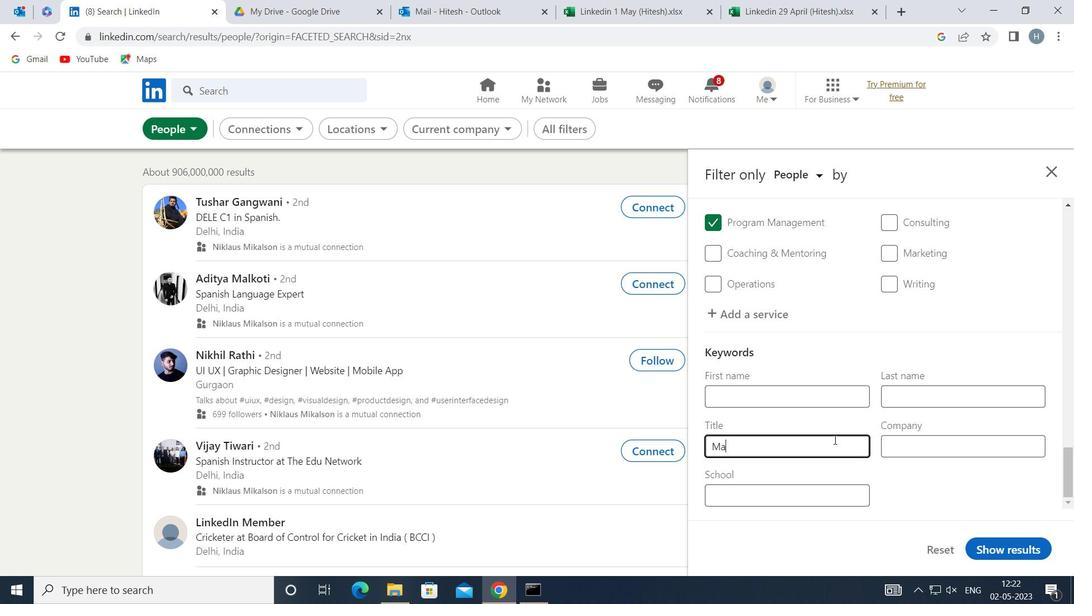 
Action: Mouse moved to (834, 439)
Screenshot: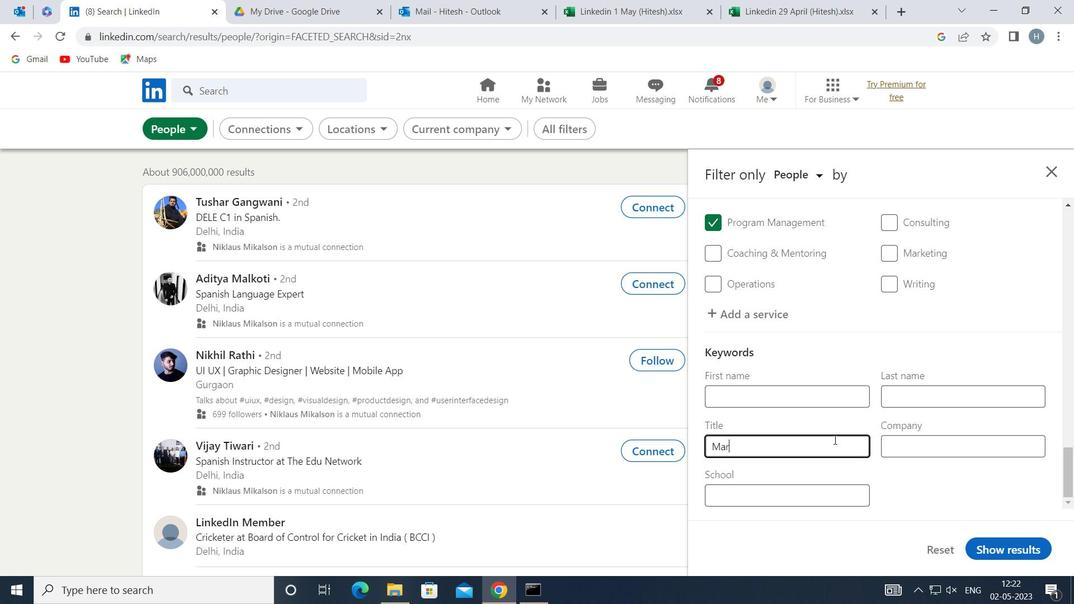 
Action: Key pressed KET<Key.space><Key.shift>DEVELOPMENT<Key.space><Key.shift>MANAGER
Screenshot: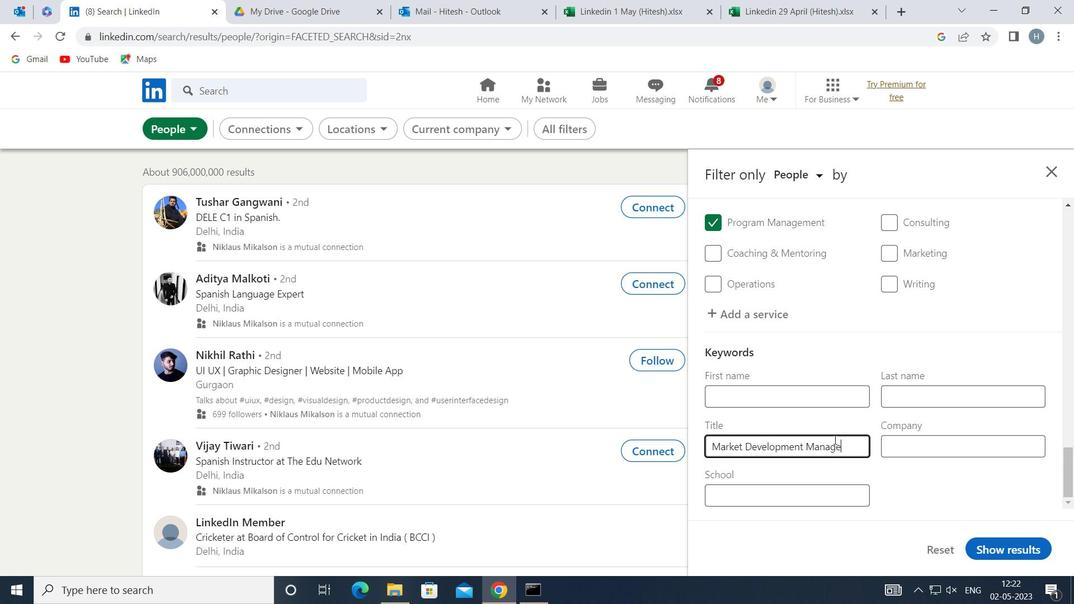 
Action: Mouse moved to (1022, 543)
Screenshot: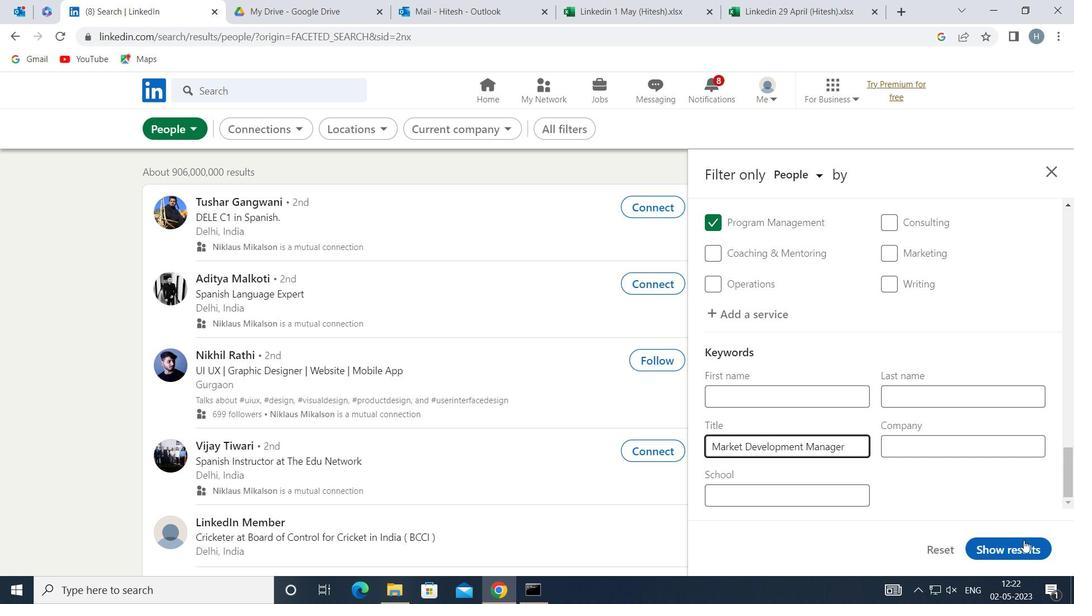 
Action: Mouse pressed left at (1022, 543)
Screenshot: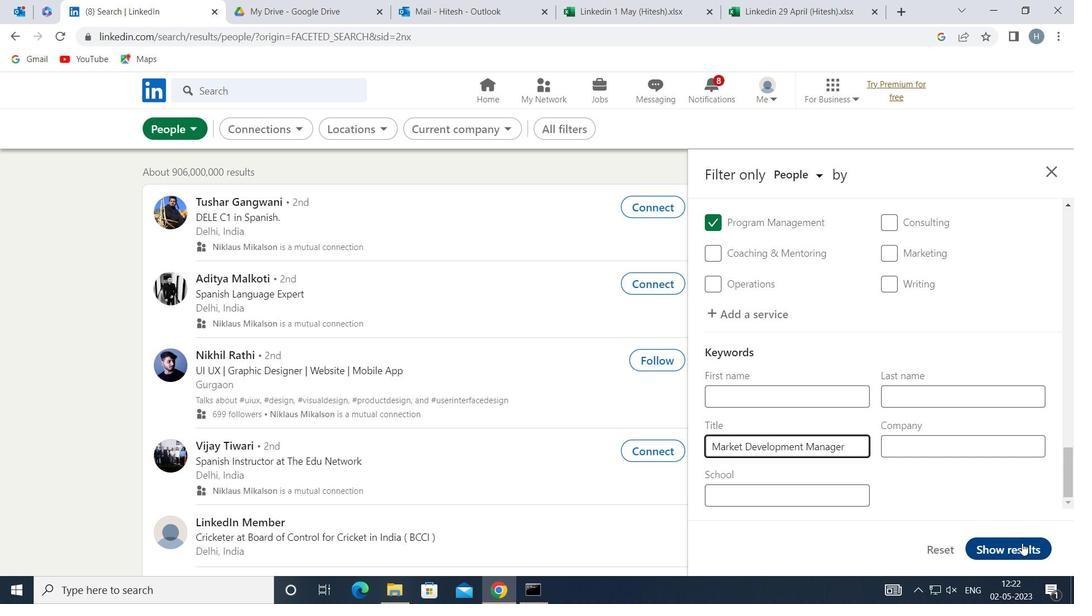 
Action: Mouse moved to (801, 382)
Screenshot: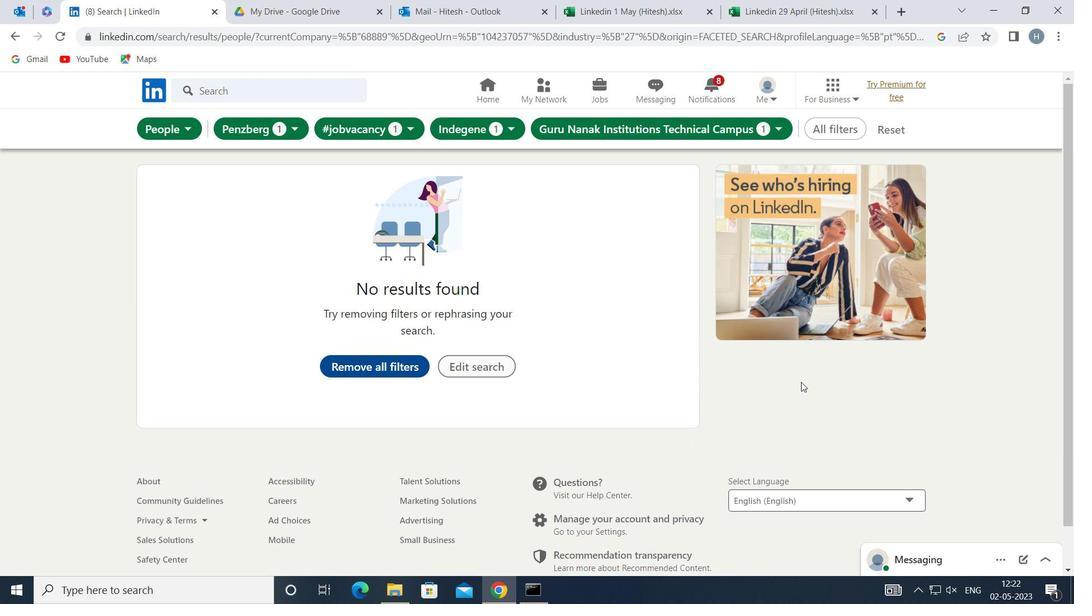 
